 Task: Find connections with filter location Berkovitsa with filter topic #culturewith filter profile language English with filter current company Soltec with filter school ST. THOMAS COLLEGE, THRISSUR with filter industry Home Health Care Services with filter service category Print Design with filter keywords title Crane Operator
Action: Mouse moved to (178, 249)
Screenshot: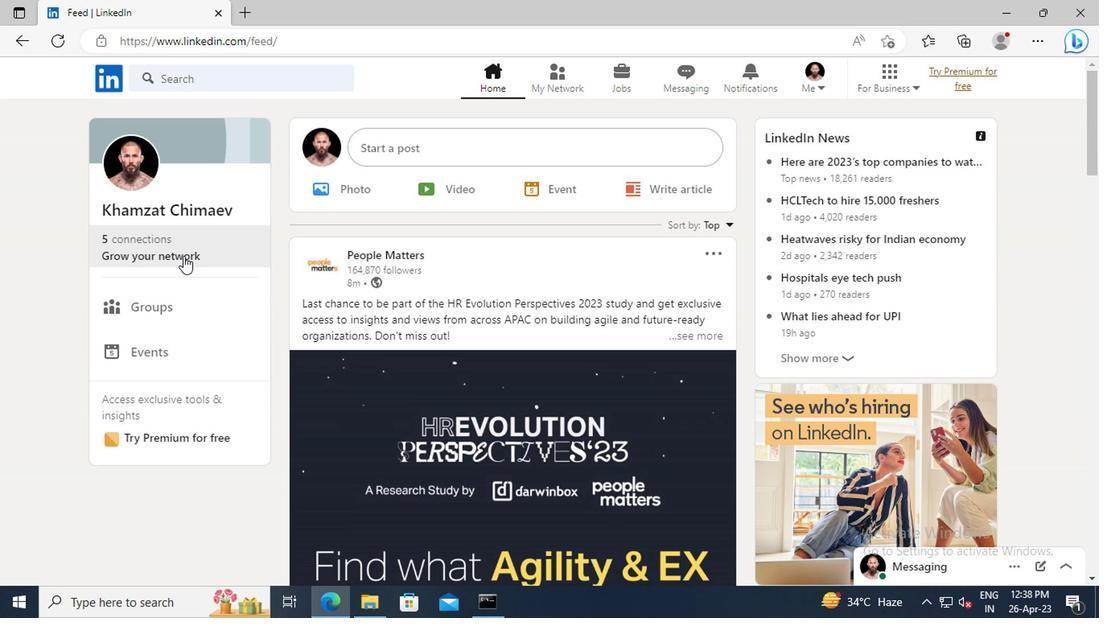 
Action: Mouse pressed left at (178, 249)
Screenshot: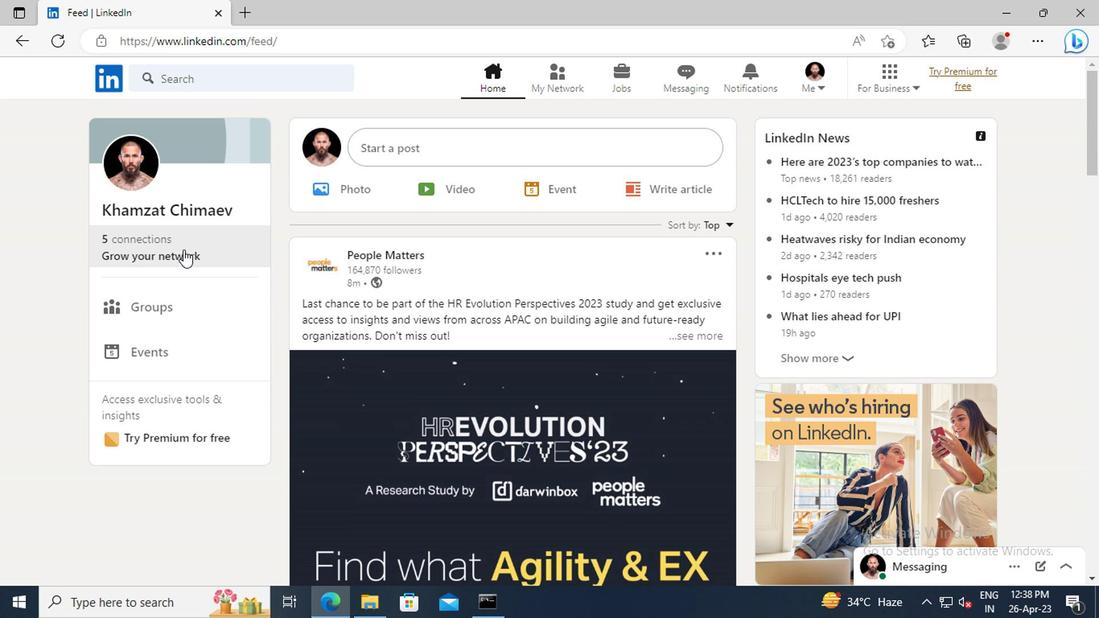 
Action: Mouse moved to (202, 170)
Screenshot: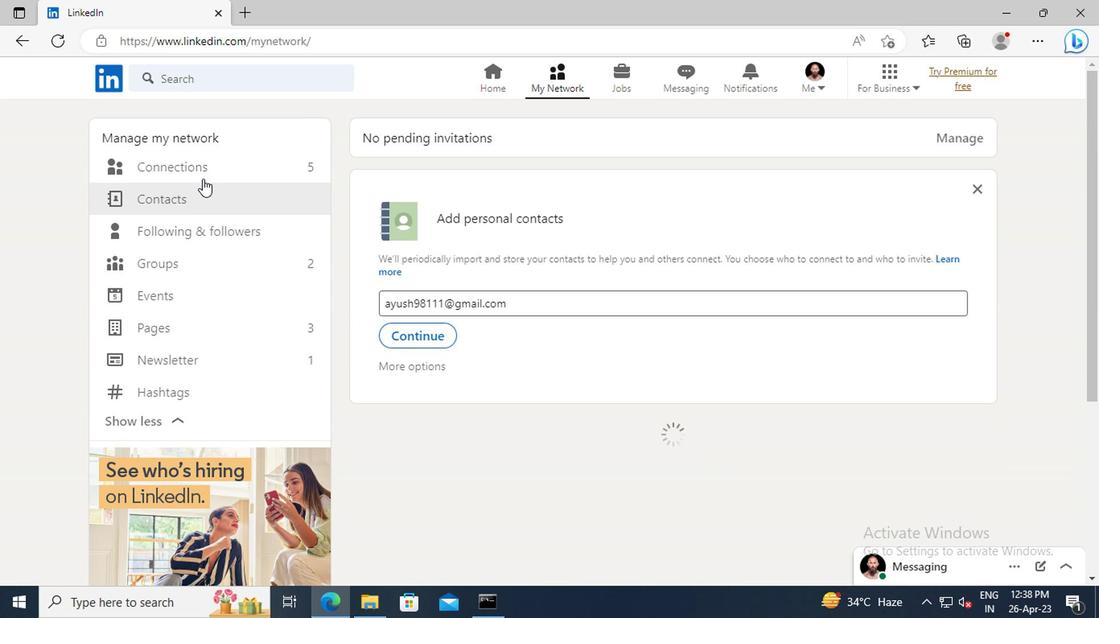 
Action: Mouse pressed left at (202, 170)
Screenshot: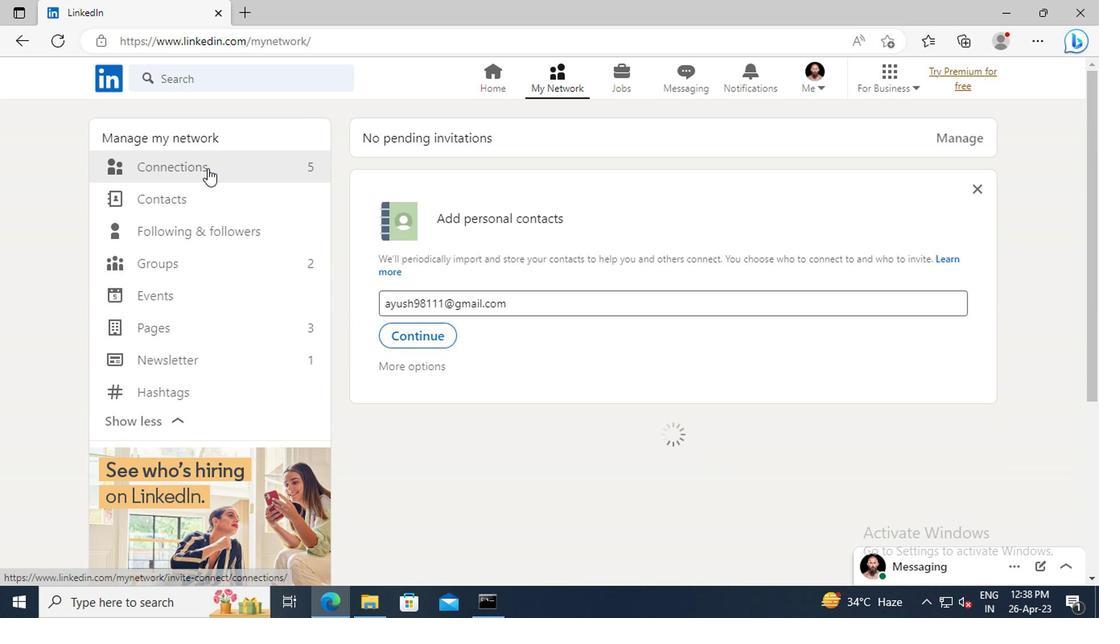 
Action: Mouse moved to (666, 170)
Screenshot: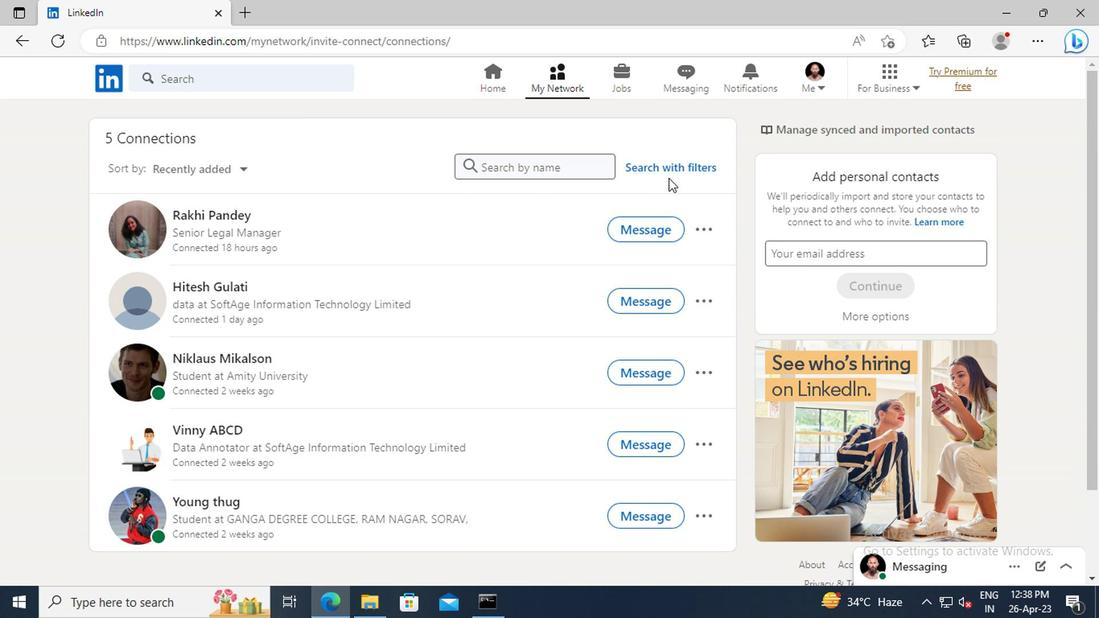 
Action: Mouse pressed left at (666, 170)
Screenshot: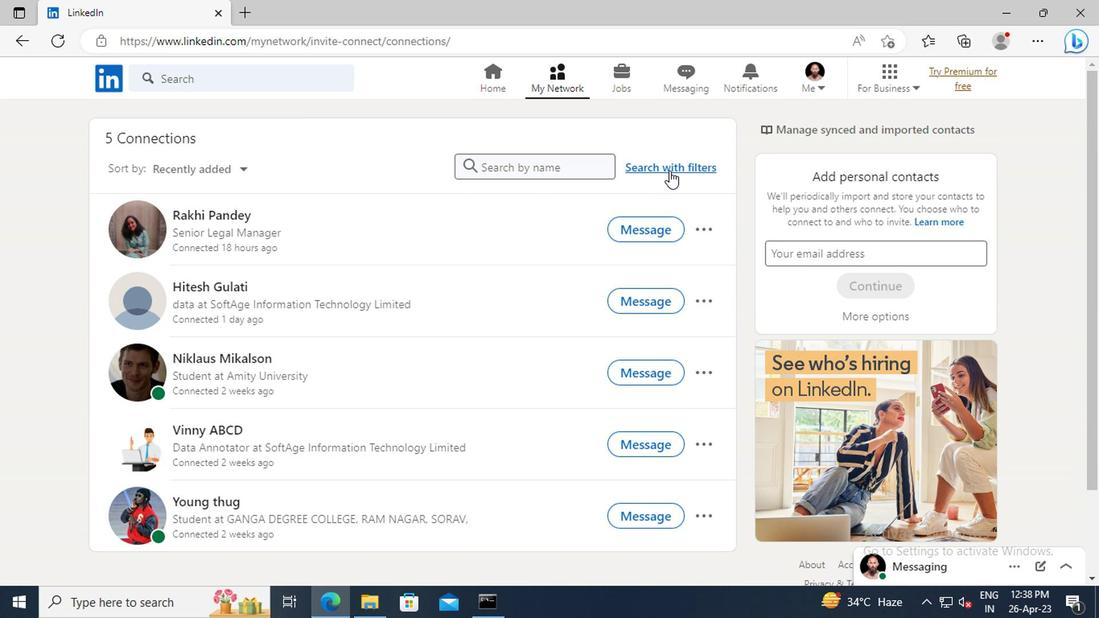 
Action: Mouse moved to (611, 128)
Screenshot: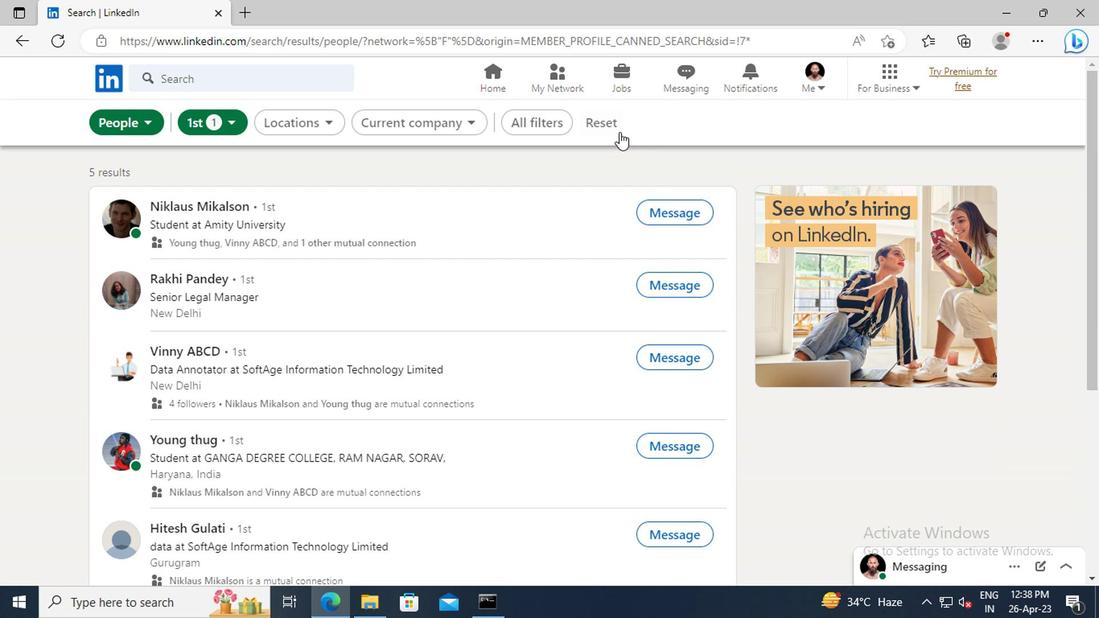 
Action: Mouse pressed left at (611, 128)
Screenshot: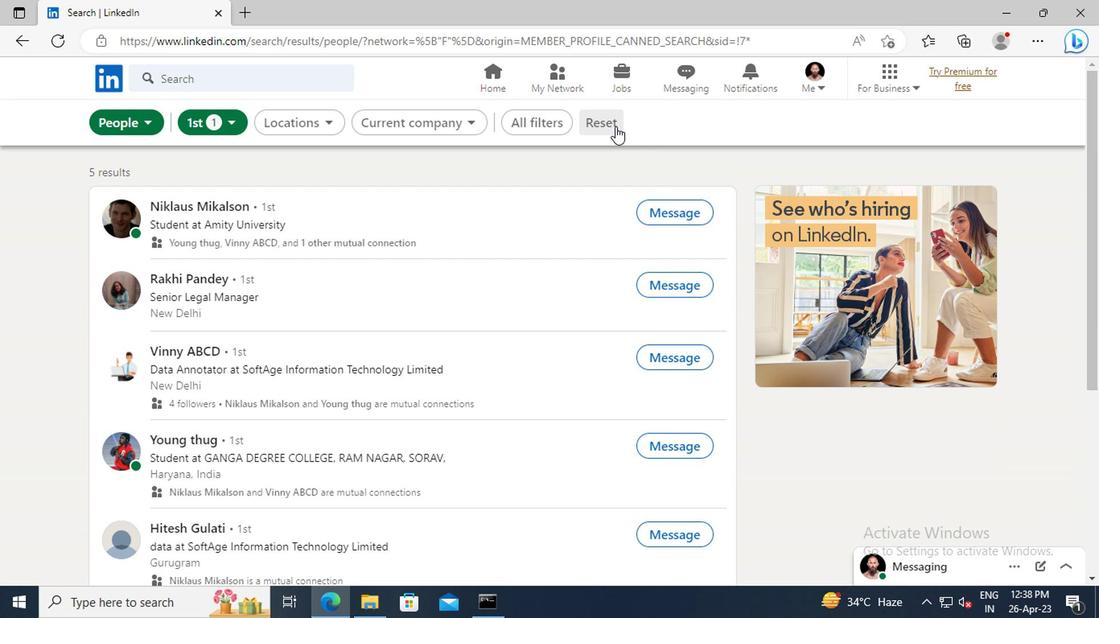 
Action: Mouse moved to (588, 121)
Screenshot: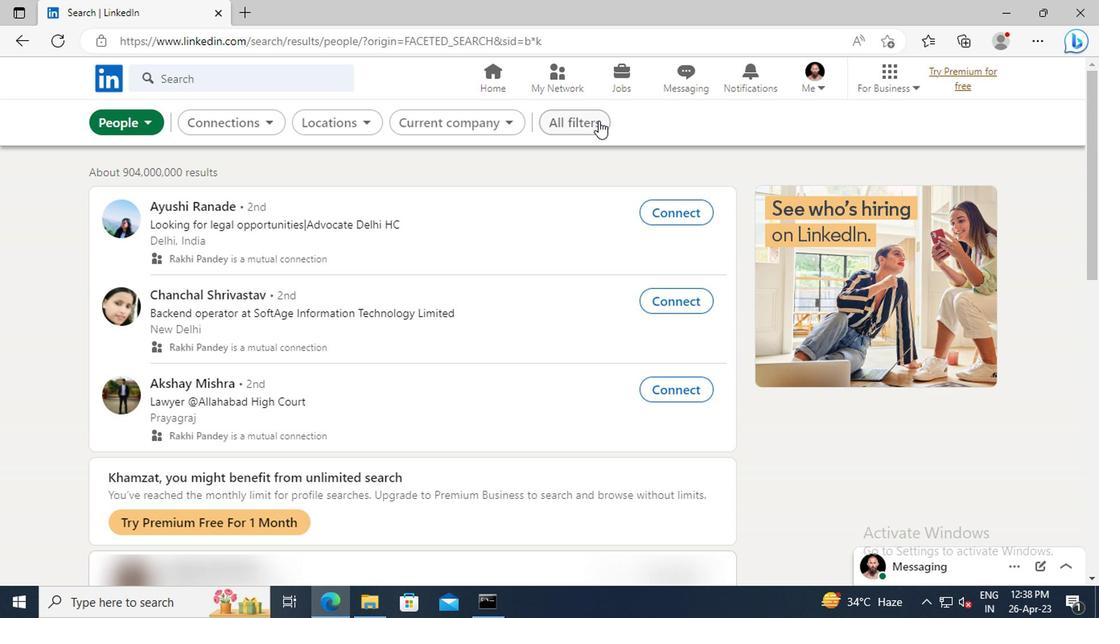 
Action: Mouse pressed left at (588, 121)
Screenshot: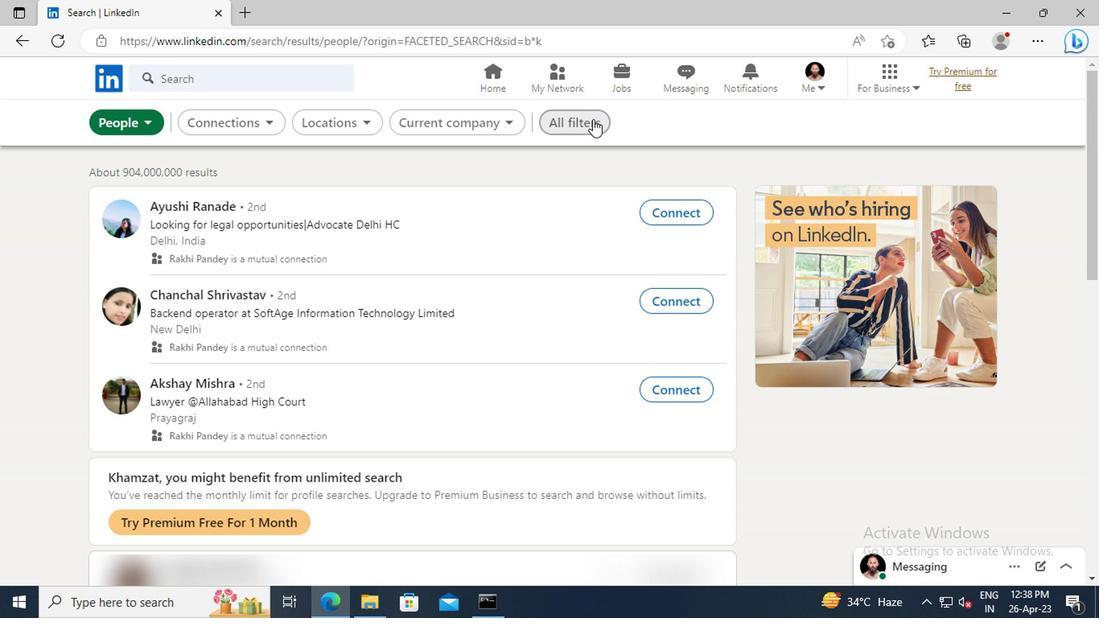
Action: Mouse moved to (929, 344)
Screenshot: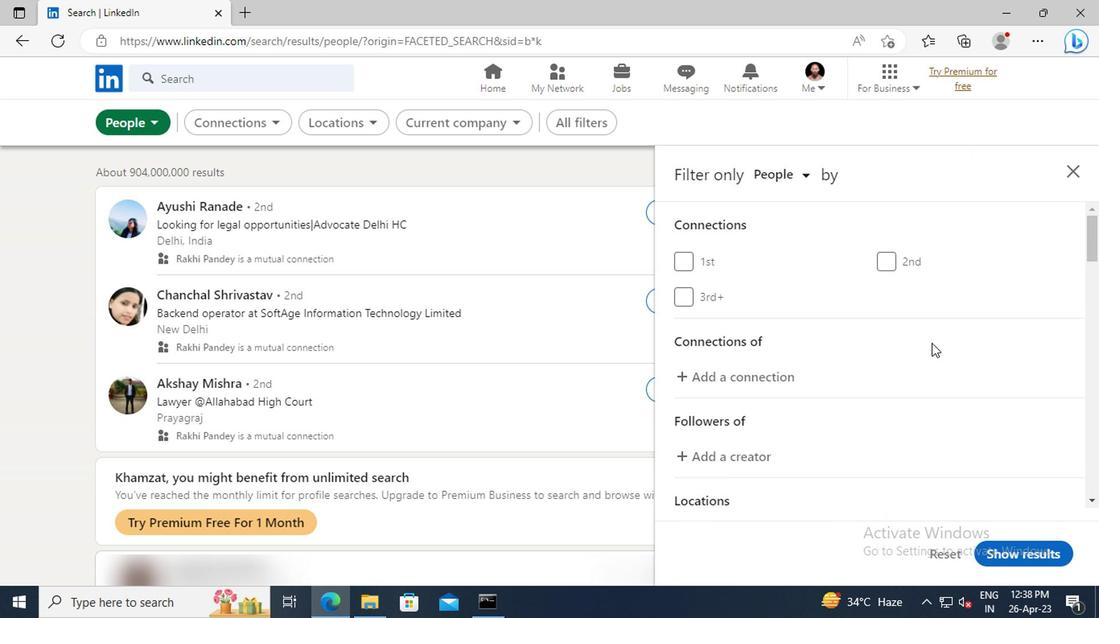 
Action: Mouse scrolled (929, 343) with delta (0, -1)
Screenshot: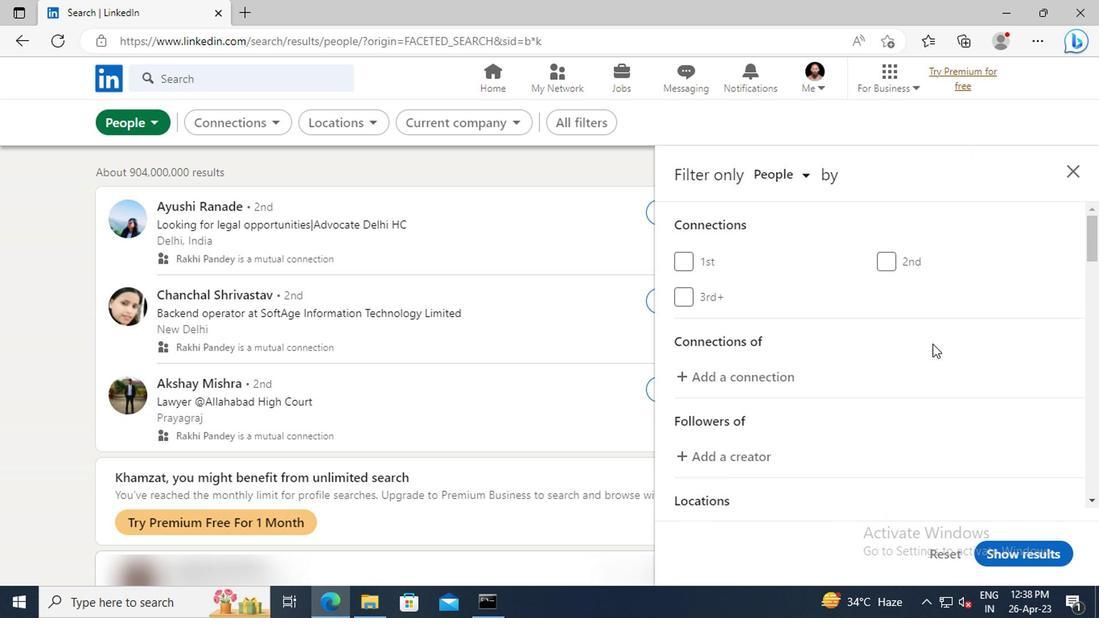 
Action: Mouse scrolled (929, 343) with delta (0, -1)
Screenshot: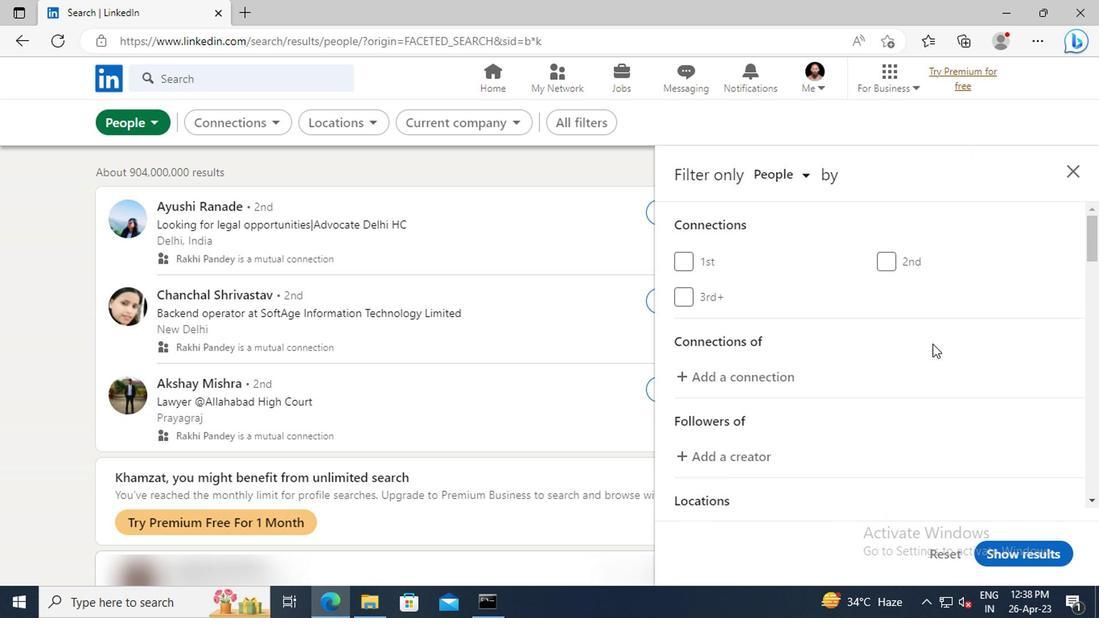 
Action: Mouse scrolled (929, 343) with delta (0, -1)
Screenshot: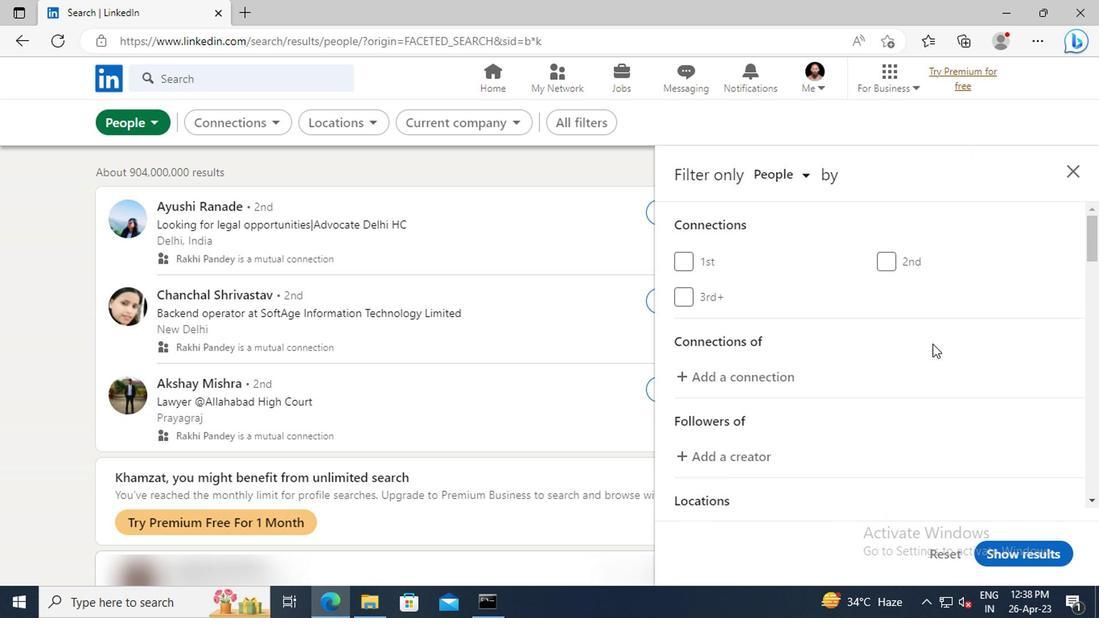 
Action: Mouse scrolled (929, 343) with delta (0, -1)
Screenshot: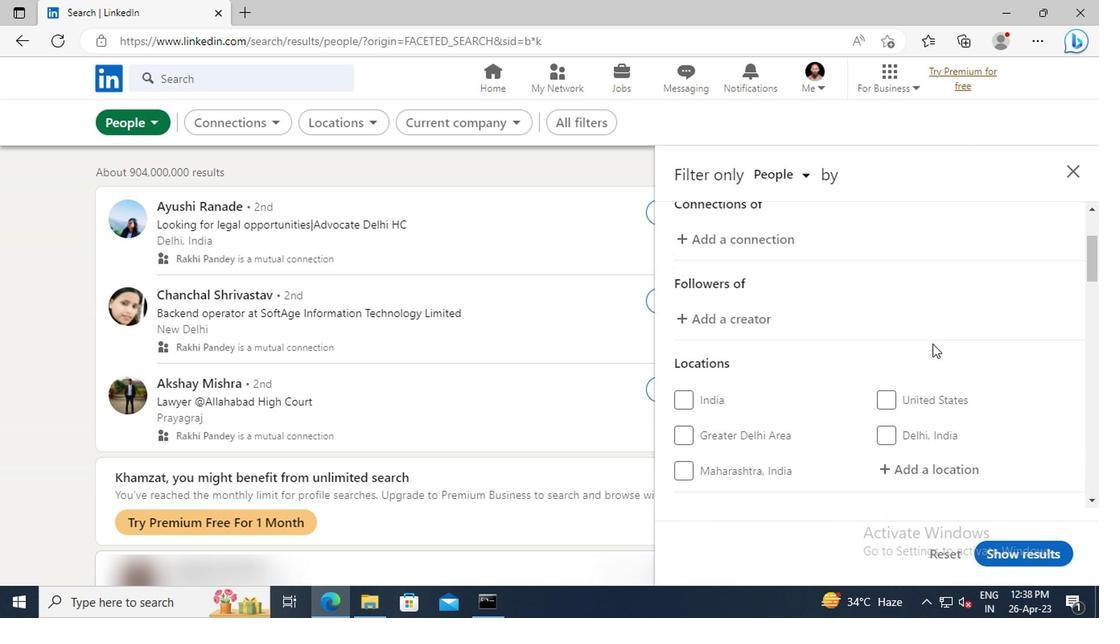 
Action: Mouse scrolled (929, 343) with delta (0, -1)
Screenshot: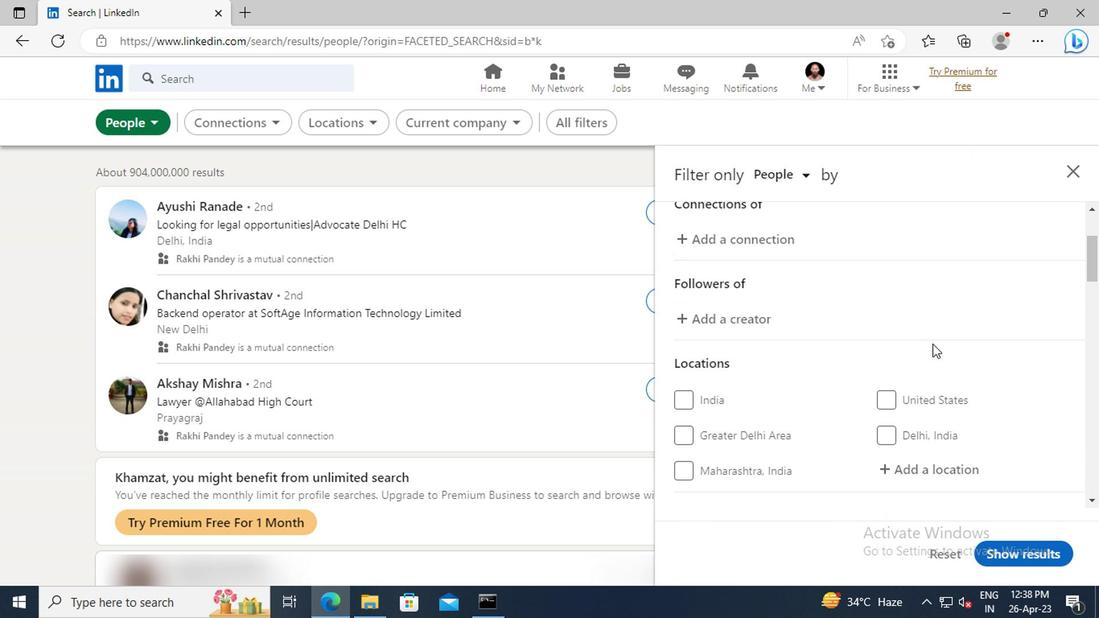 
Action: Mouse moved to (928, 375)
Screenshot: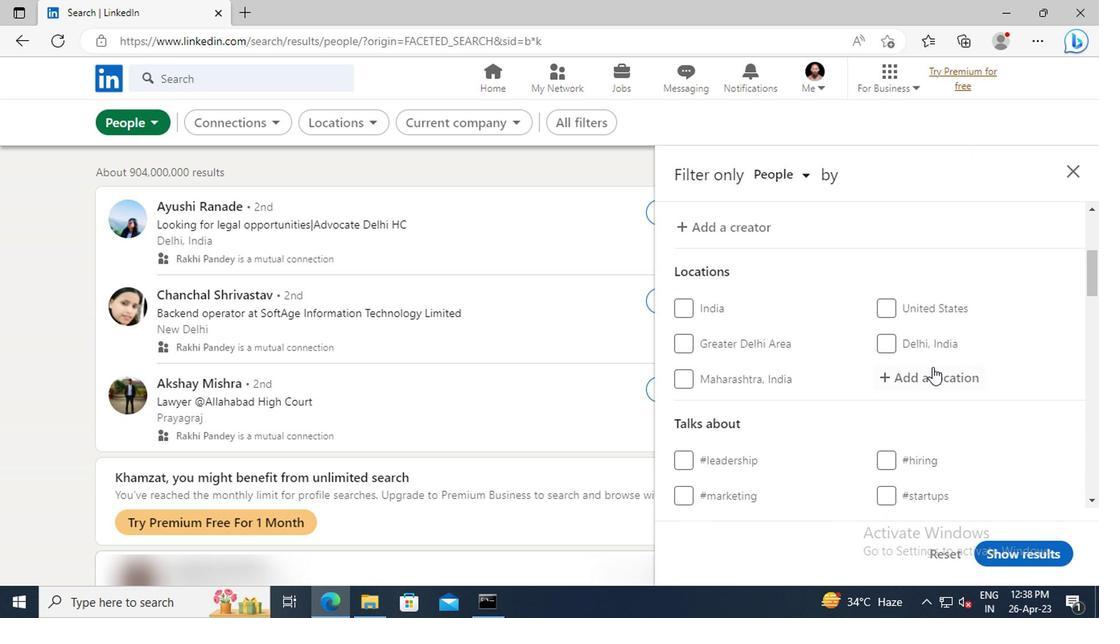 
Action: Mouse pressed left at (928, 375)
Screenshot: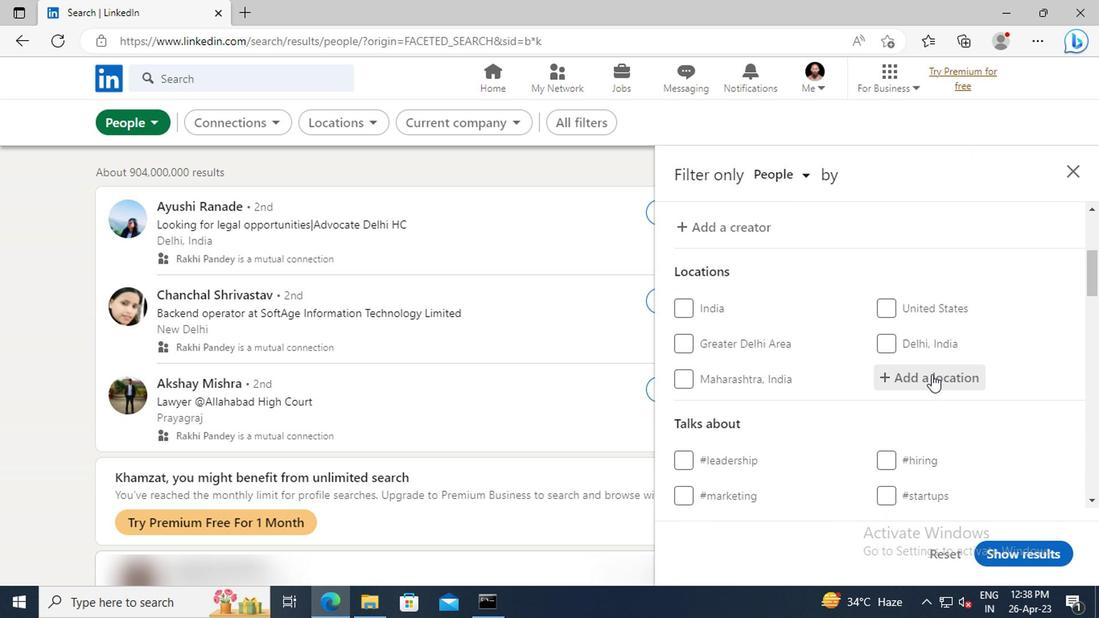 
Action: Key pressed <Key.shift>BERKOVITSA
Screenshot: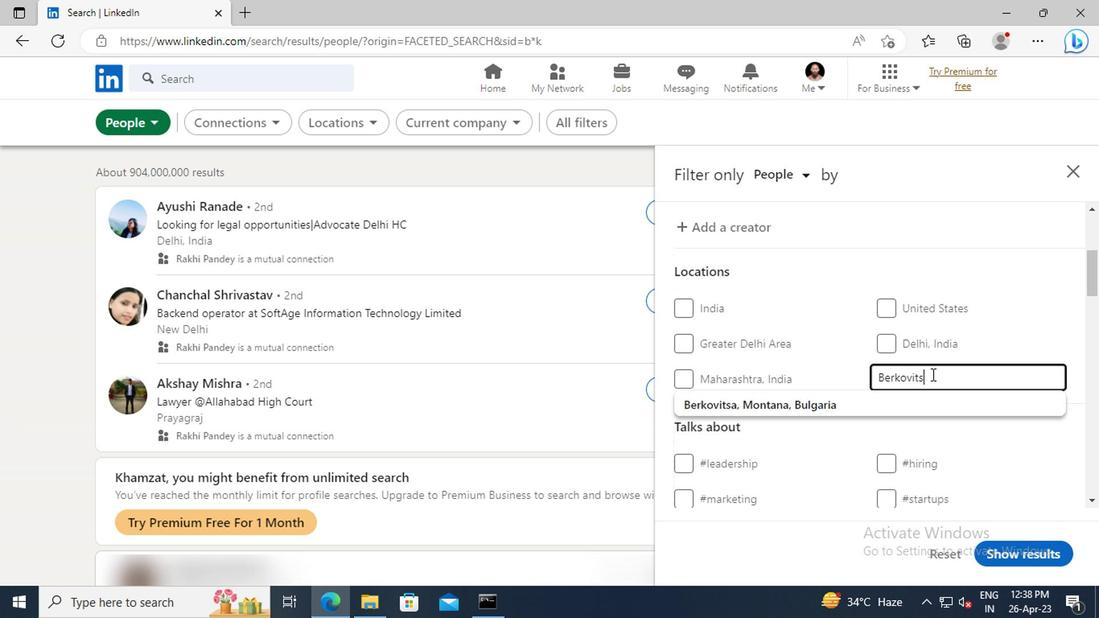 
Action: Mouse moved to (931, 409)
Screenshot: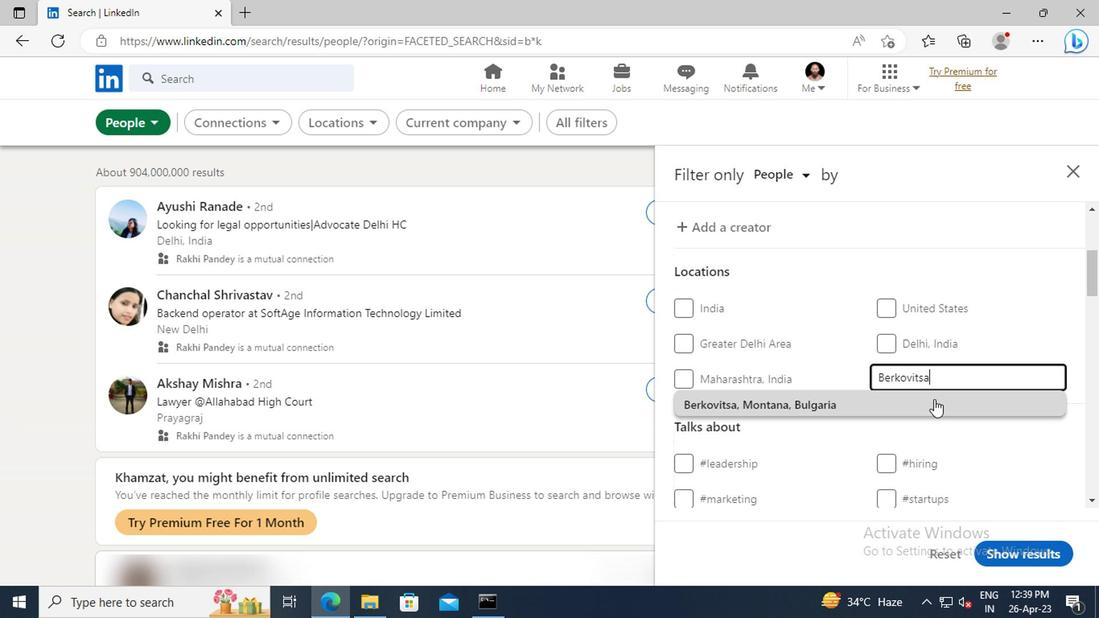 
Action: Mouse pressed left at (931, 409)
Screenshot: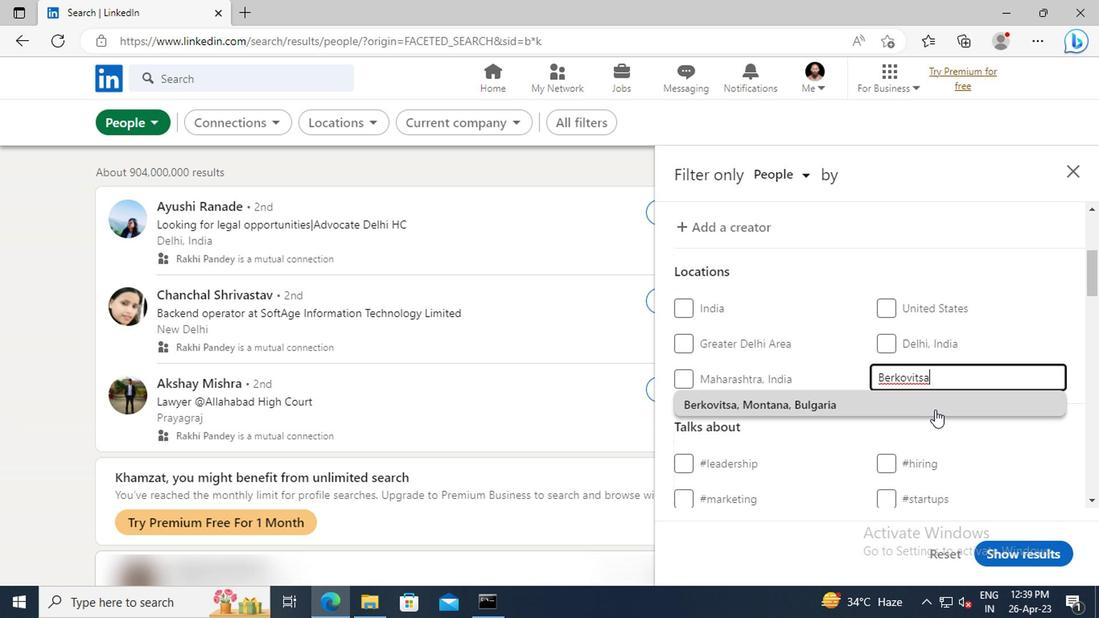 
Action: Mouse moved to (919, 333)
Screenshot: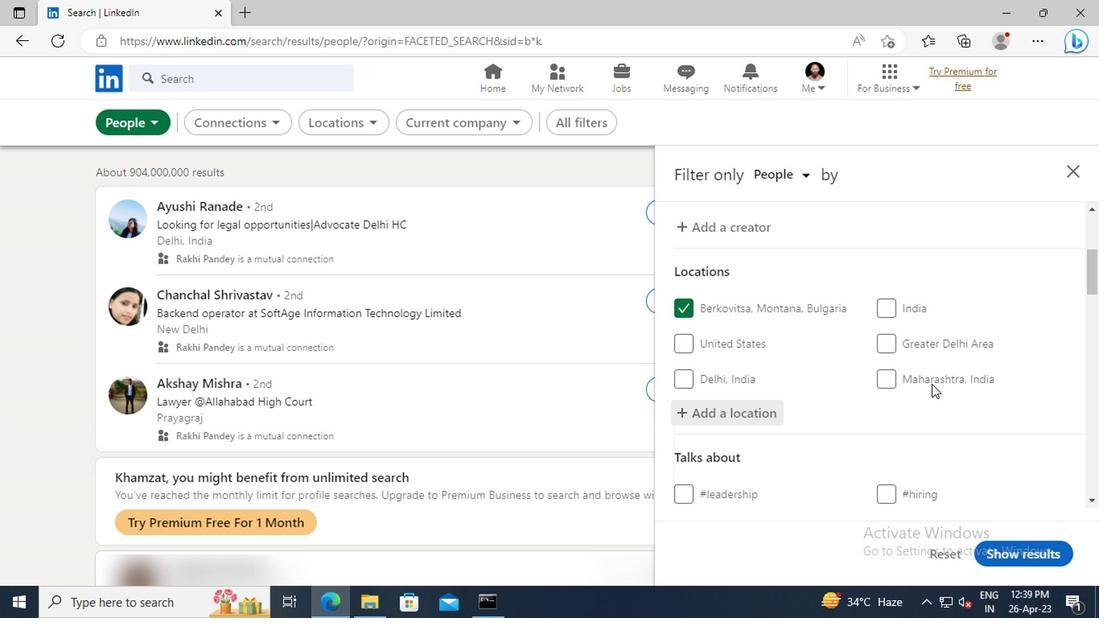 
Action: Mouse scrolled (919, 333) with delta (0, 0)
Screenshot: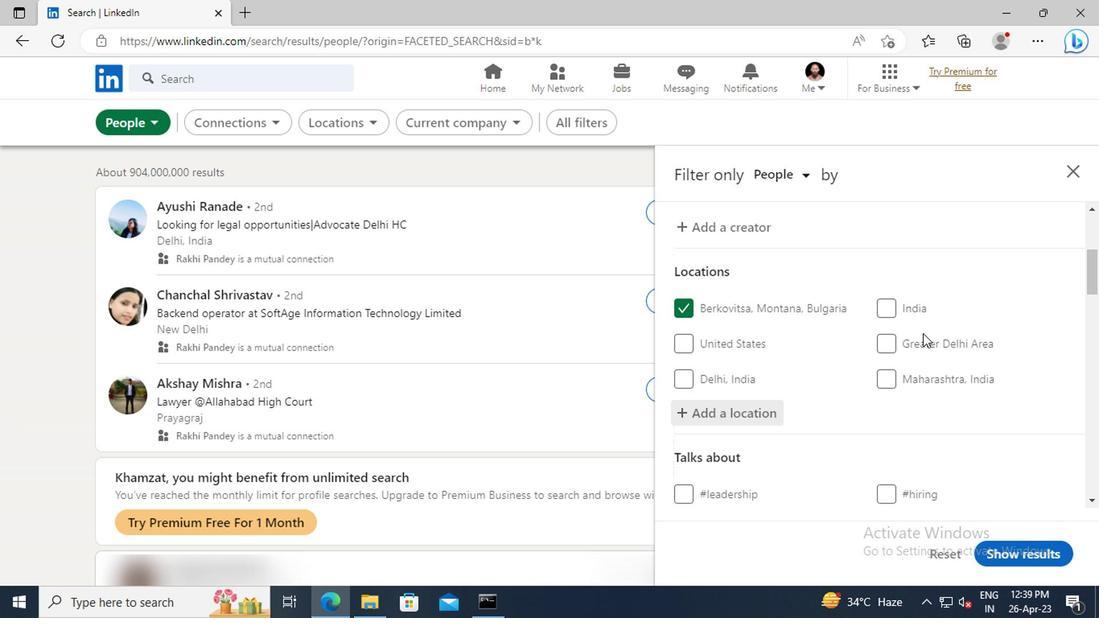 
Action: Mouse scrolled (919, 333) with delta (0, 0)
Screenshot: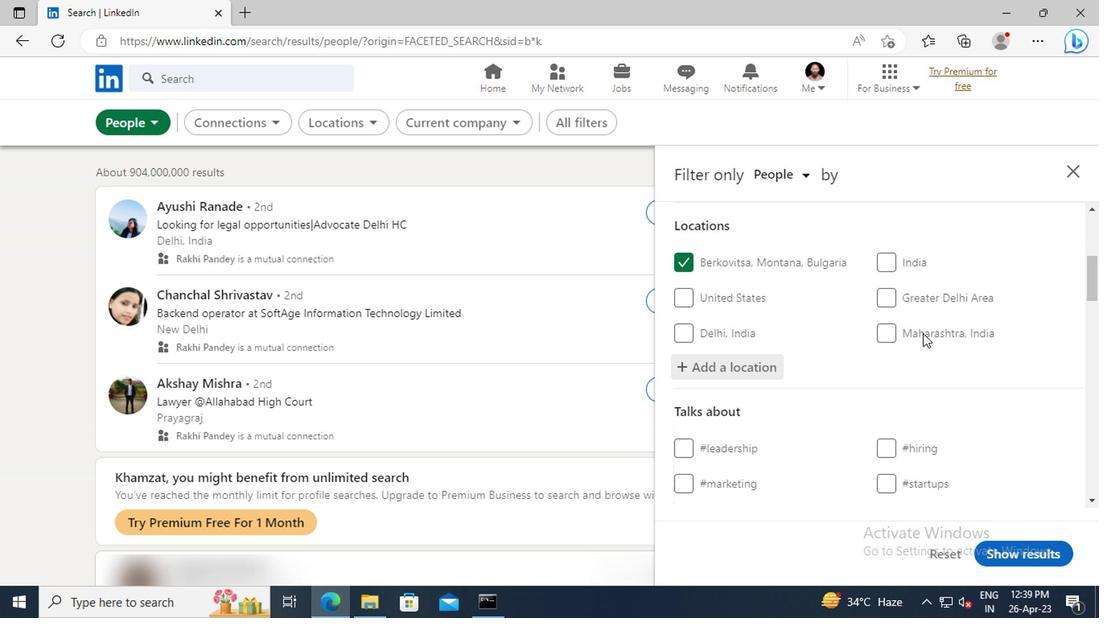
Action: Mouse scrolled (919, 333) with delta (0, 0)
Screenshot: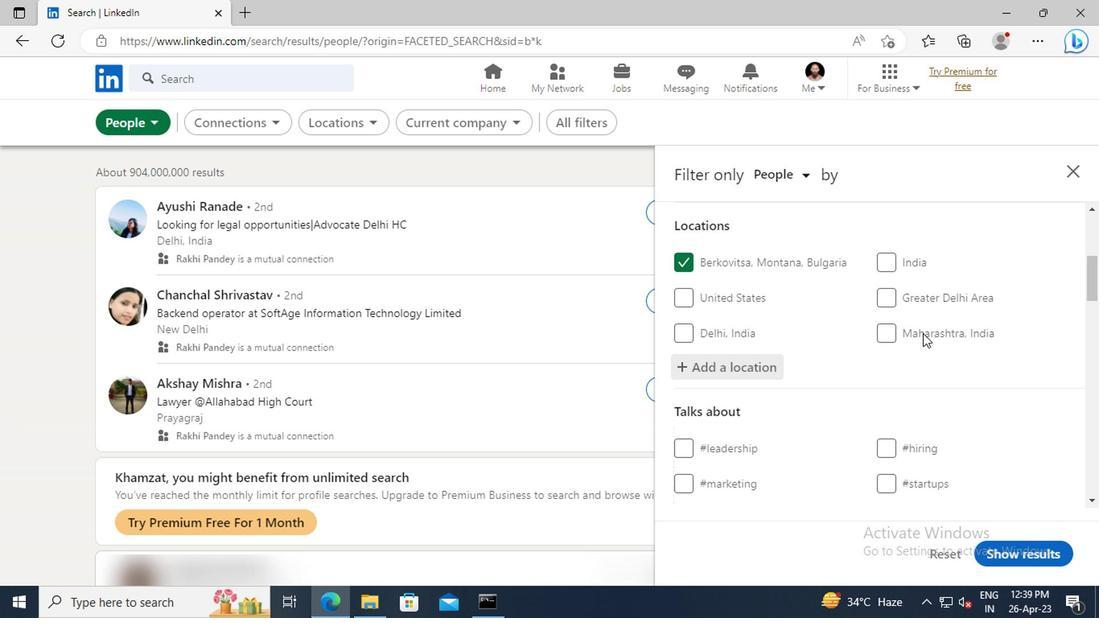
Action: Mouse scrolled (919, 333) with delta (0, 0)
Screenshot: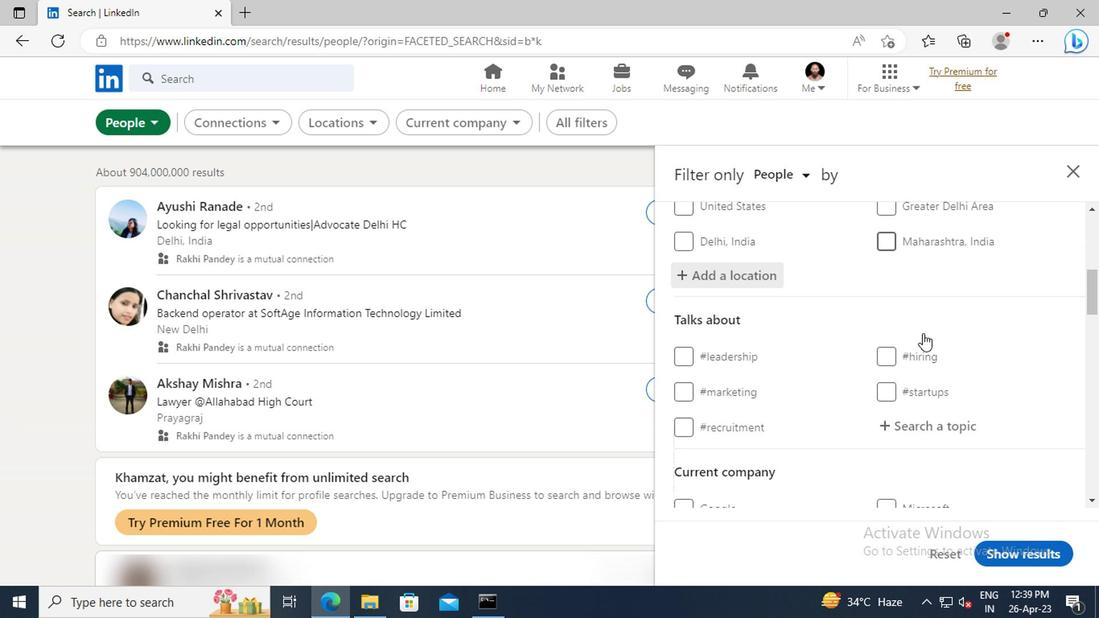 
Action: Mouse scrolled (919, 333) with delta (0, 0)
Screenshot: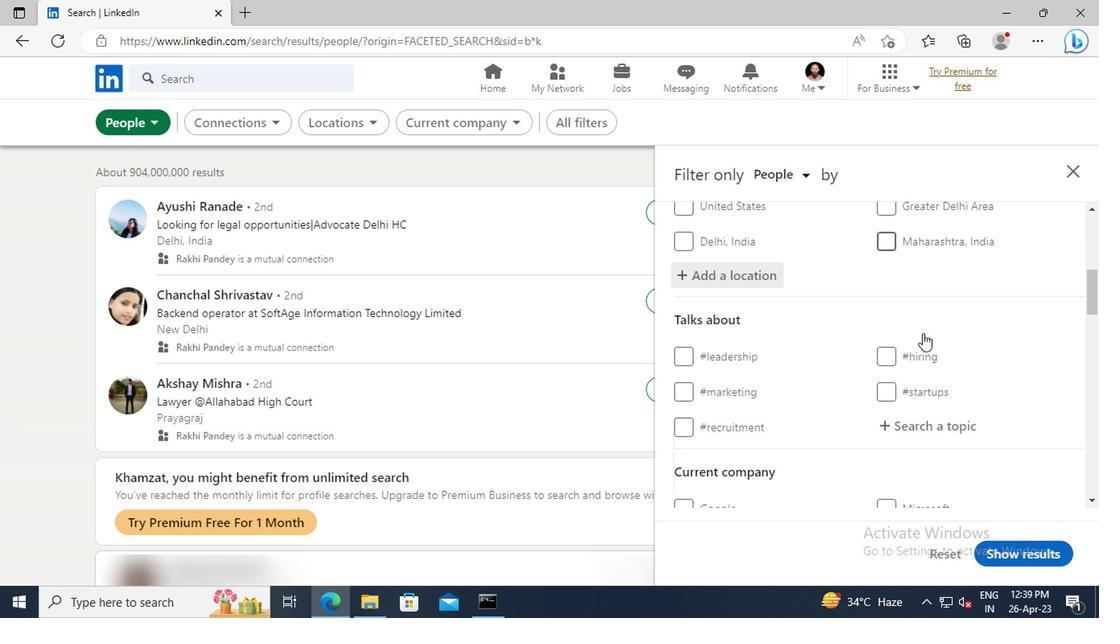 
Action: Mouse moved to (922, 335)
Screenshot: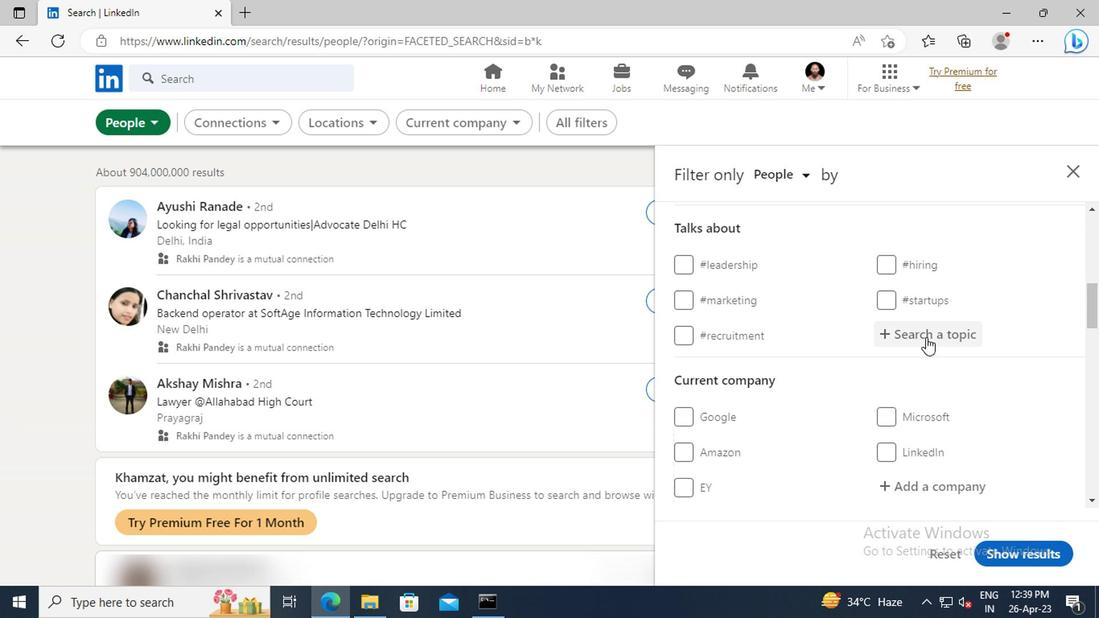
Action: Mouse pressed left at (922, 335)
Screenshot: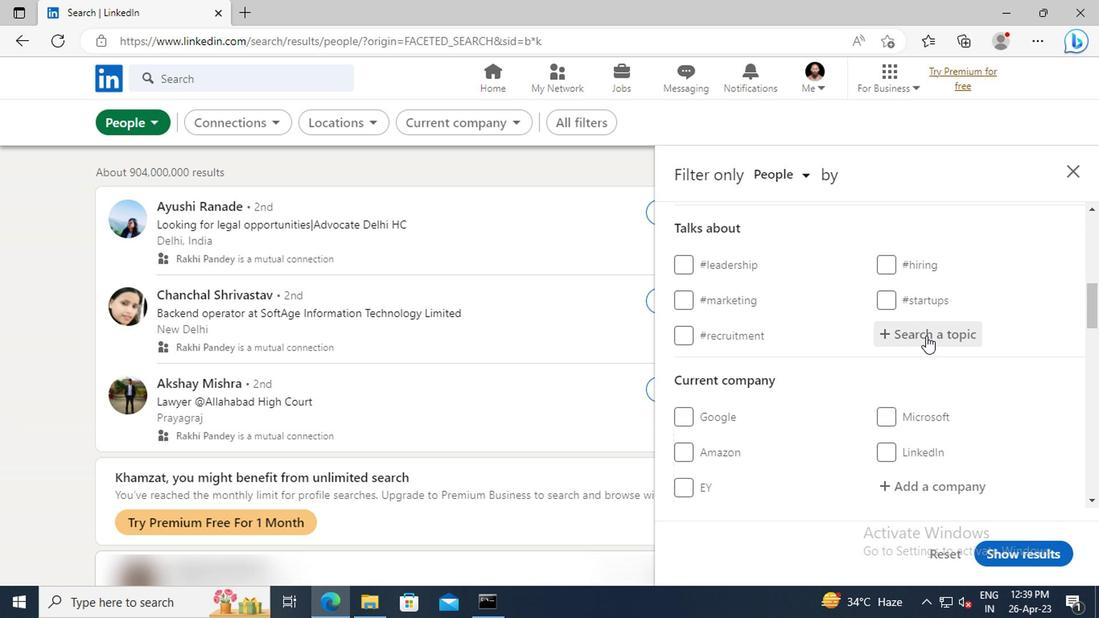 
Action: Key pressed <Key.shift>#CULTUREWITH<Key.enter>
Screenshot: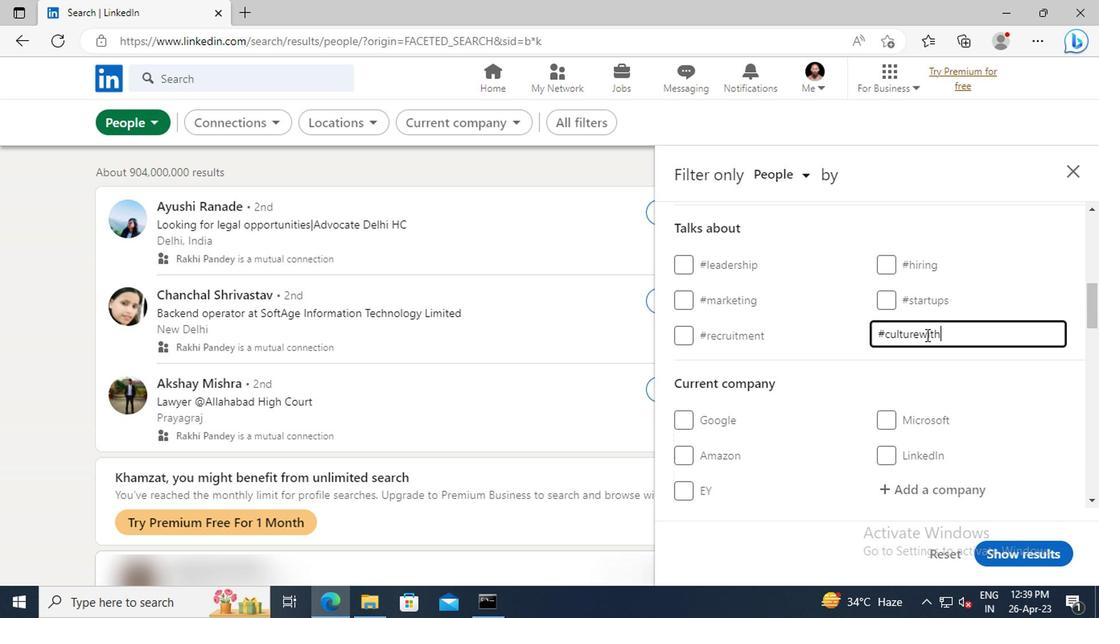 
Action: Mouse scrolled (922, 334) with delta (0, 0)
Screenshot: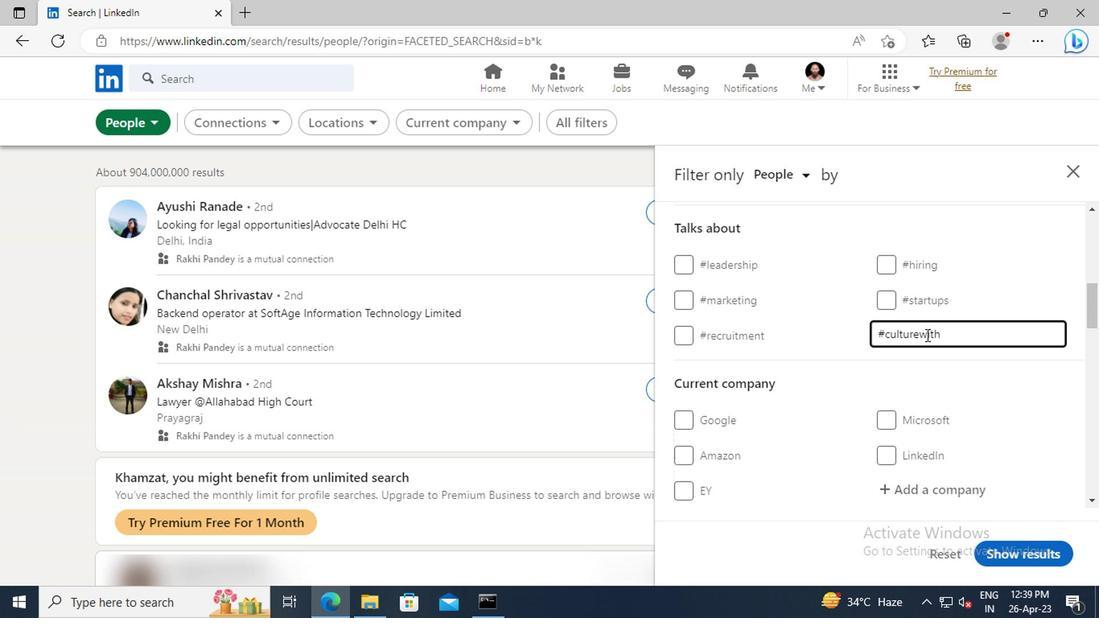 
Action: Mouse scrolled (922, 334) with delta (0, 0)
Screenshot: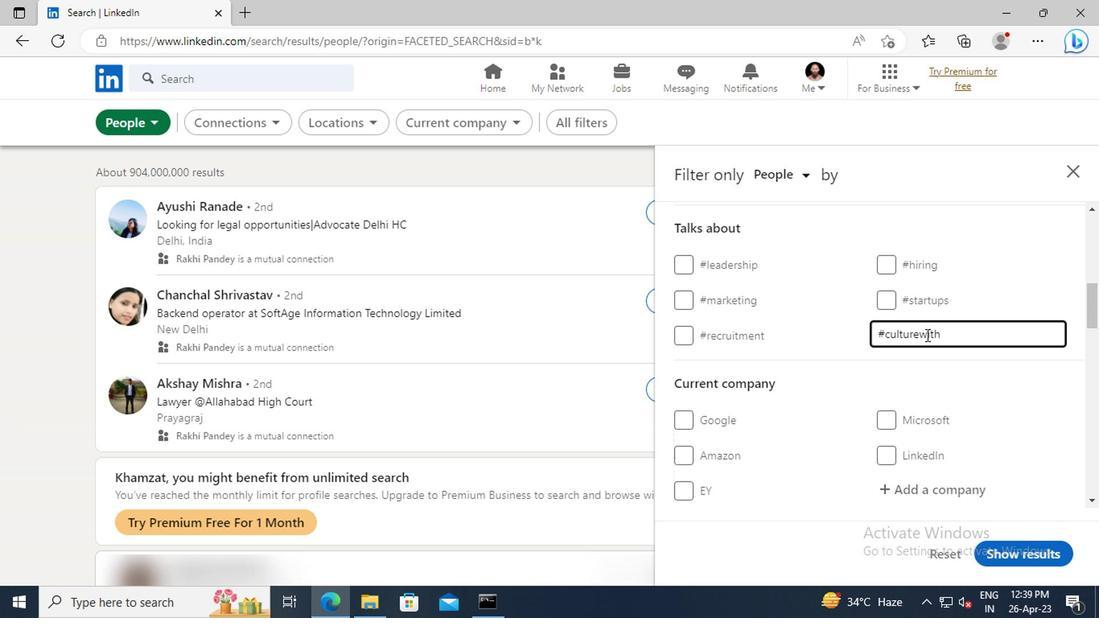 
Action: Mouse scrolled (922, 334) with delta (0, 0)
Screenshot: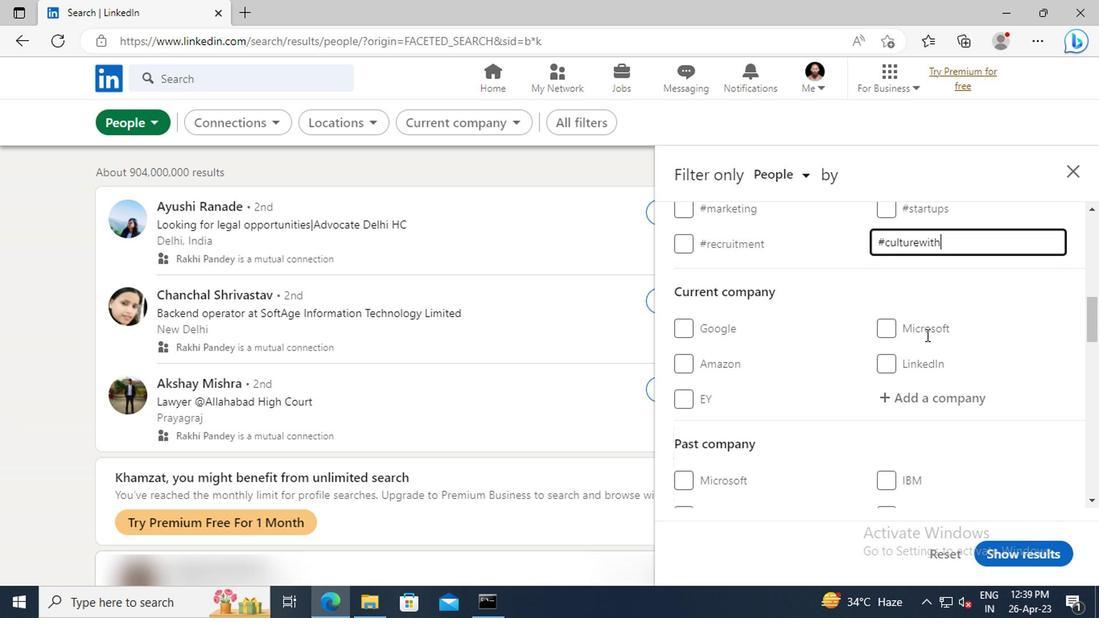 
Action: Mouse scrolled (922, 334) with delta (0, 0)
Screenshot: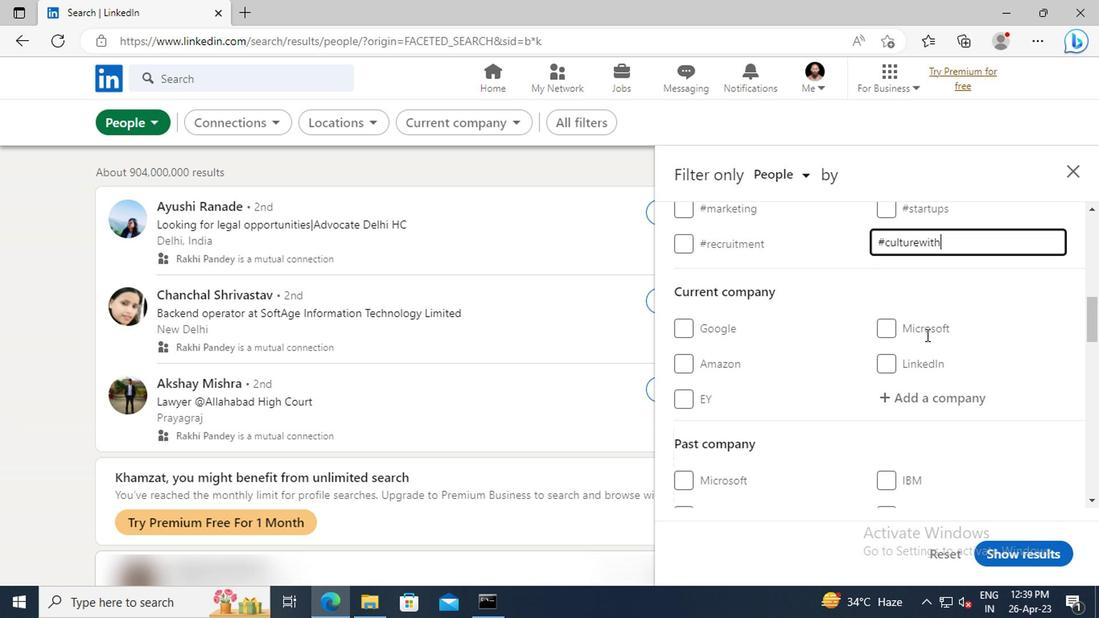 
Action: Mouse scrolled (922, 334) with delta (0, 0)
Screenshot: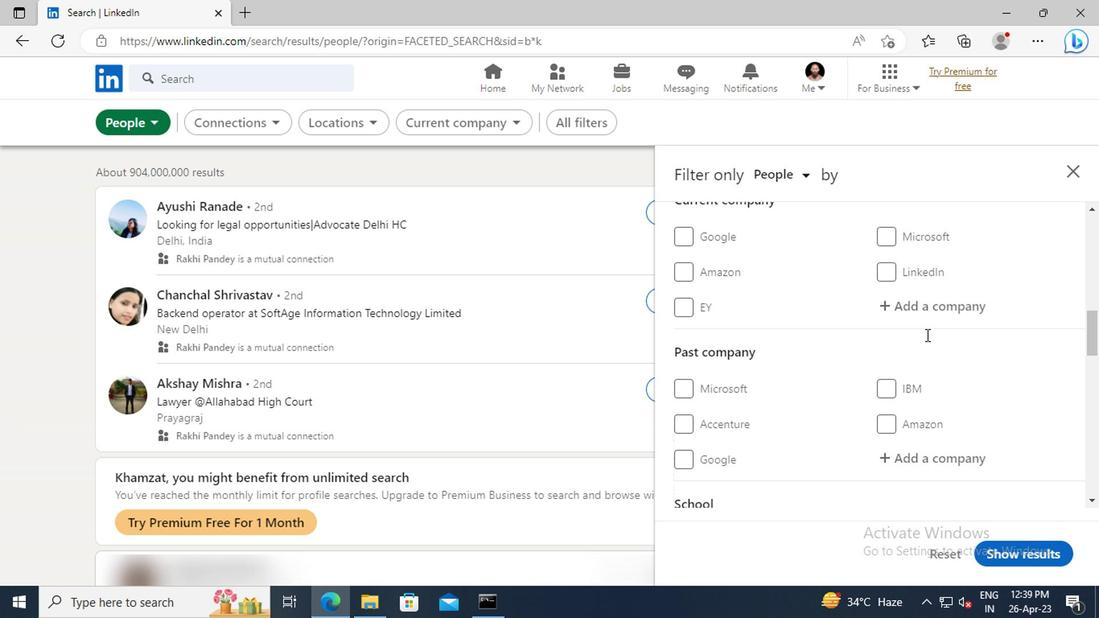 
Action: Mouse scrolled (922, 334) with delta (0, 0)
Screenshot: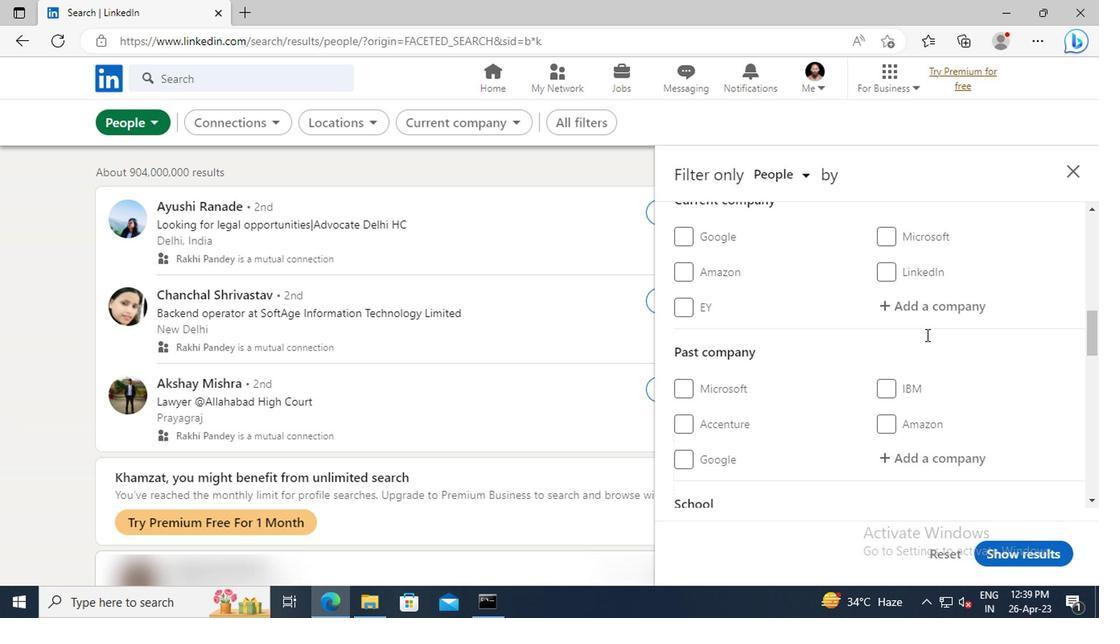 
Action: Mouse scrolled (922, 334) with delta (0, 0)
Screenshot: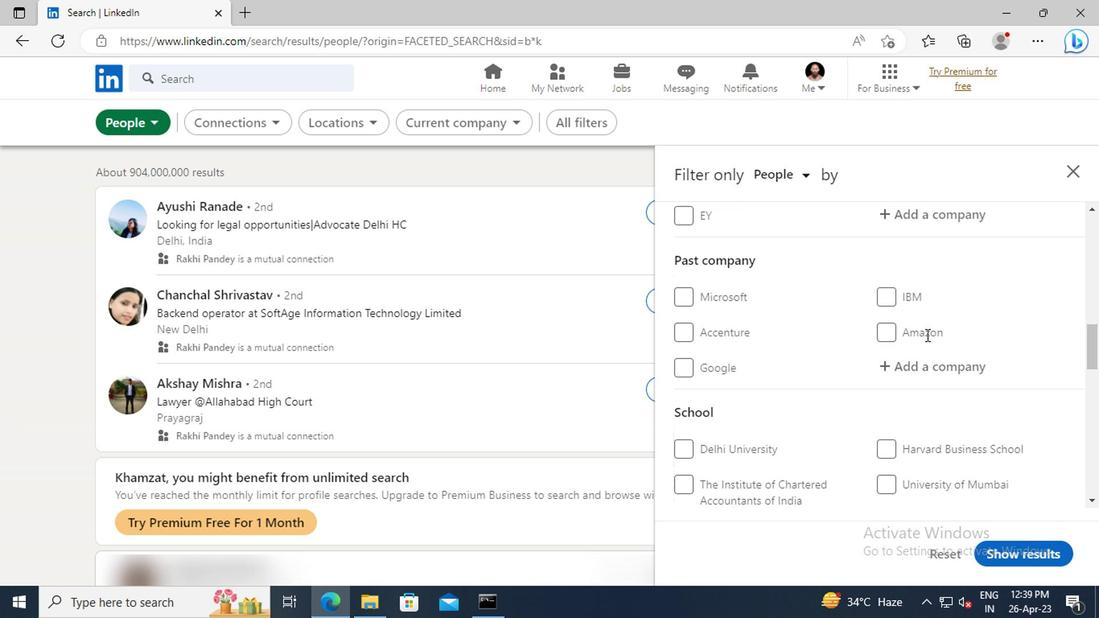 
Action: Mouse scrolled (922, 334) with delta (0, 0)
Screenshot: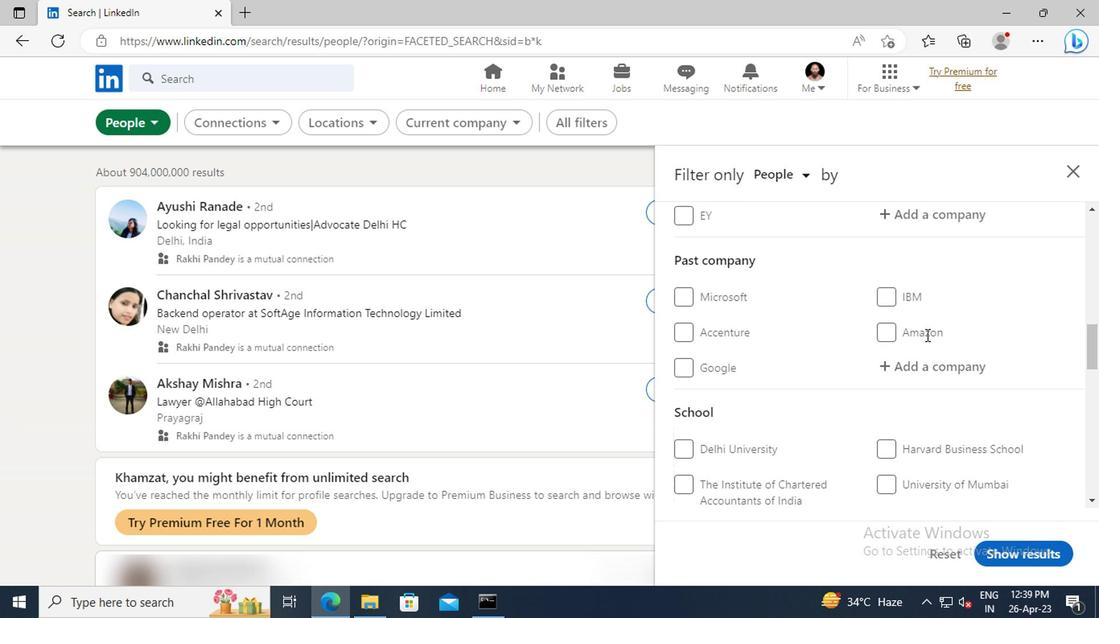 
Action: Mouse scrolled (922, 334) with delta (0, 0)
Screenshot: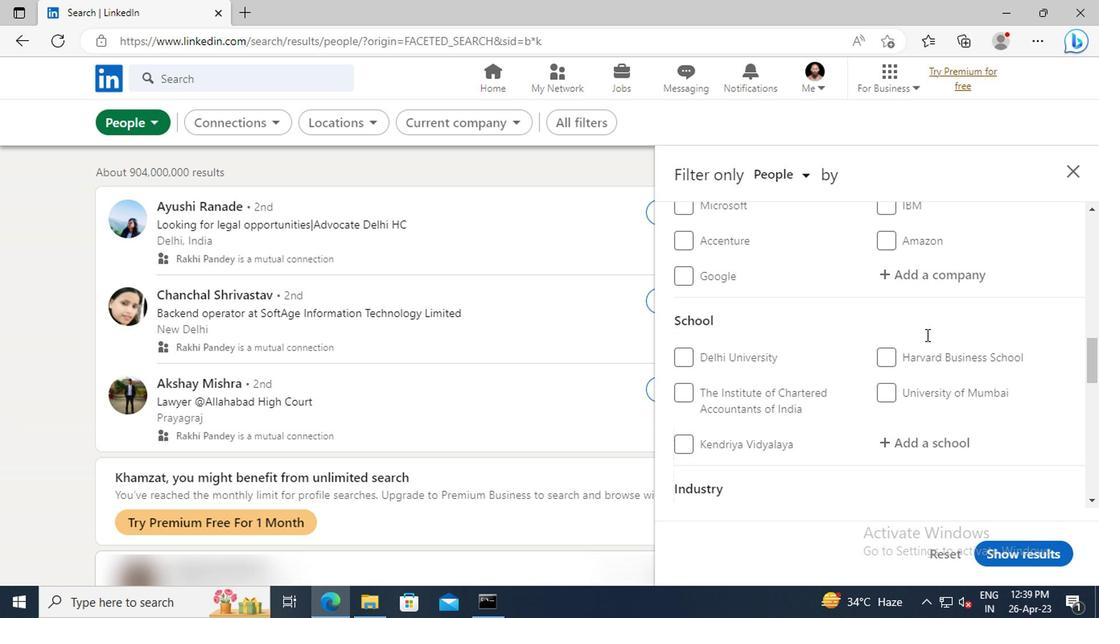 
Action: Mouse scrolled (922, 334) with delta (0, 0)
Screenshot: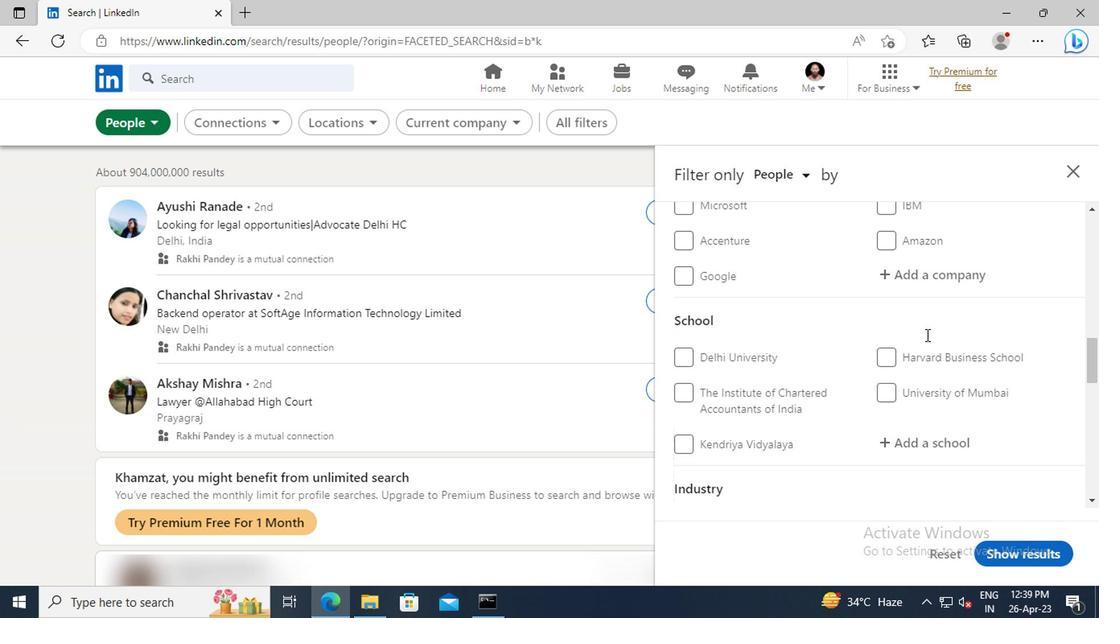 
Action: Mouse scrolled (922, 334) with delta (0, 0)
Screenshot: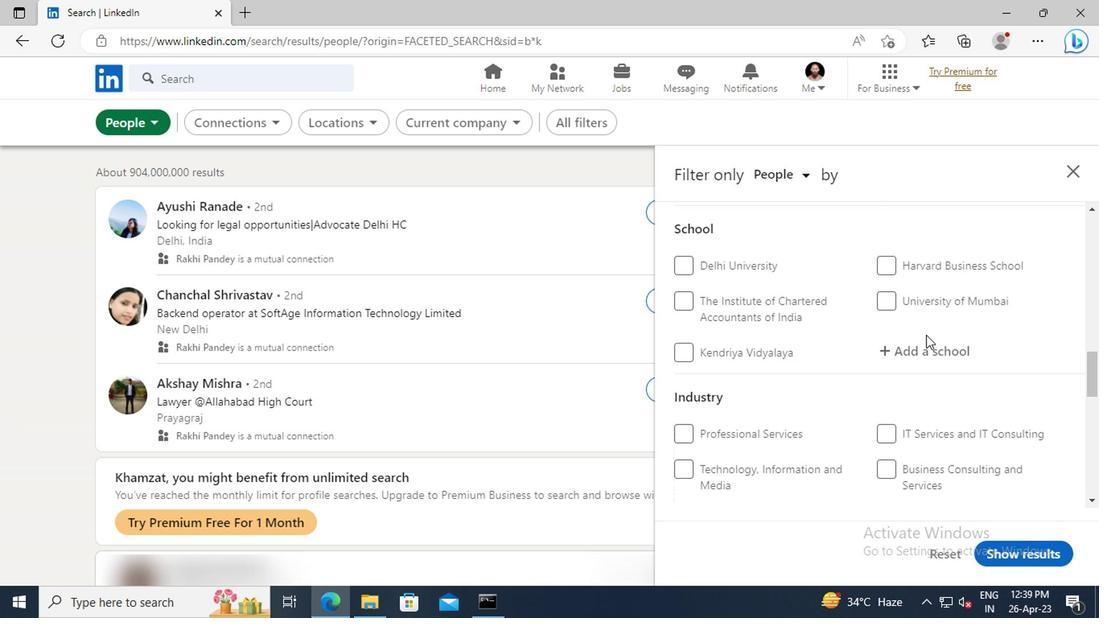 
Action: Mouse scrolled (922, 334) with delta (0, 0)
Screenshot: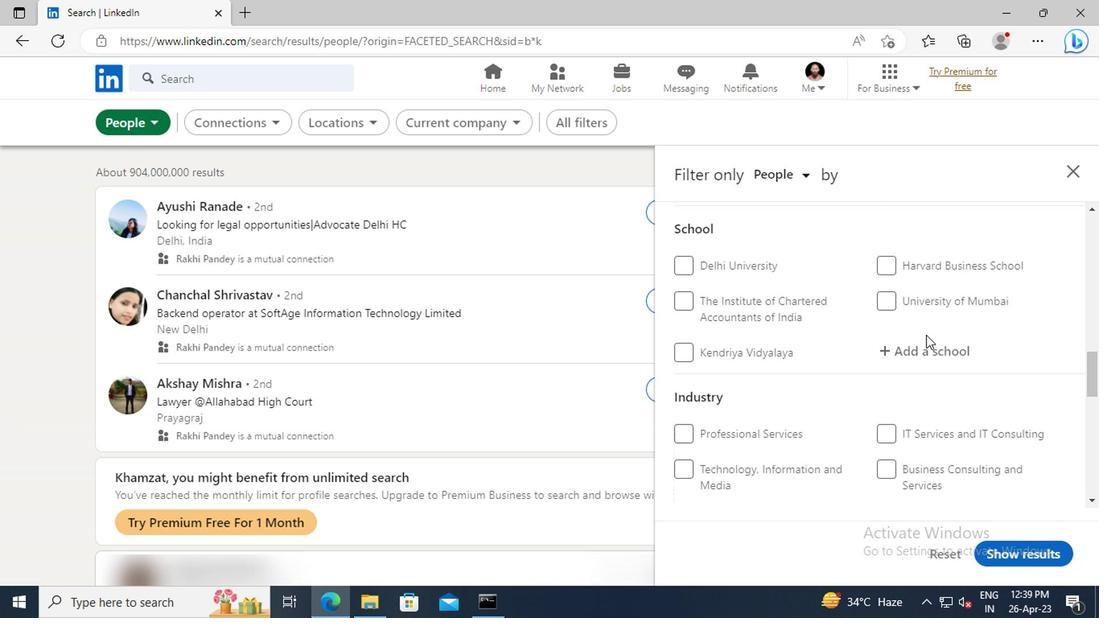 
Action: Mouse scrolled (922, 334) with delta (0, 0)
Screenshot: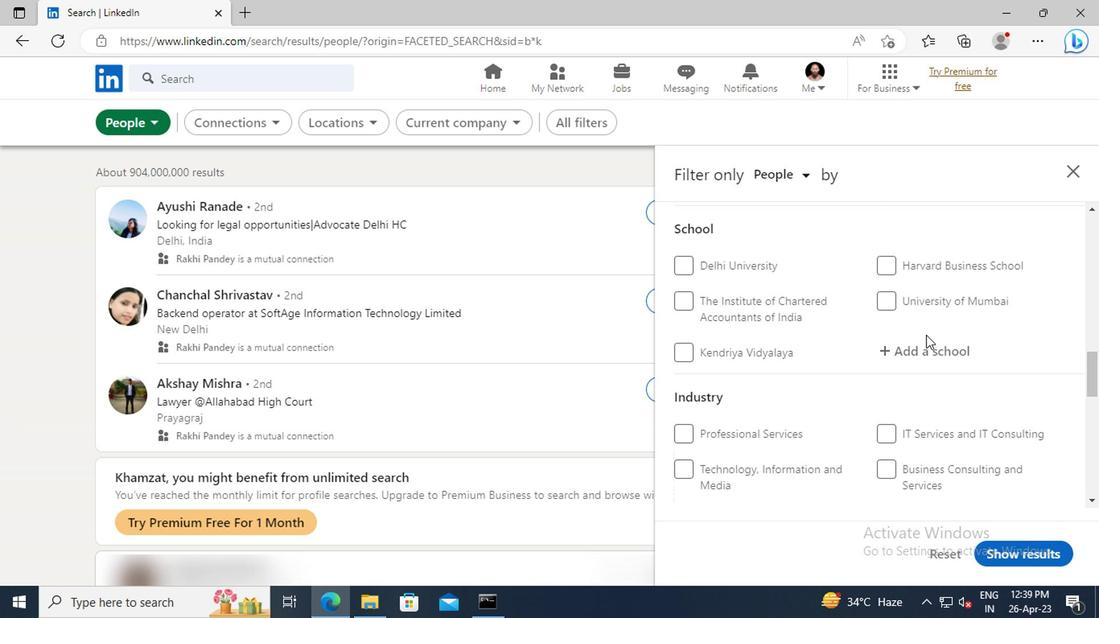 
Action: Mouse scrolled (922, 334) with delta (0, 0)
Screenshot: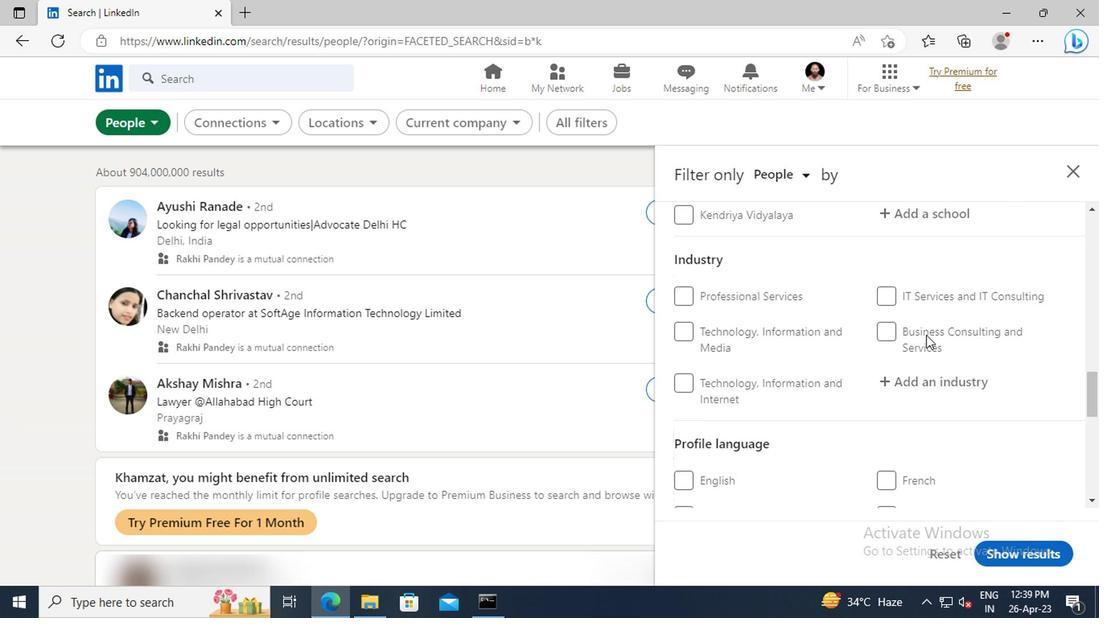 
Action: Mouse scrolled (922, 334) with delta (0, 0)
Screenshot: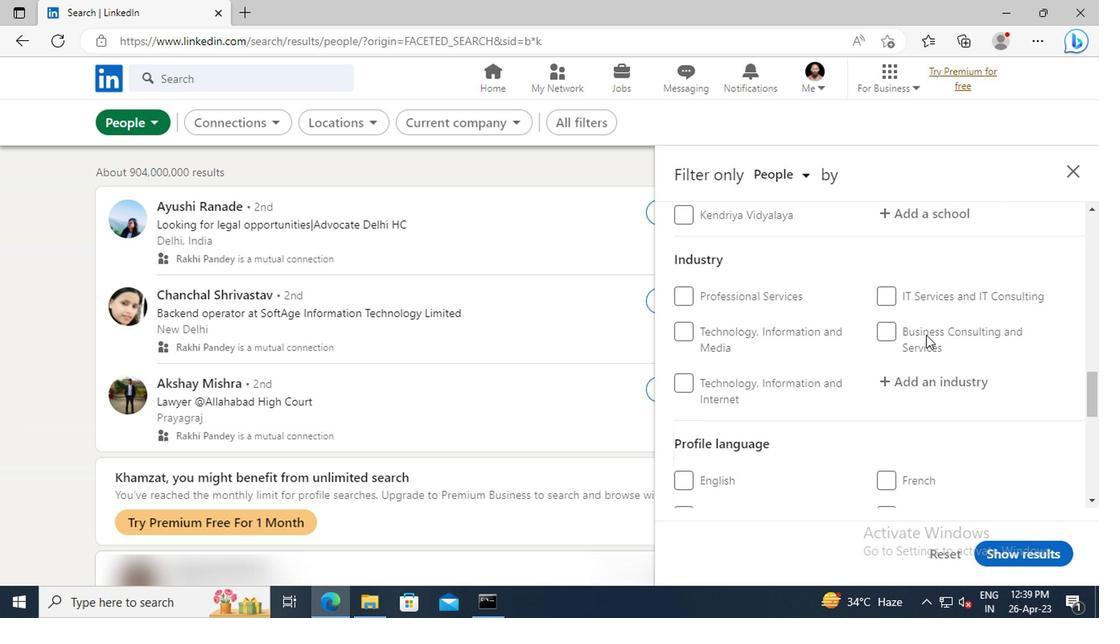 
Action: Mouse moved to (681, 393)
Screenshot: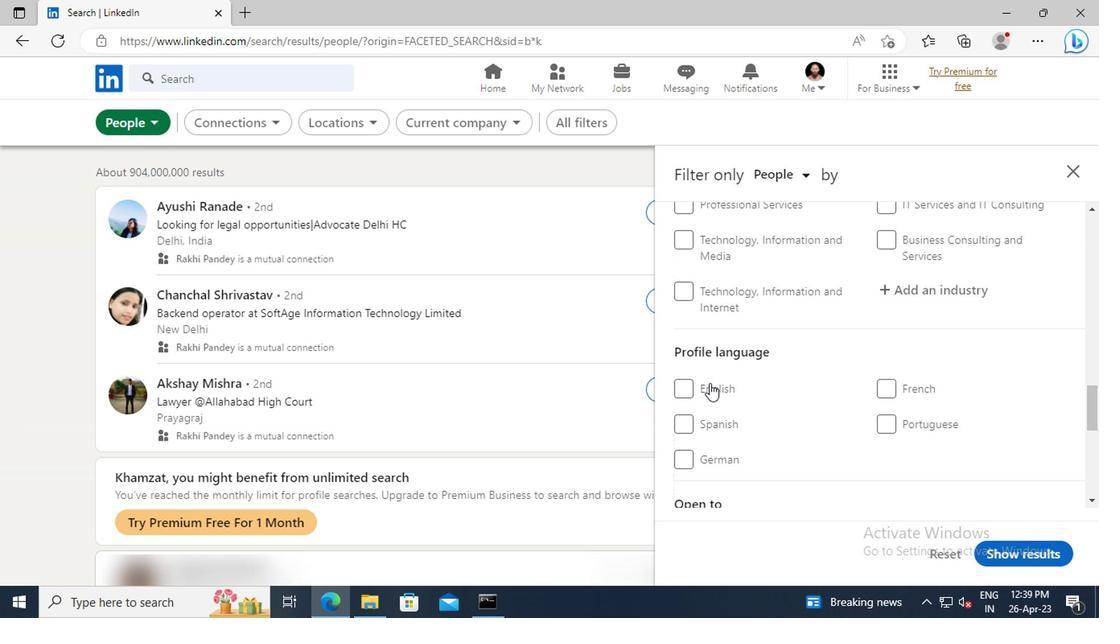
Action: Mouse pressed left at (681, 393)
Screenshot: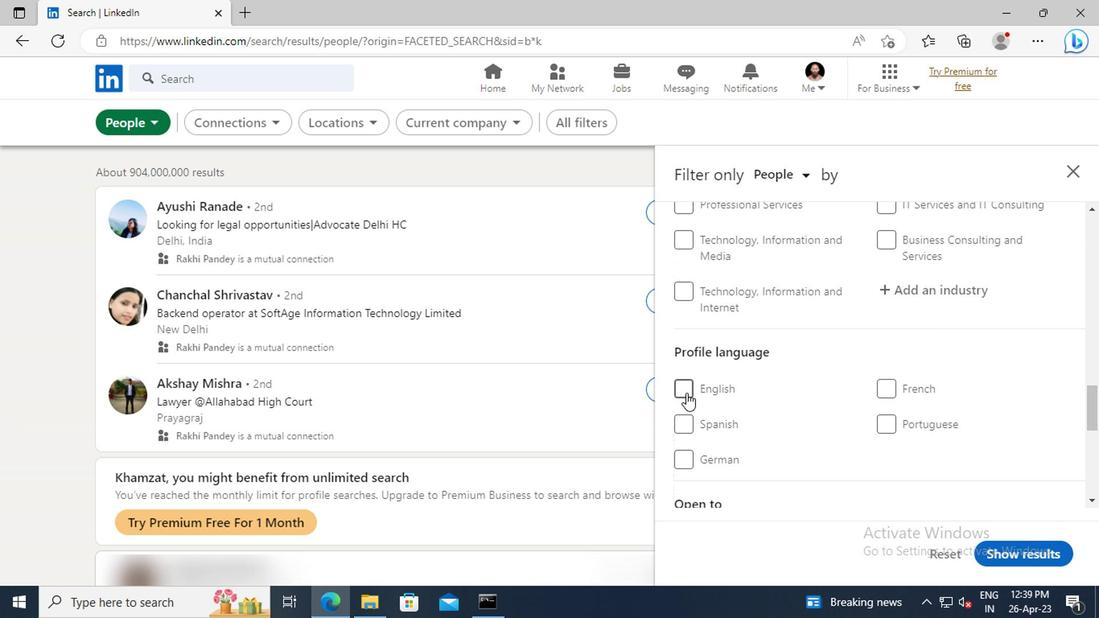 
Action: Mouse moved to (861, 413)
Screenshot: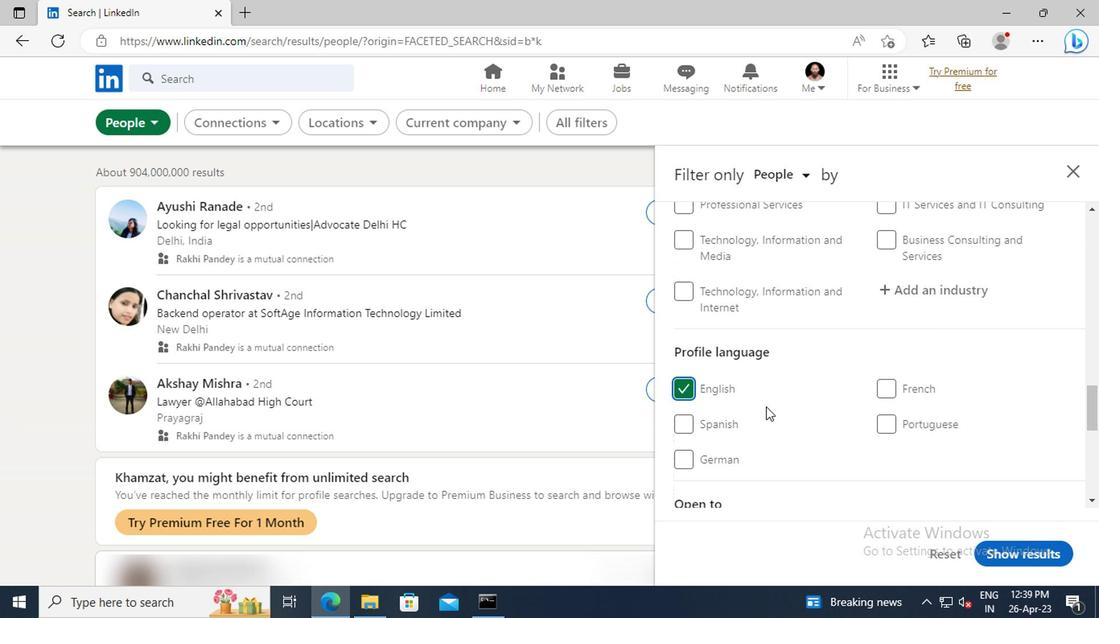 
Action: Mouse scrolled (861, 415) with delta (0, 1)
Screenshot: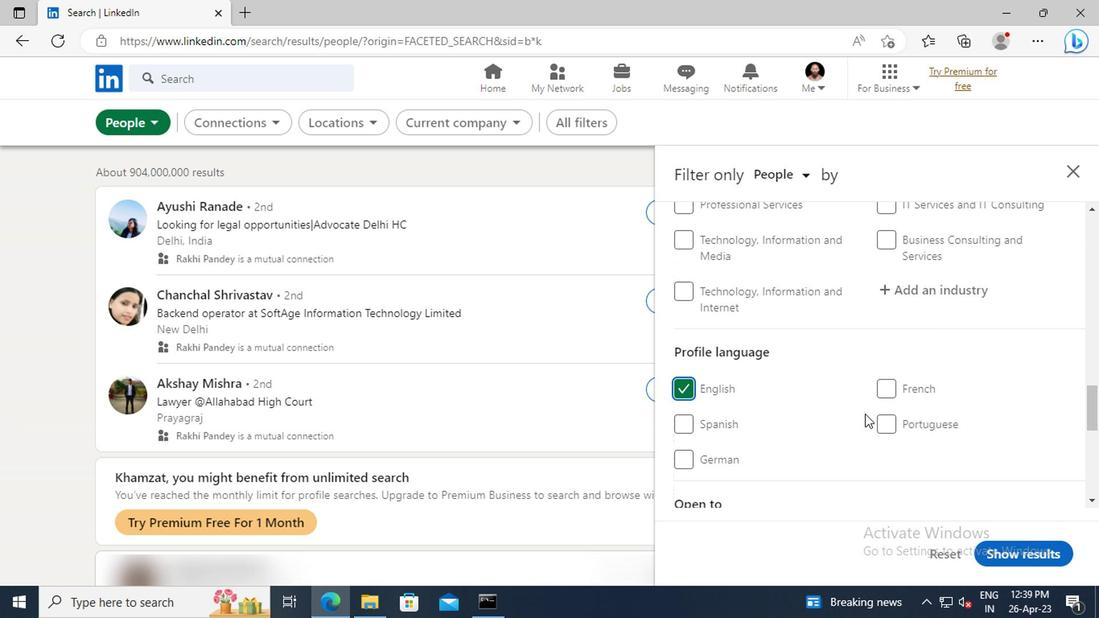 
Action: Mouse scrolled (861, 415) with delta (0, 1)
Screenshot: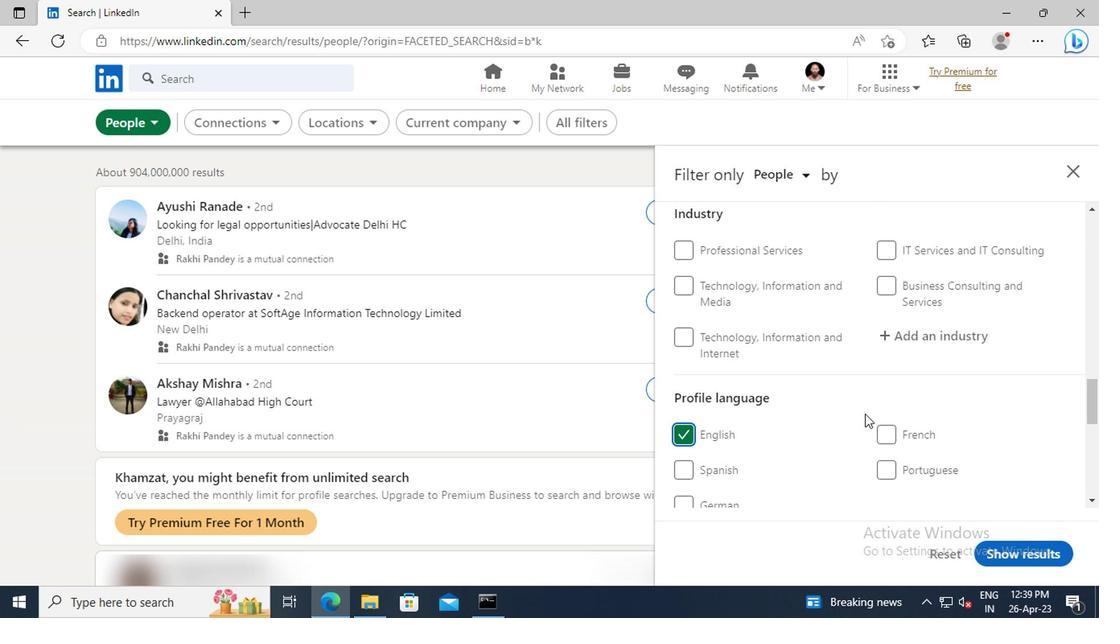 
Action: Mouse scrolled (861, 415) with delta (0, 1)
Screenshot: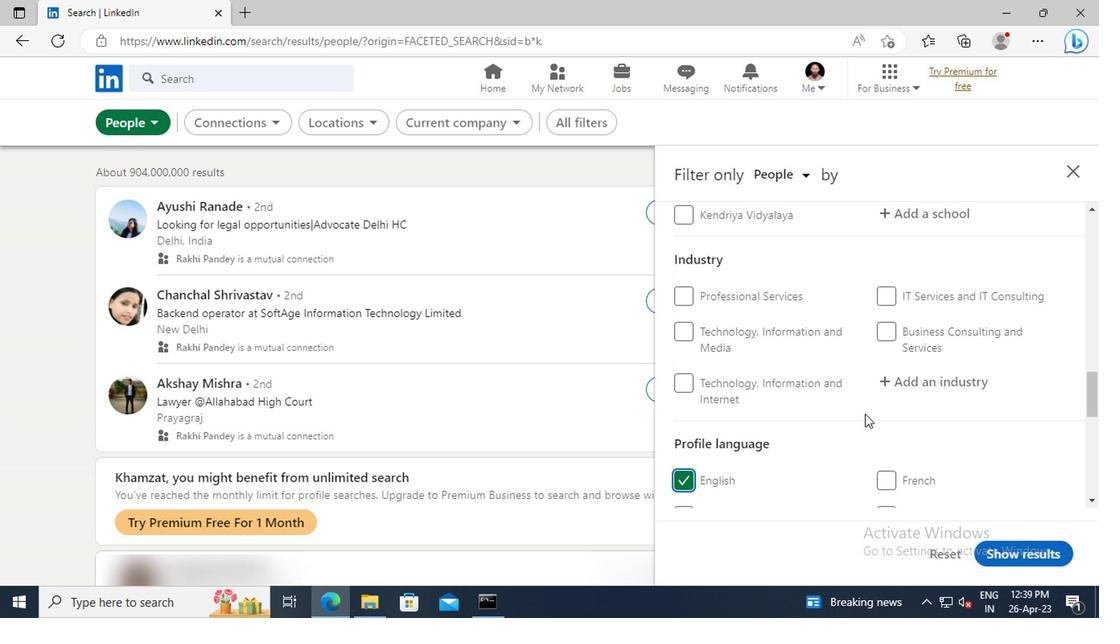 
Action: Mouse scrolled (861, 415) with delta (0, 1)
Screenshot: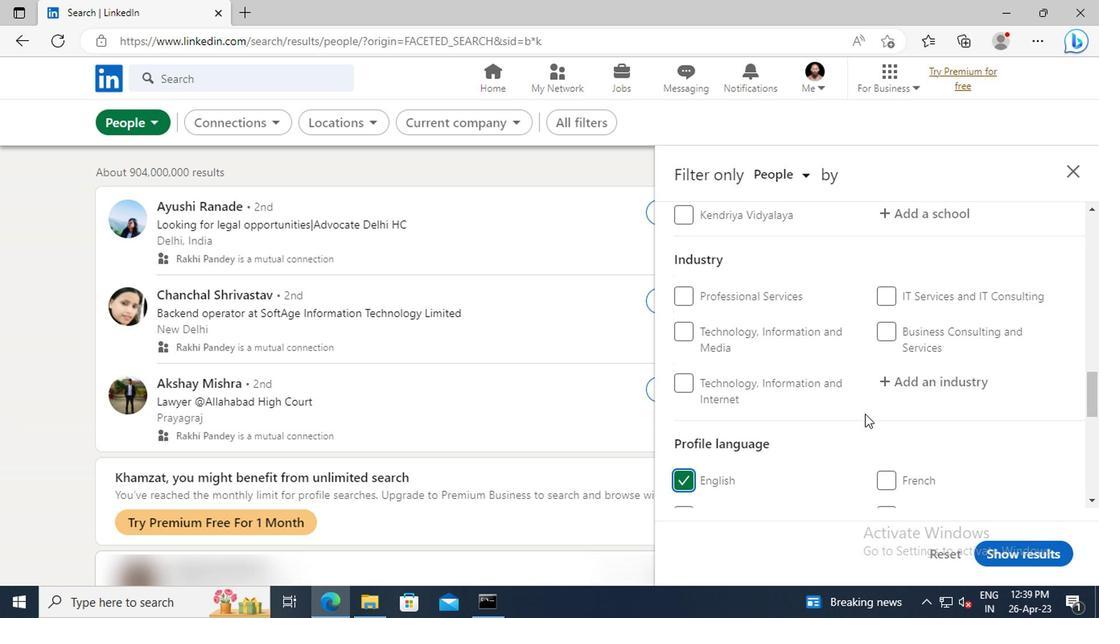 
Action: Mouse scrolled (861, 415) with delta (0, 1)
Screenshot: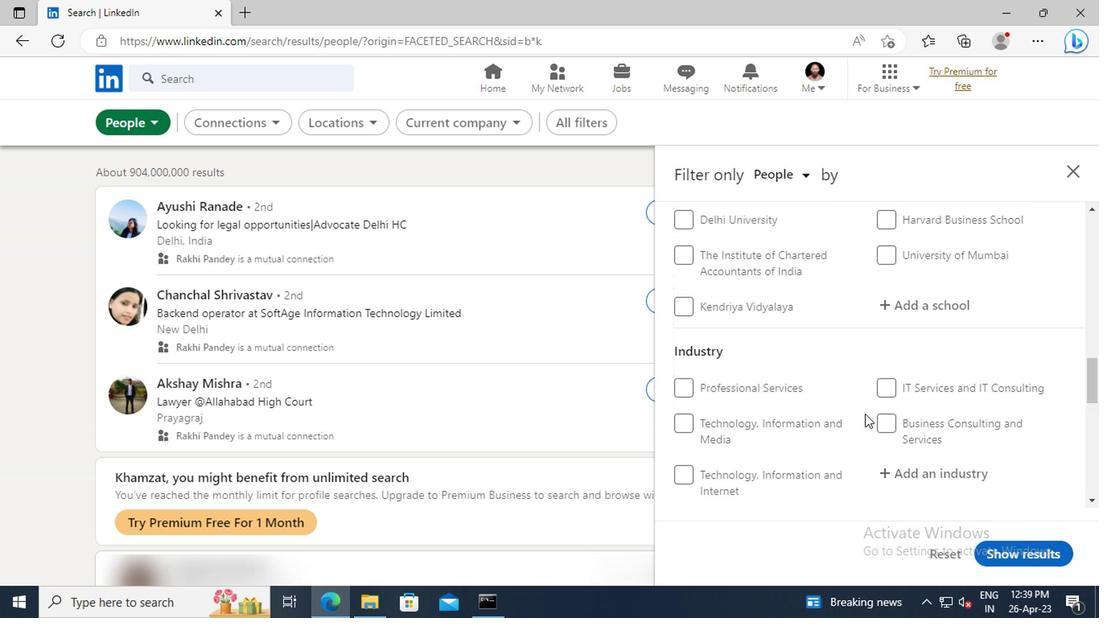 
Action: Mouse scrolled (861, 415) with delta (0, 1)
Screenshot: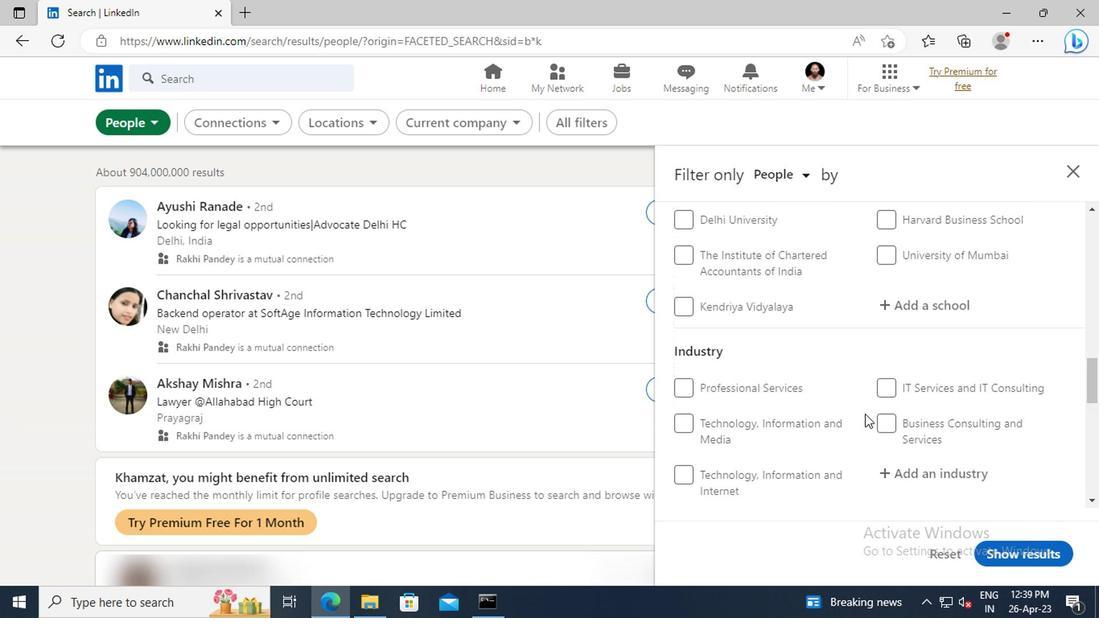 
Action: Mouse scrolled (861, 415) with delta (0, 1)
Screenshot: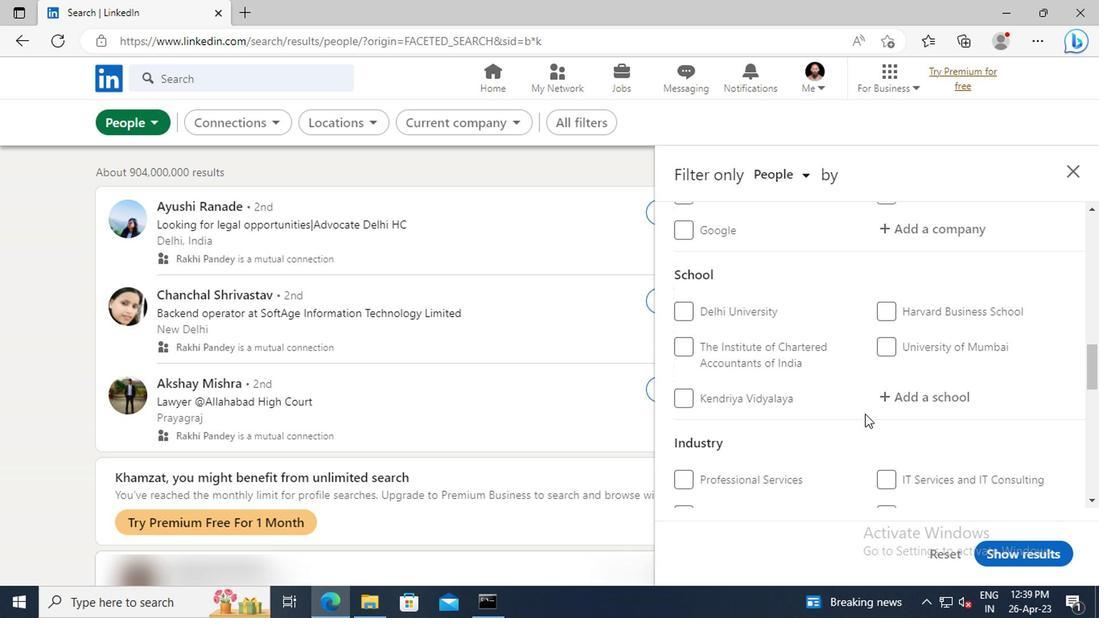 
Action: Mouse scrolled (861, 415) with delta (0, 1)
Screenshot: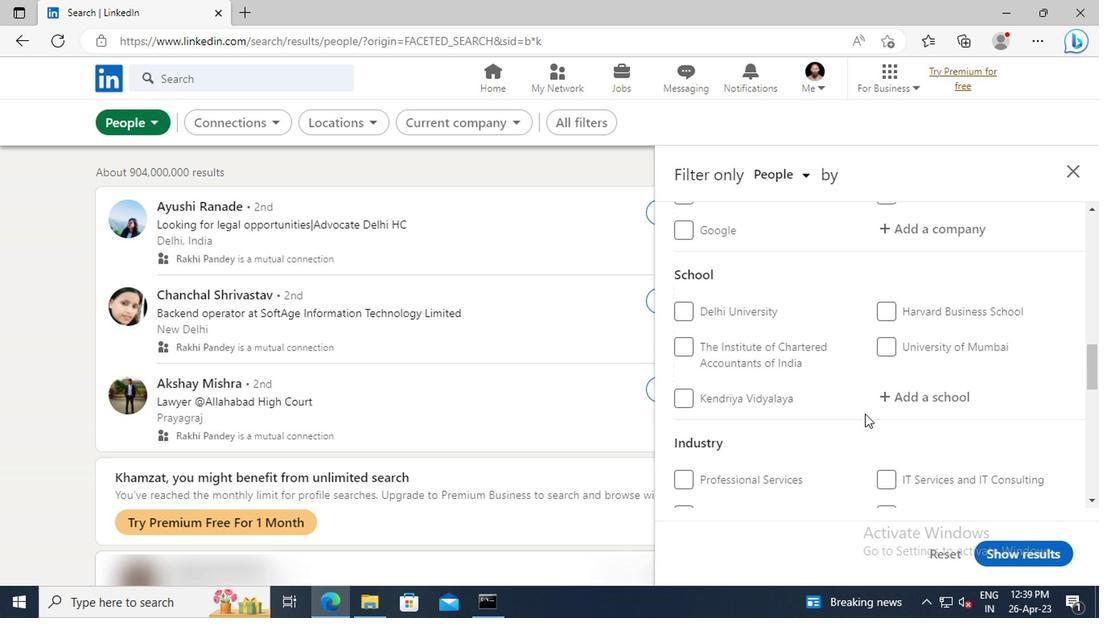 
Action: Mouse scrolled (861, 415) with delta (0, 1)
Screenshot: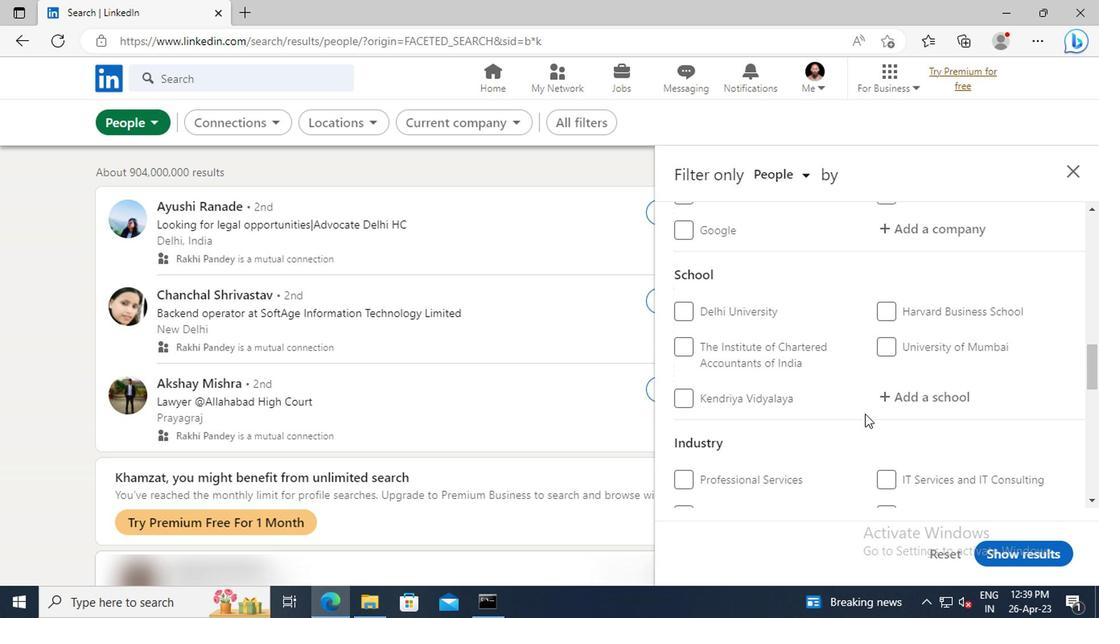 
Action: Mouse scrolled (861, 415) with delta (0, 1)
Screenshot: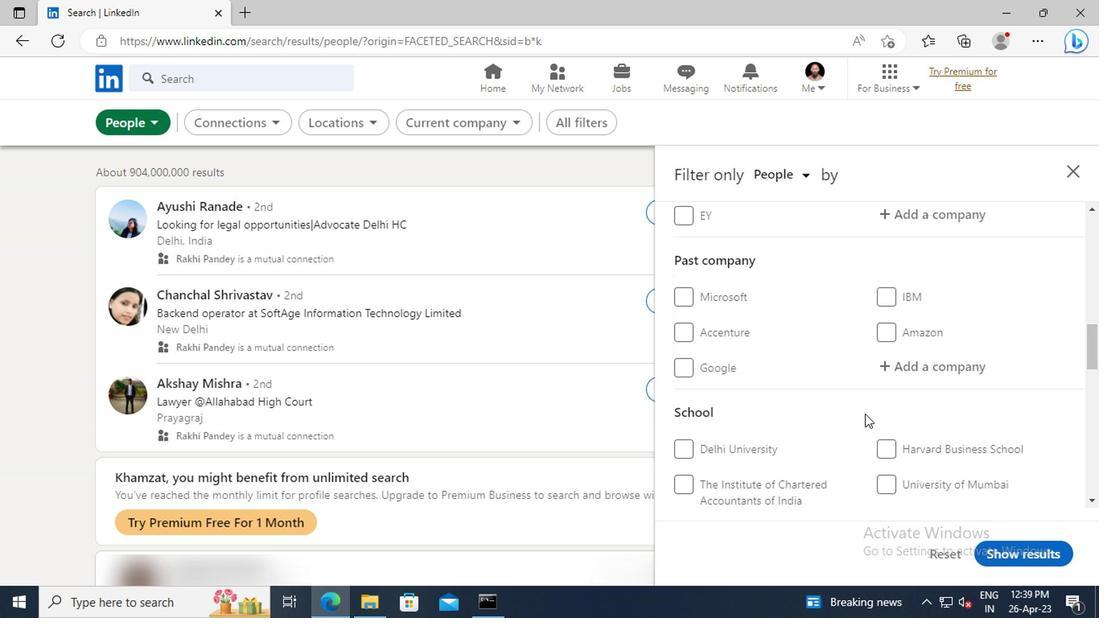 
Action: Mouse scrolled (861, 415) with delta (0, 1)
Screenshot: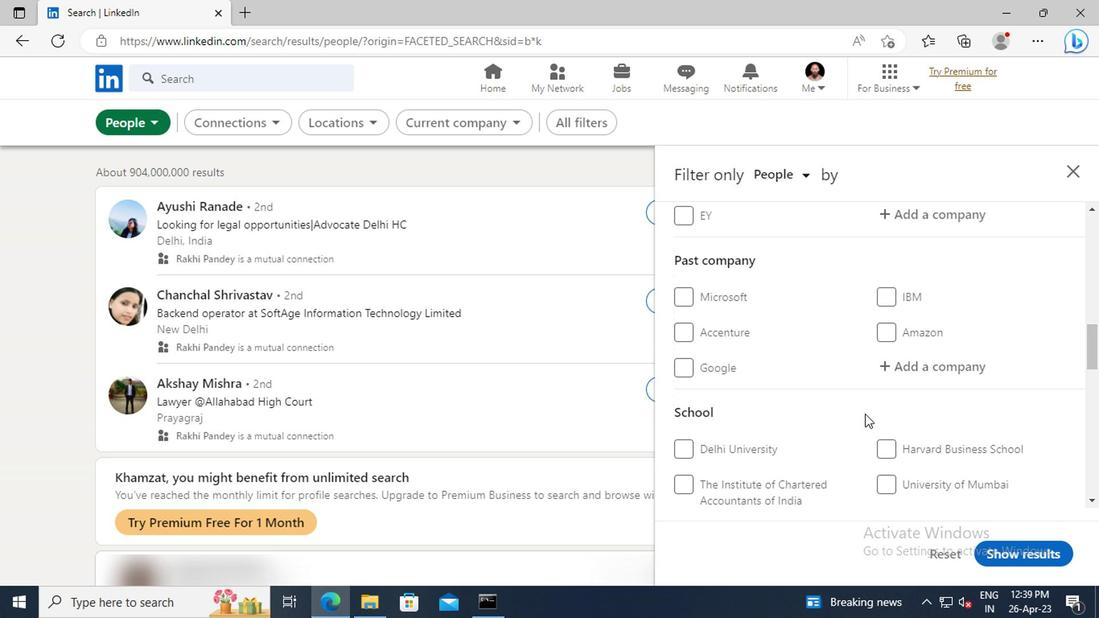 
Action: Mouse scrolled (861, 415) with delta (0, 1)
Screenshot: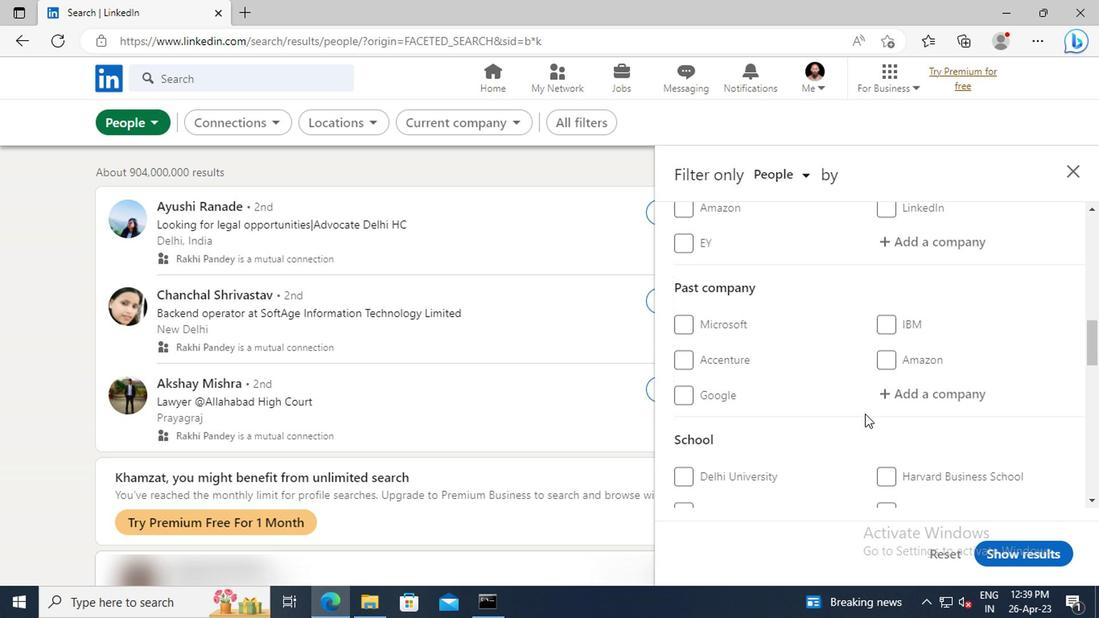 
Action: Mouse moved to (901, 356)
Screenshot: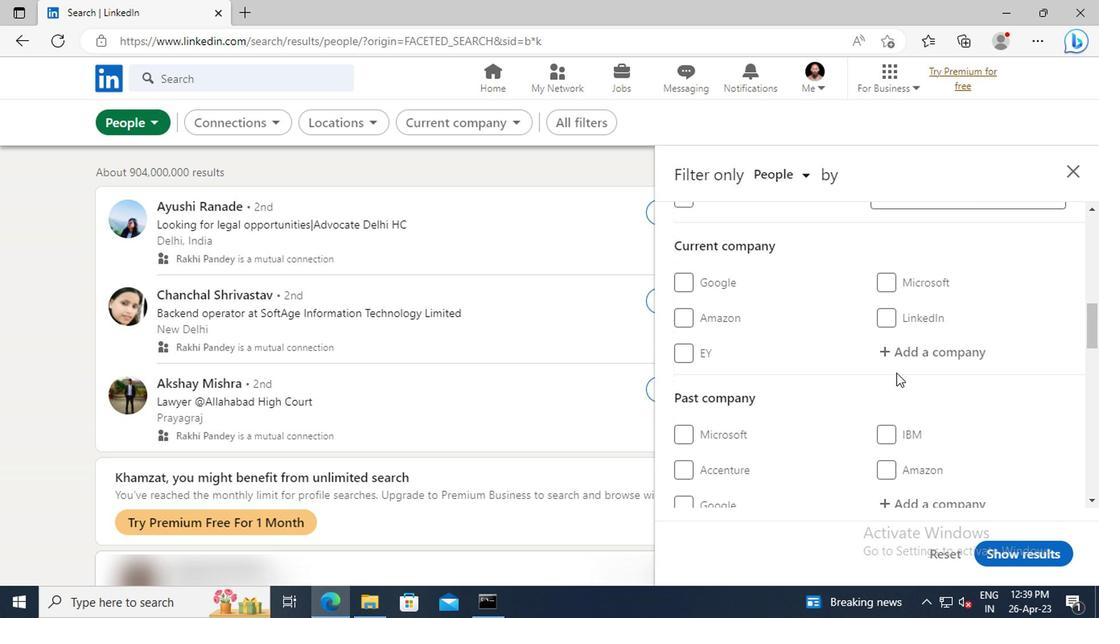 
Action: Mouse pressed left at (901, 356)
Screenshot: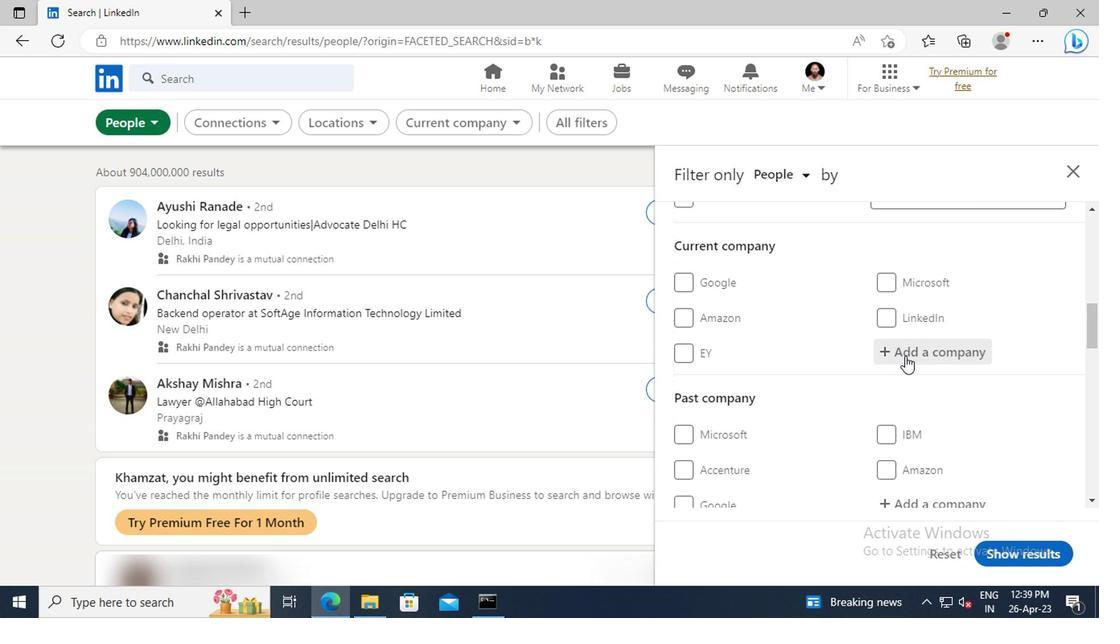 
Action: Key pressed <Key.shift>SOLTEC
Screenshot: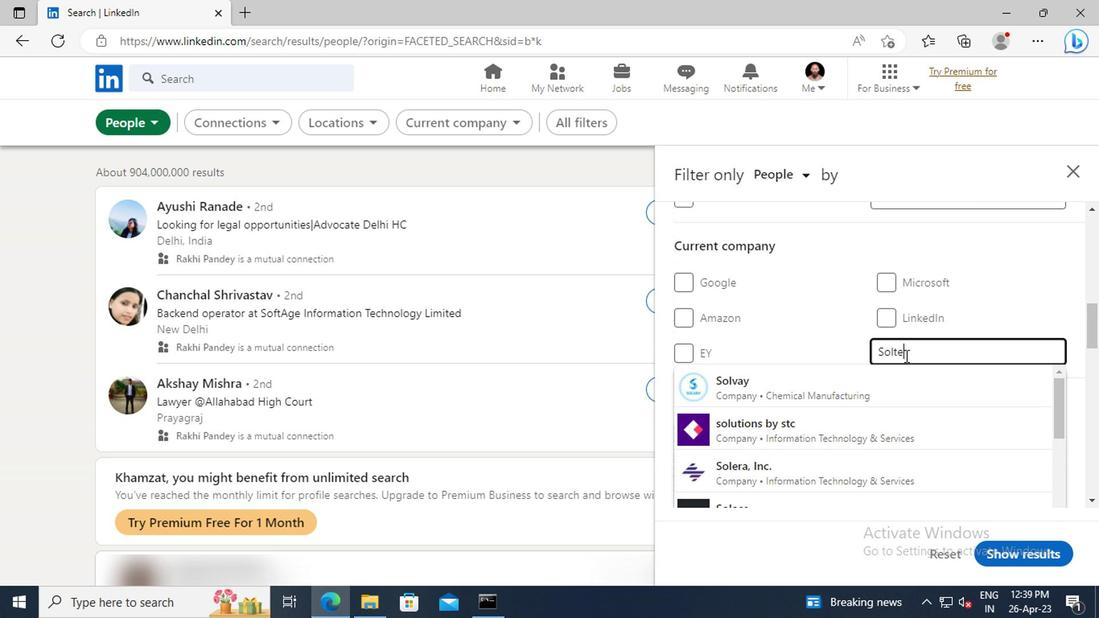 
Action: Mouse moved to (890, 384)
Screenshot: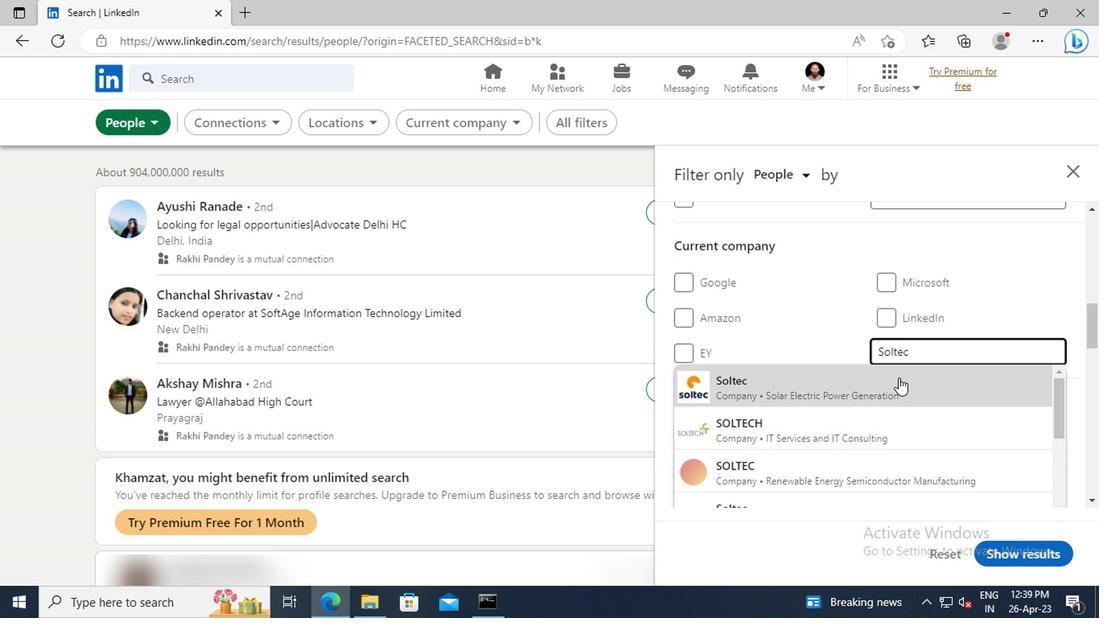
Action: Mouse pressed left at (890, 384)
Screenshot: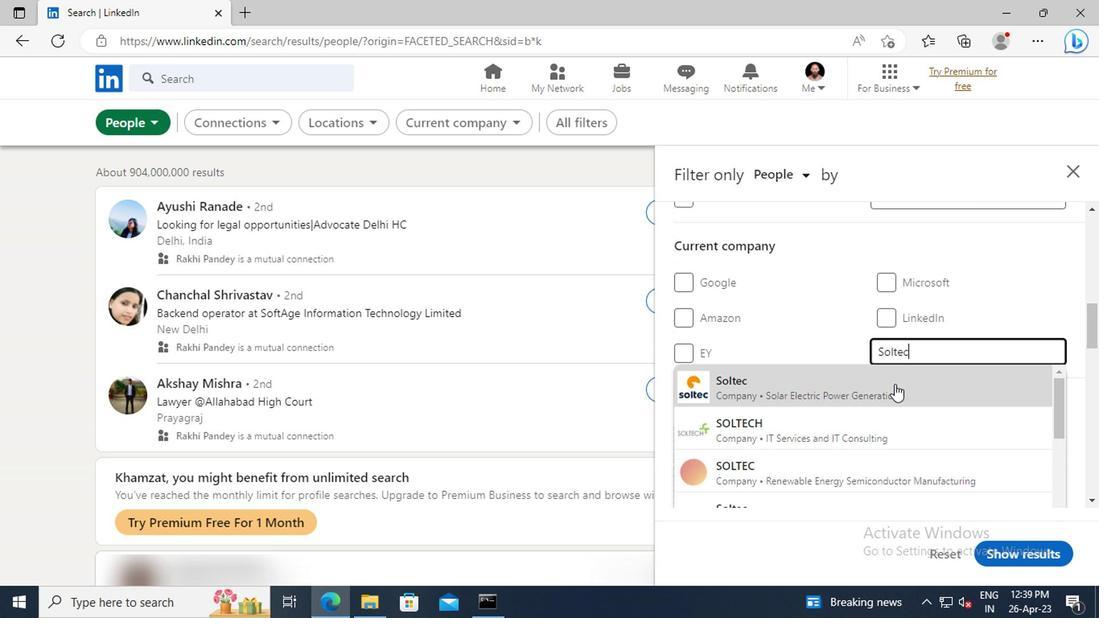 
Action: Mouse moved to (890, 336)
Screenshot: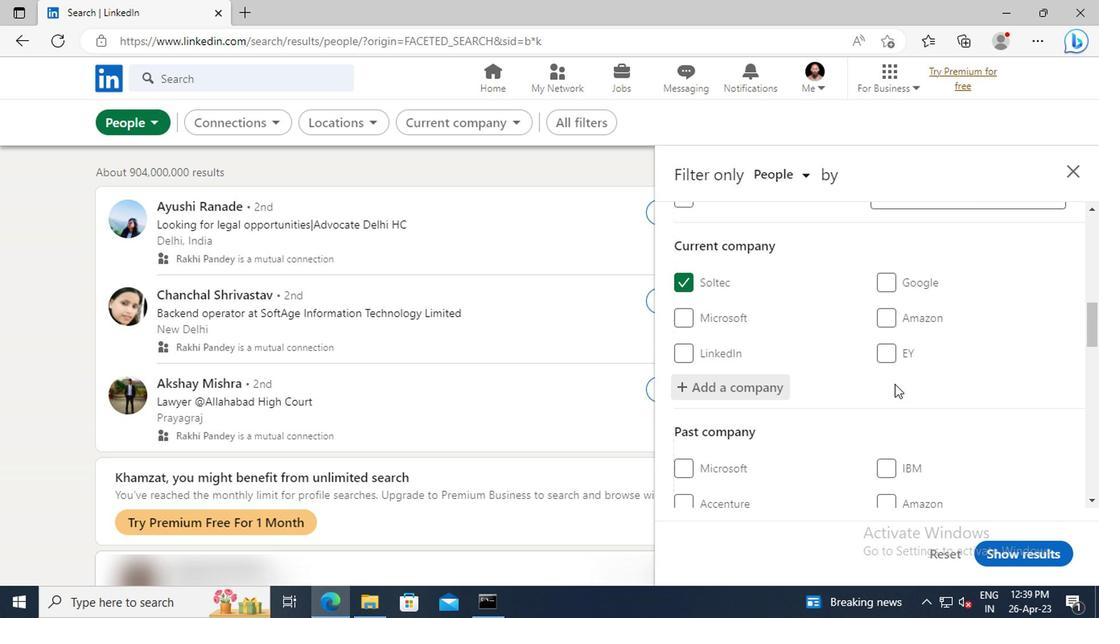 
Action: Mouse scrolled (890, 335) with delta (0, -1)
Screenshot: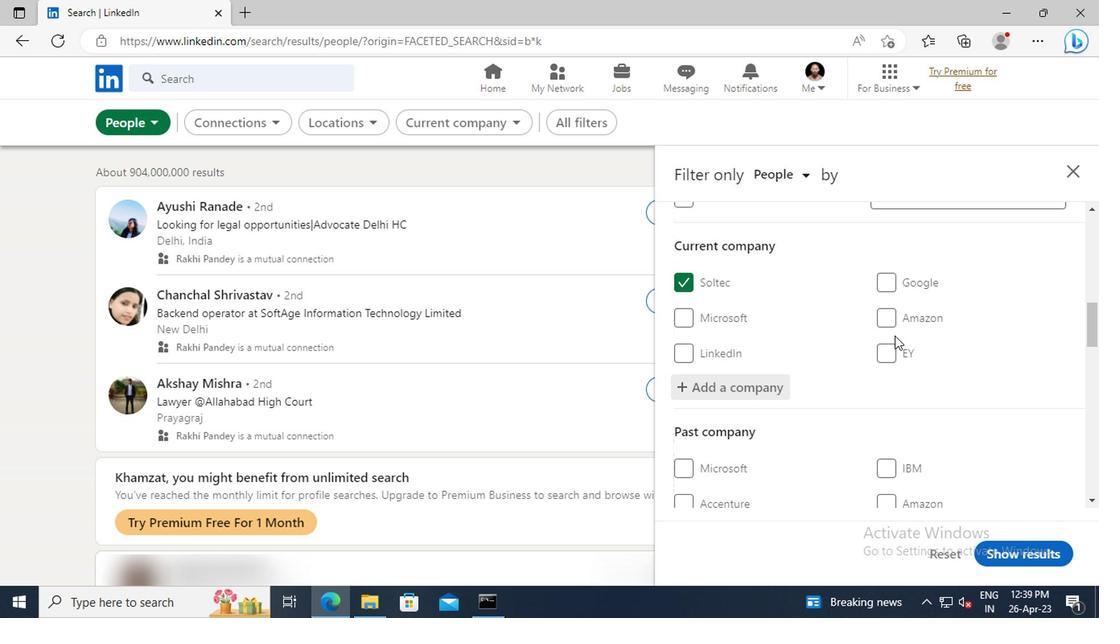 
Action: Mouse scrolled (890, 335) with delta (0, -1)
Screenshot: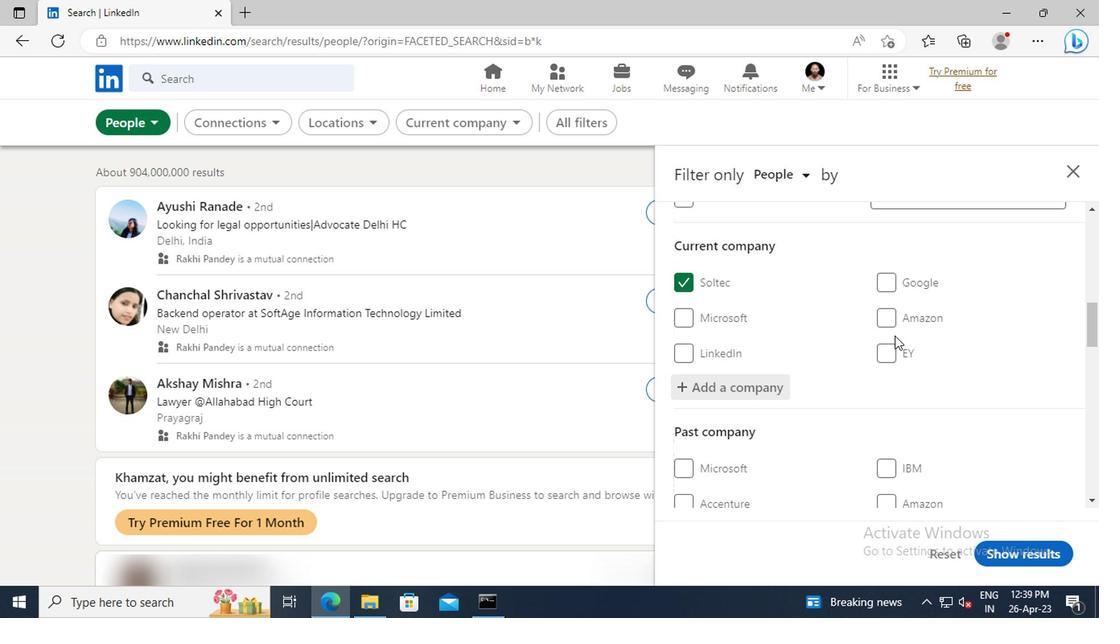 
Action: Mouse scrolled (890, 335) with delta (0, -1)
Screenshot: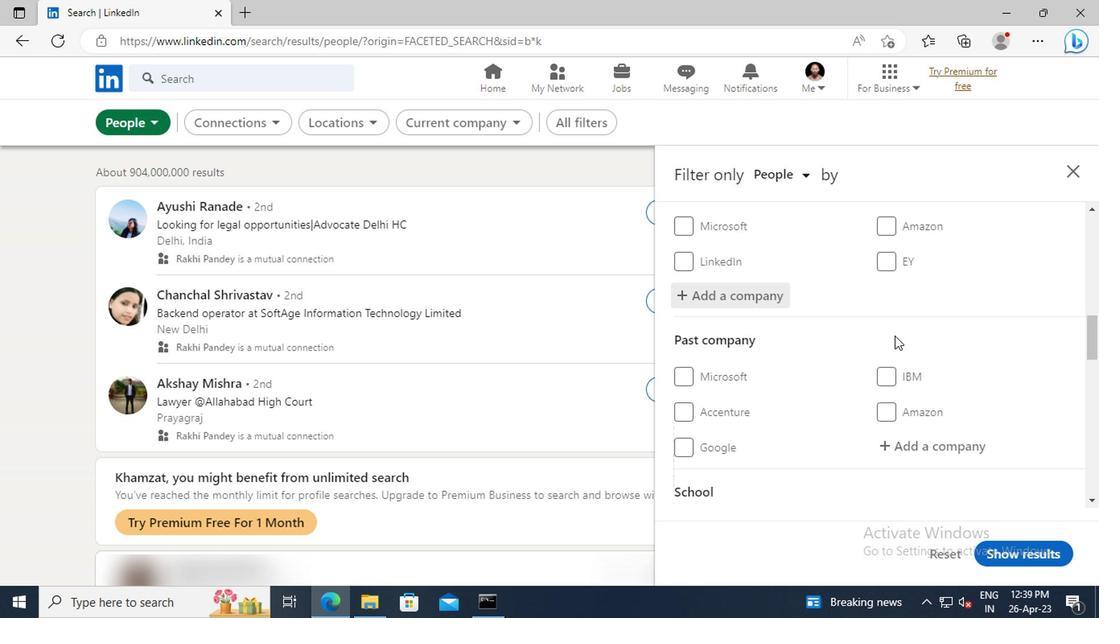 
Action: Mouse scrolled (890, 335) with delta (0, -1)
Screenshot: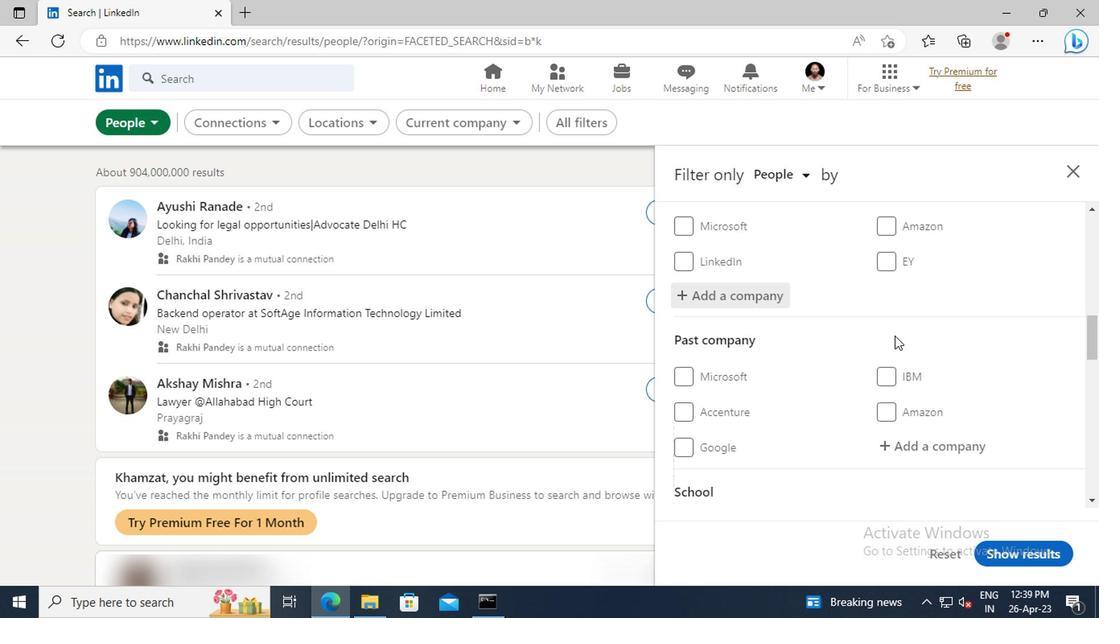 
Action: Mouse scrolled (890, 335) with delta (0, -1)
Screenshot: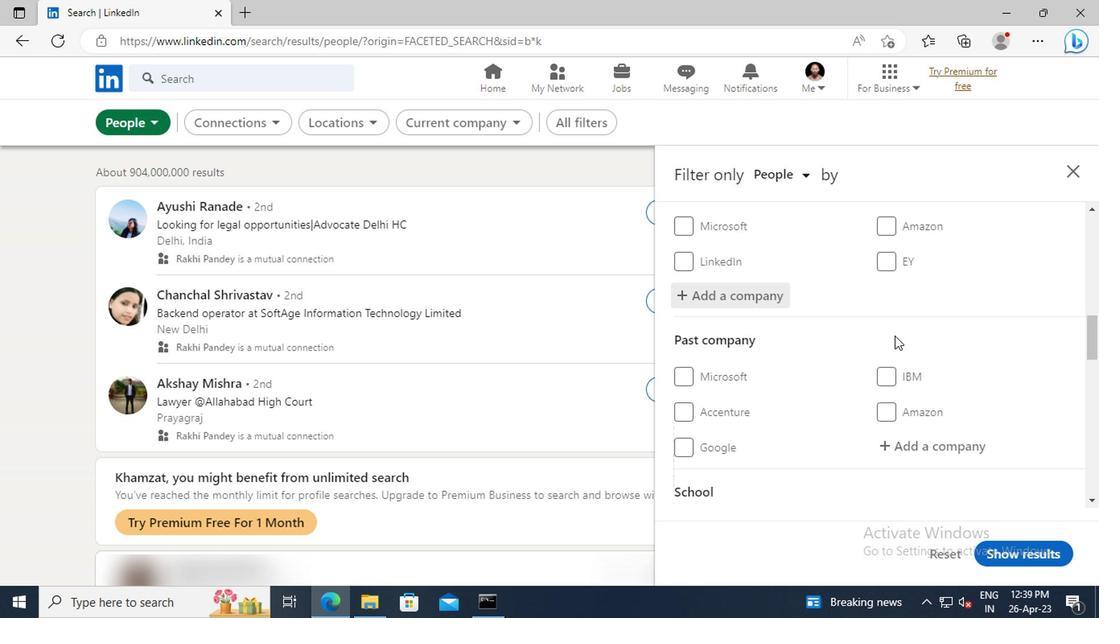 
Action: Mouse scrolled (890, 335) with delta (0, -1)
Screenshot: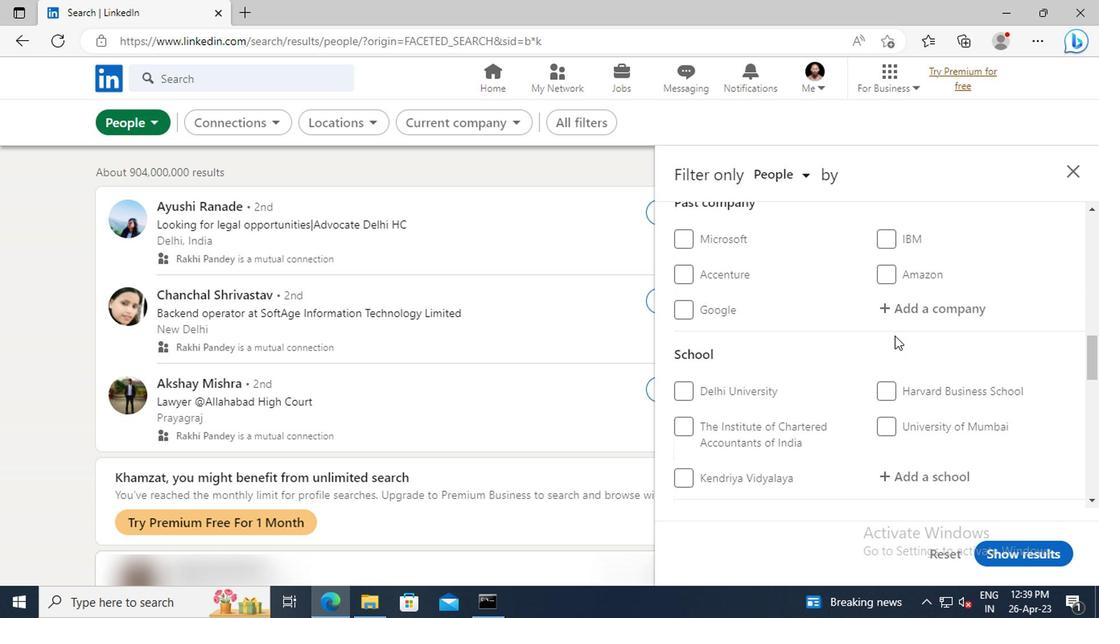 
Action: Mouse scrolled (890, 335) with delta (0, -1)
Screenshot: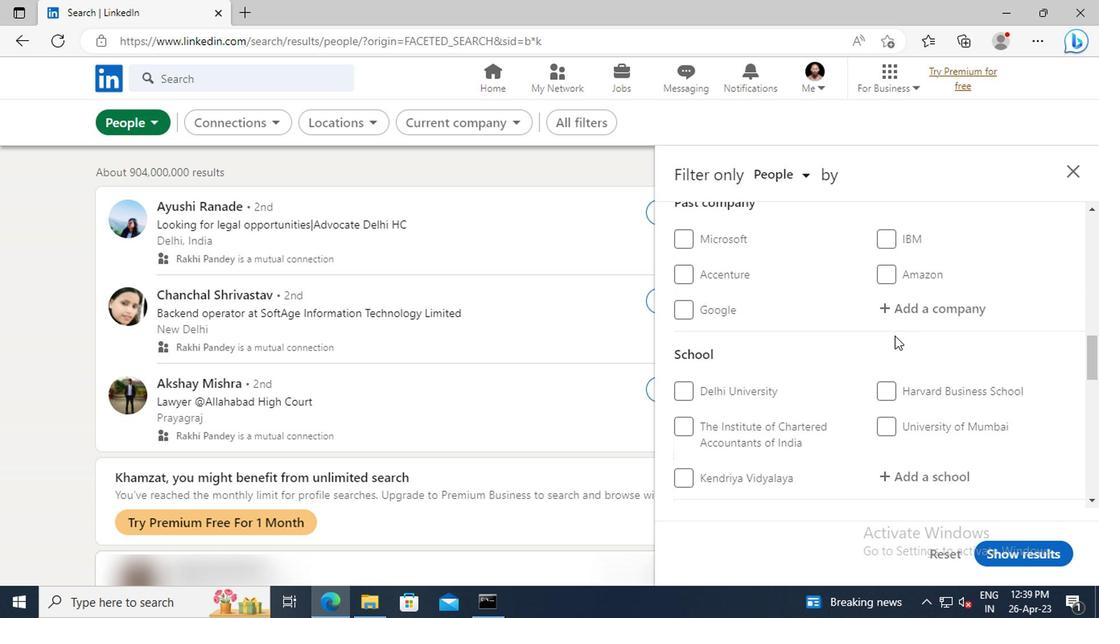 
Action: Mouse moved to (898, 377)
Screenshot: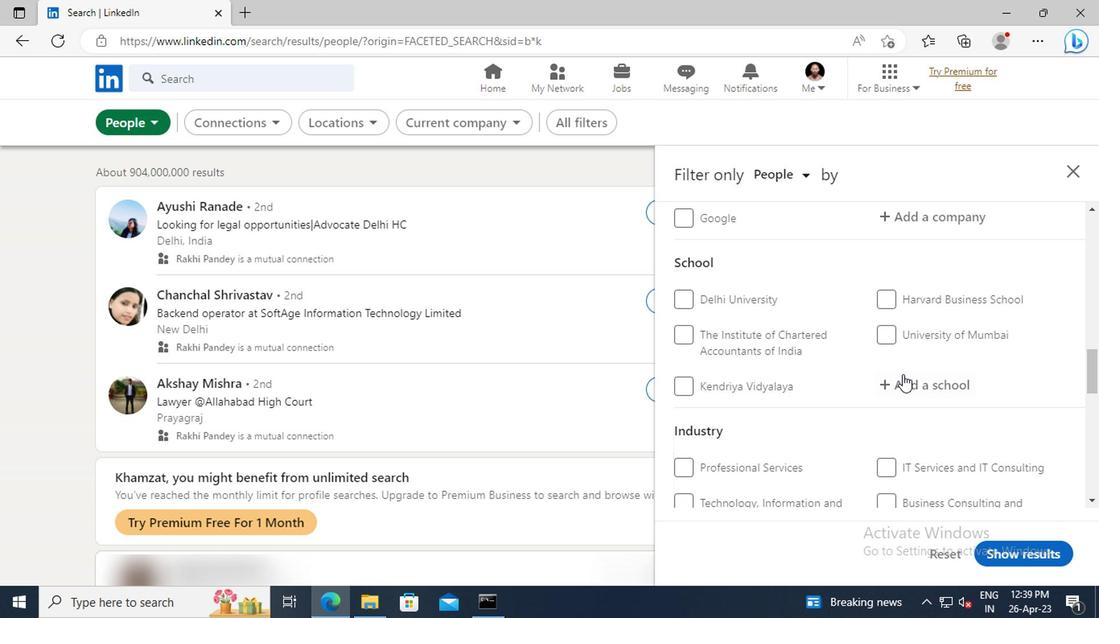 
Action: Mouse scrolled (898, 376) with delta (0, 0)
Screenshot: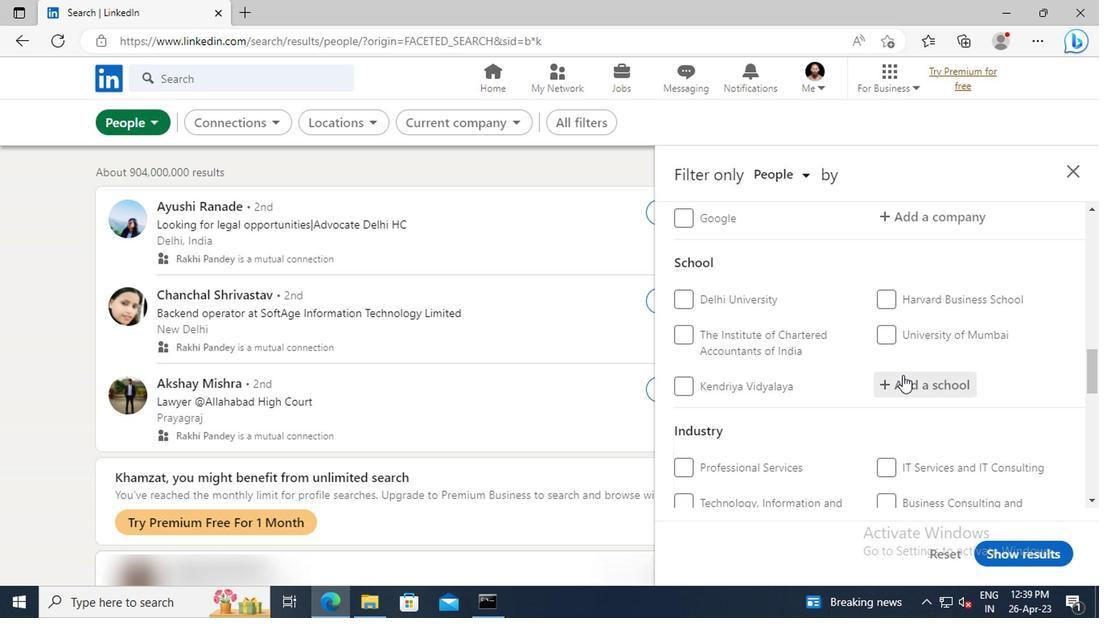 
Action: Mouse moved to (897, 346)
Screenshot: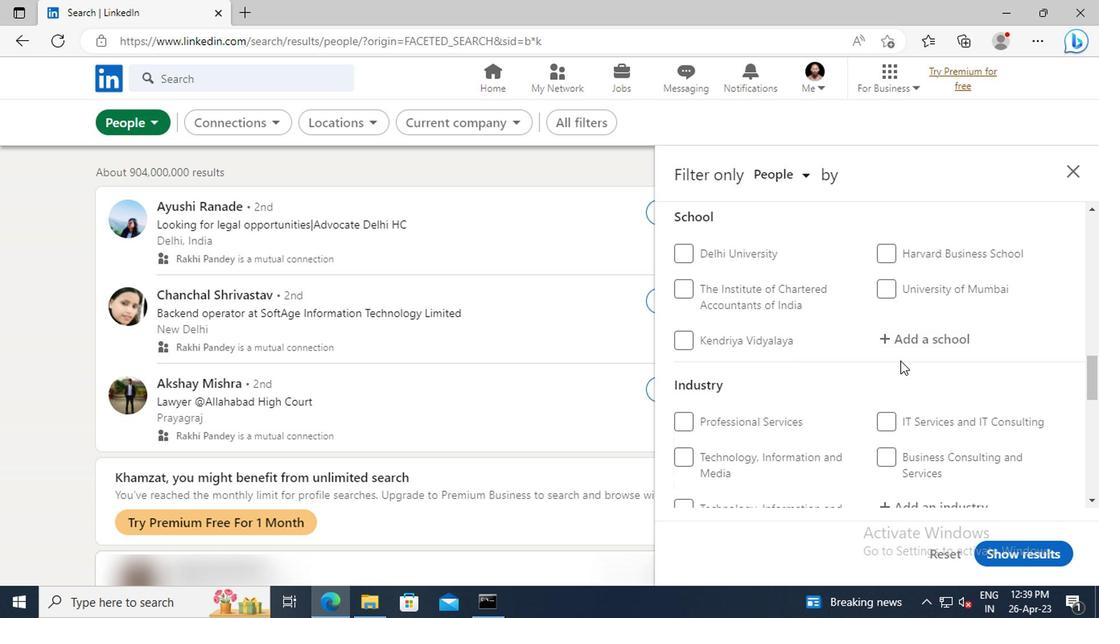 
Action: Mouse pressed left at (897, 346)
Screenshot: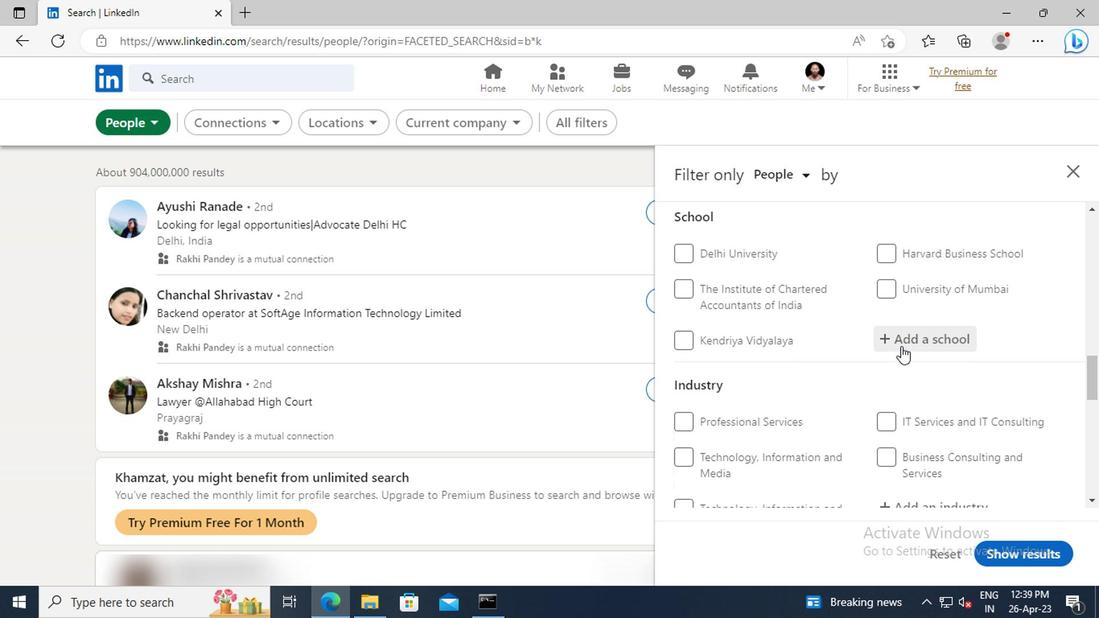 
Action: Key pressed <Key.shift>ST.<Key.space><Key.shift>THOMAS<Key.space><Key.shift>COLLEGE,<Key.space><Key.shift>THRISSUR
Screenshot: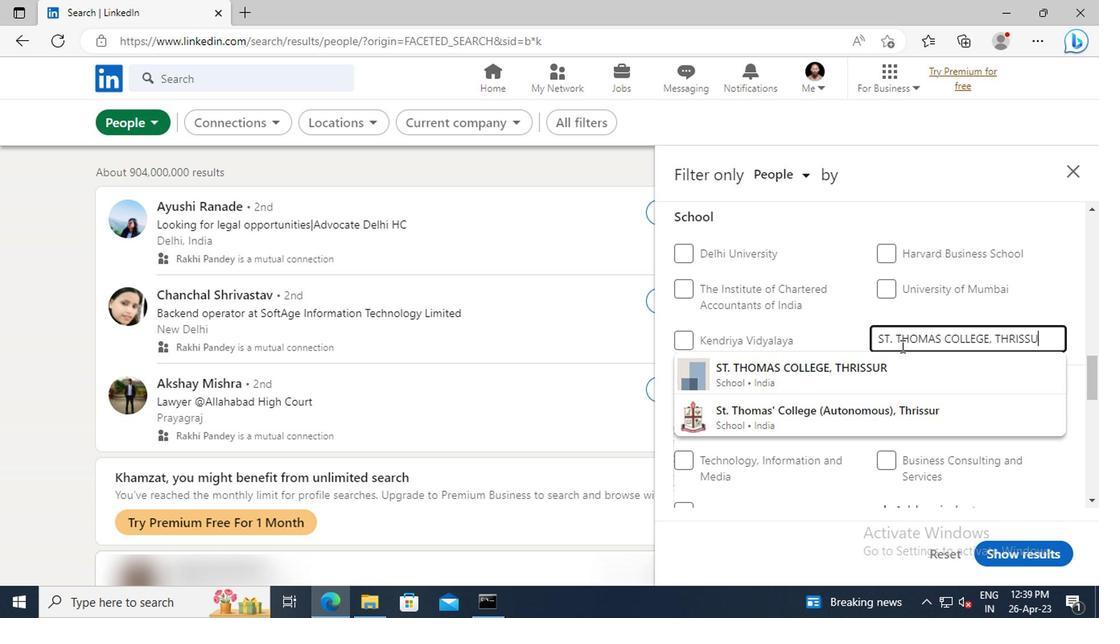 
Action: Mouse moved to (897, 365)
Screenshot: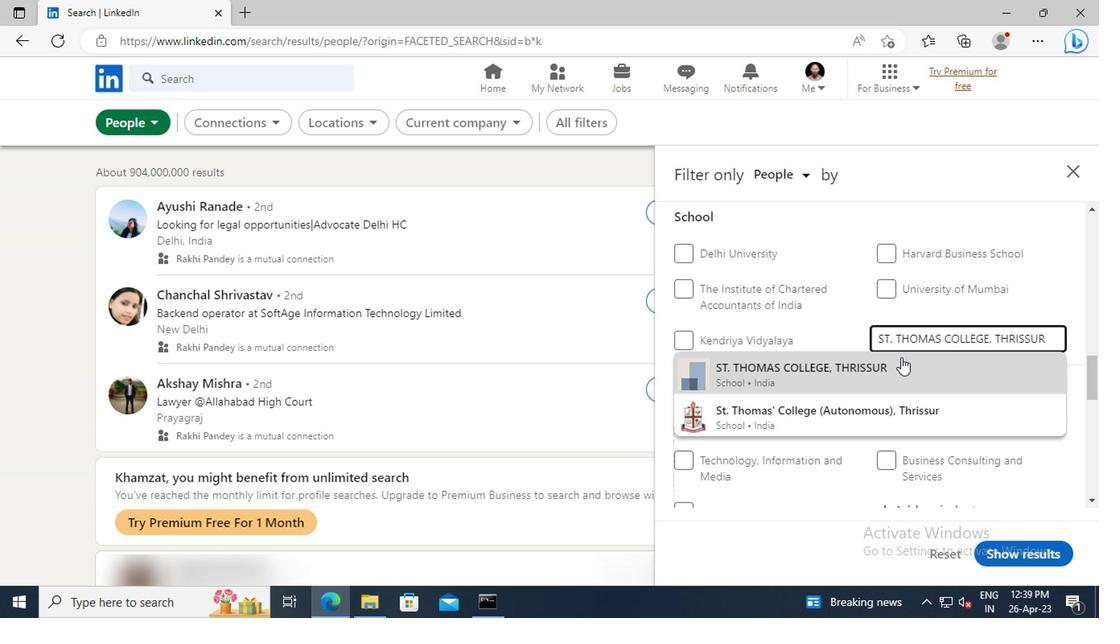 
Action: Mouse pressed left at (897, 365)
Screenshot: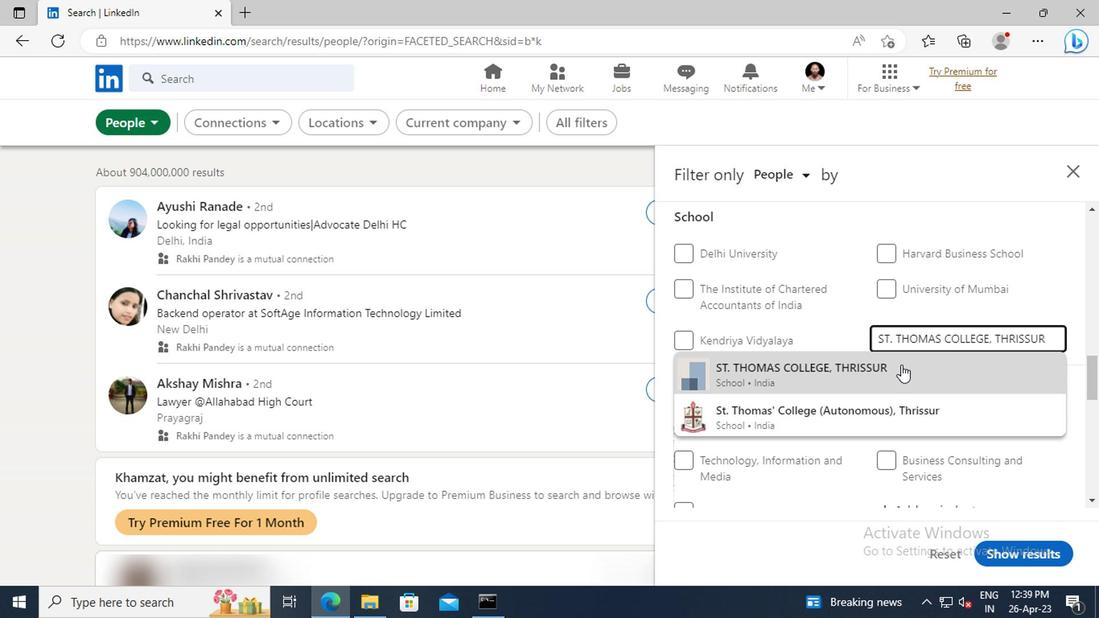 
Action: Mouse moved to (888, 306)
Screenshot: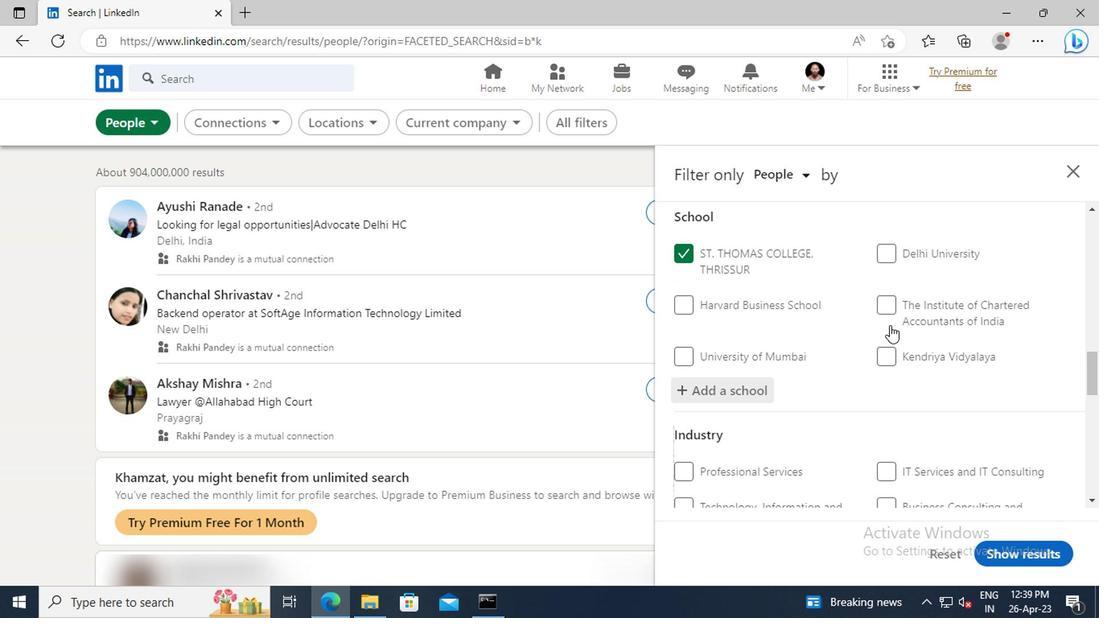 
Action: Mouse scrolled (888, 305) with delta (0, -1)
Screenshot: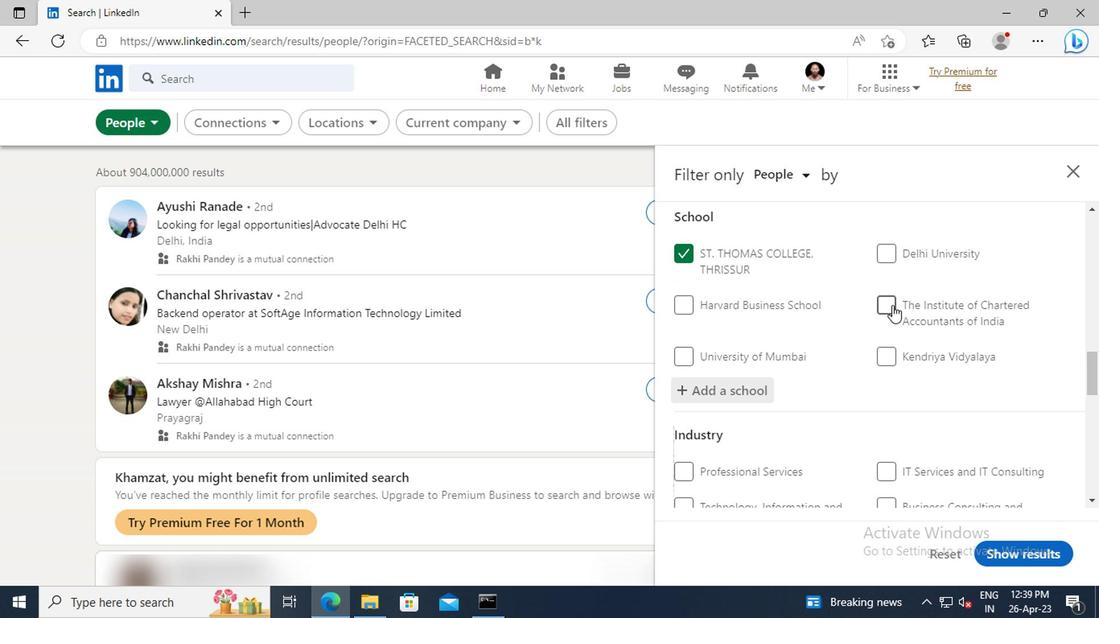 
Action: Mouse scrolled (888, 305) with delta (0, -1)
Screenshot: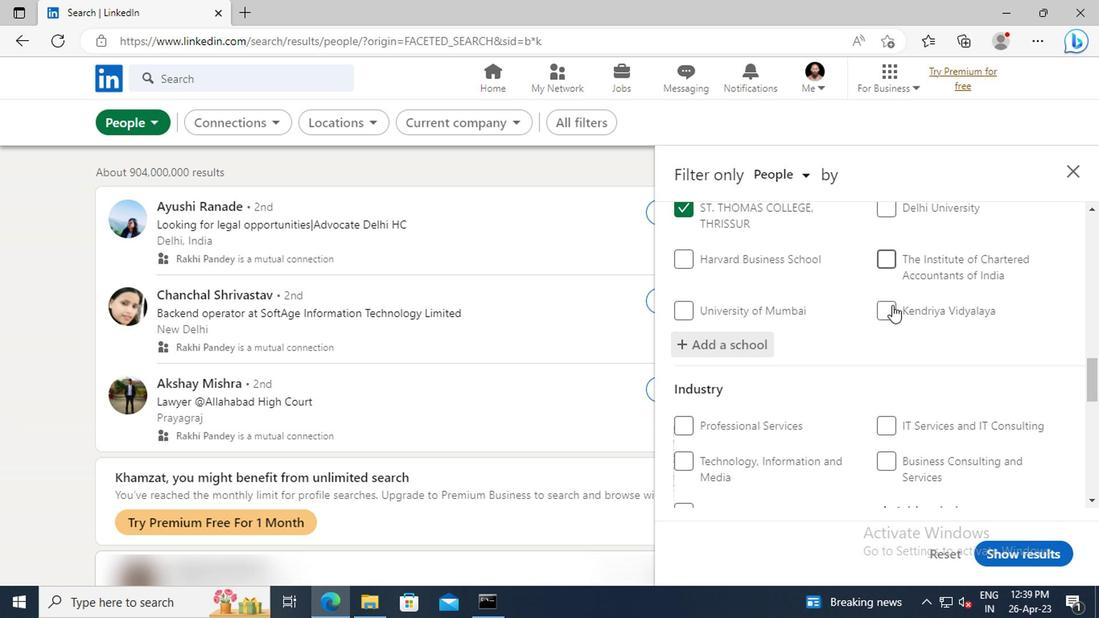 
Action: Mouse scrolled (888, 305) with delta (0, -1)
Screenshot: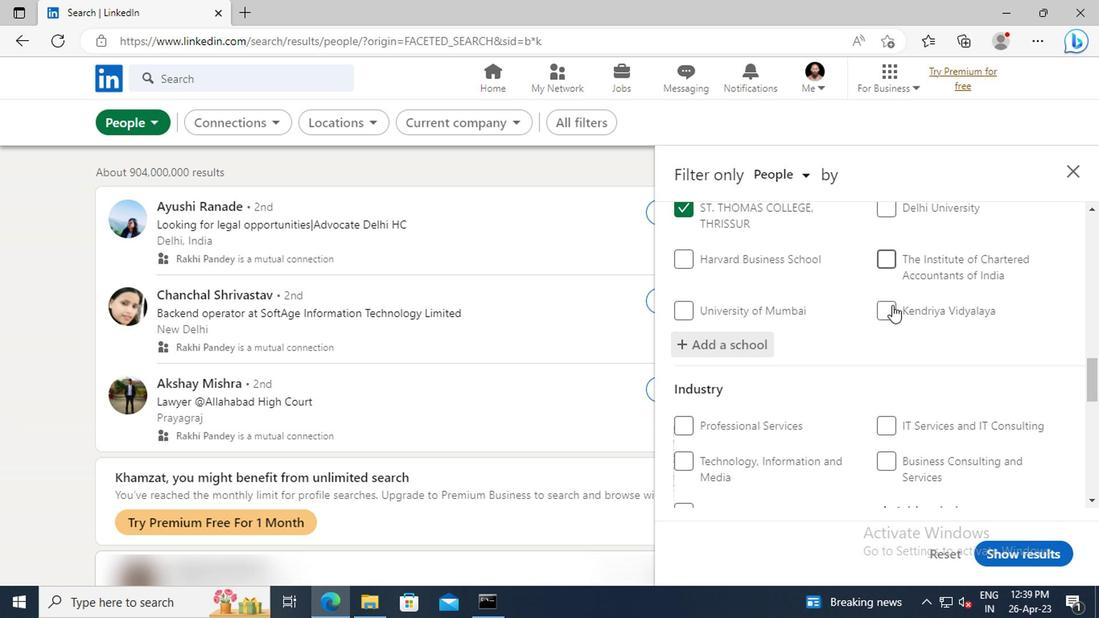 
Action: Mouse scrolled (888, 305) with delta (0, -1)
Screenshot: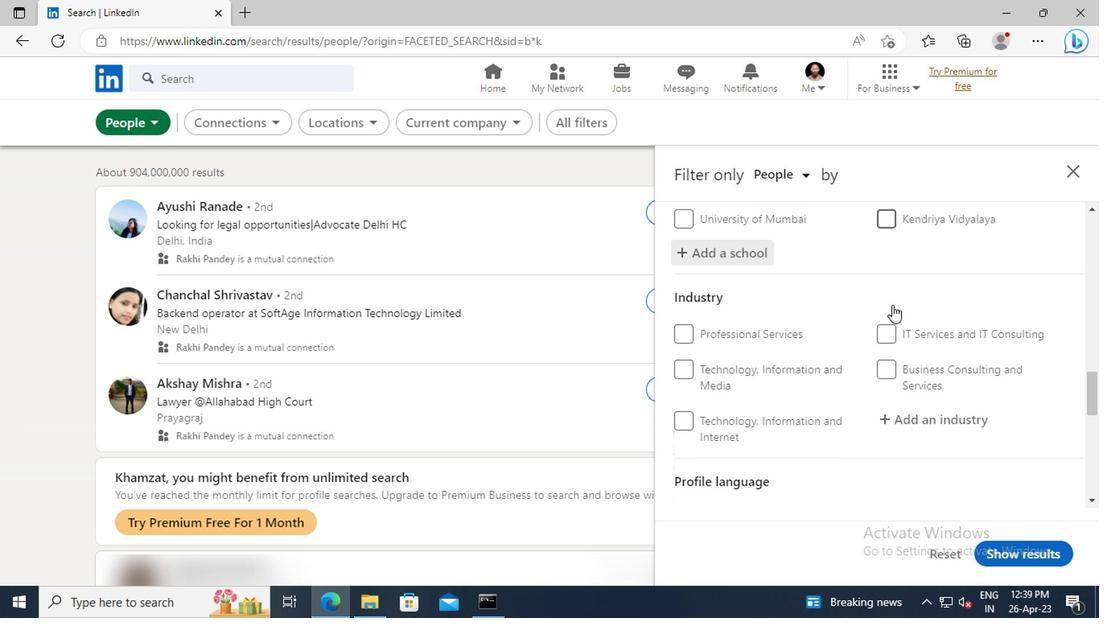 
Action: Mouse scrolled (888, 305) with delta (0, -1)
Screenshot: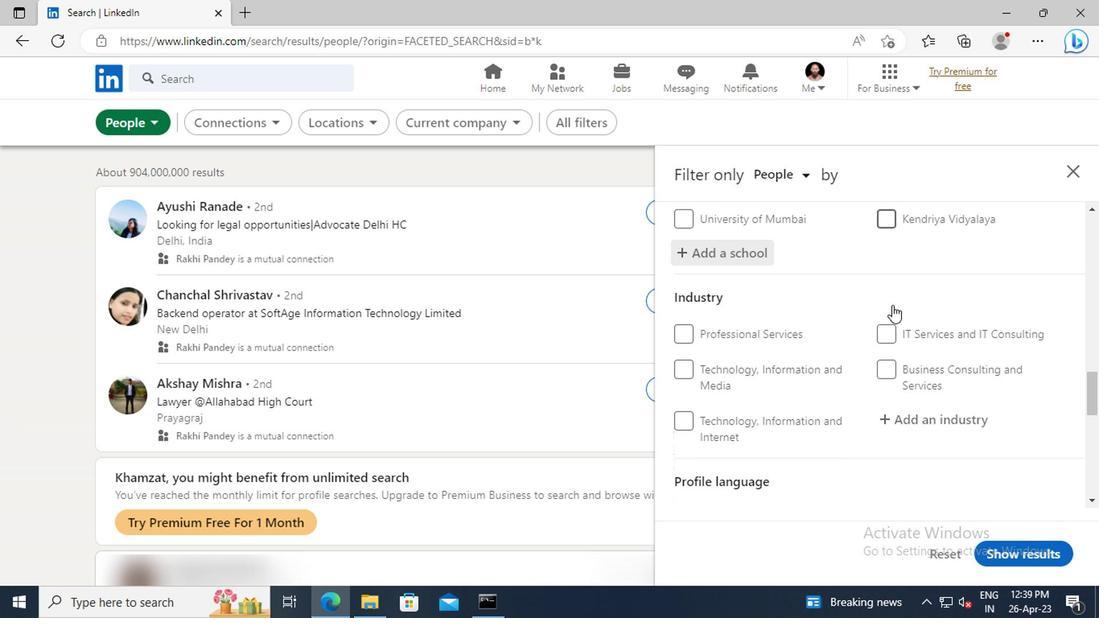 
Action: Mouse moved to (898, 328)
Screenshot: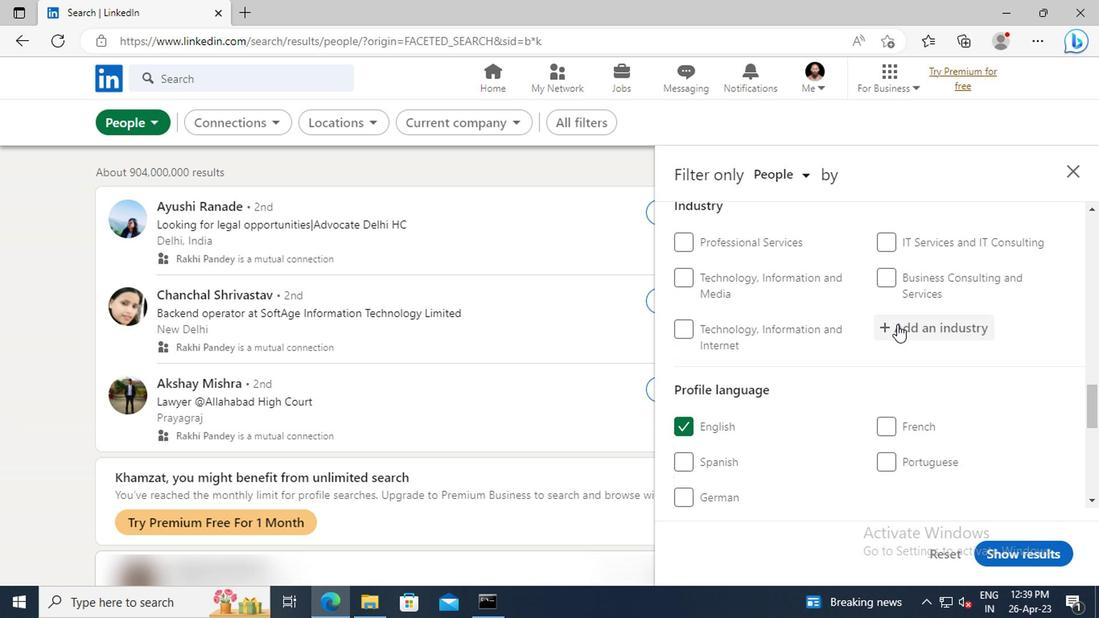 
Action: Mouse pressed left at (898, 328)
Screenshot: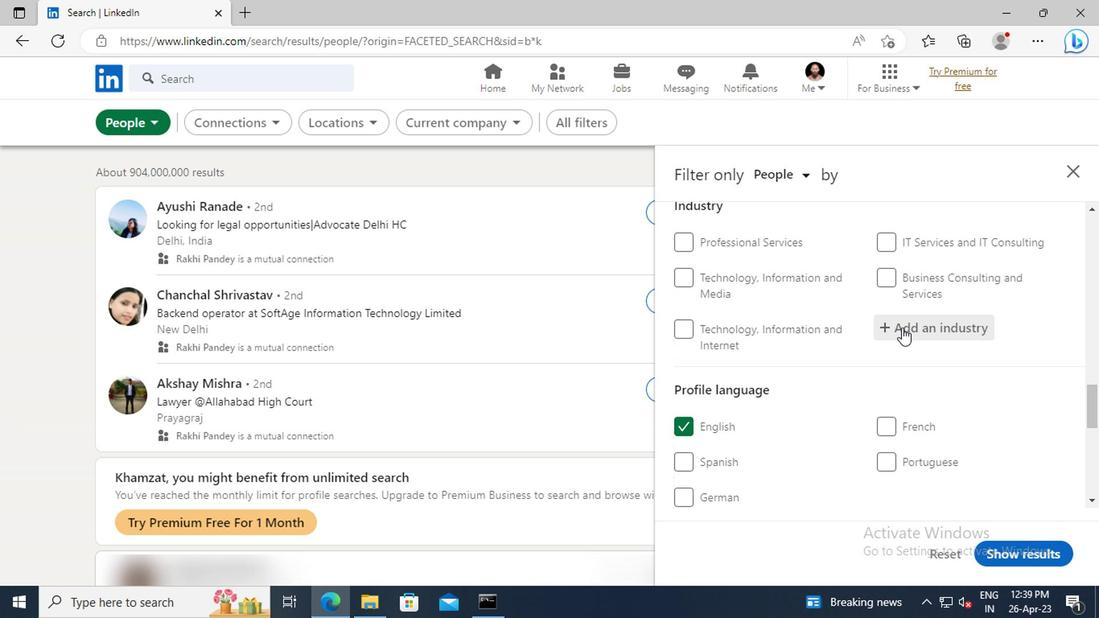 
Action: Key pressed <Key.shift>HOME<Key.space><Key.shift>HEALTH<Key.space><Key.shift>CARE<Key.space><Key.shift>SERVICES
Screenshot: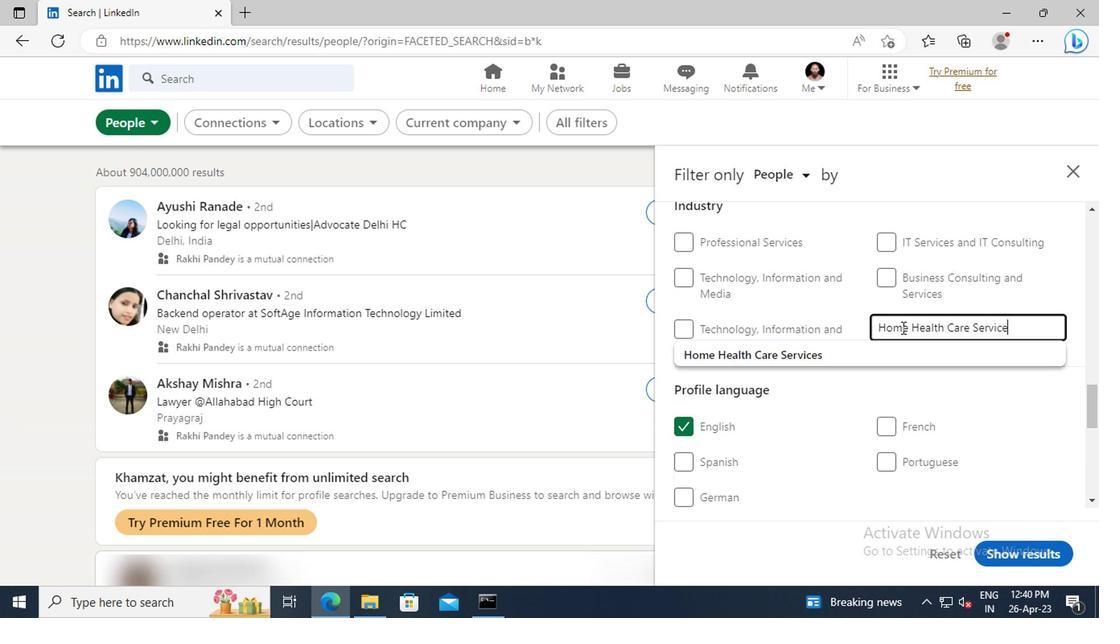 
Action: Mouse moved to (890, 361)
Screenshot: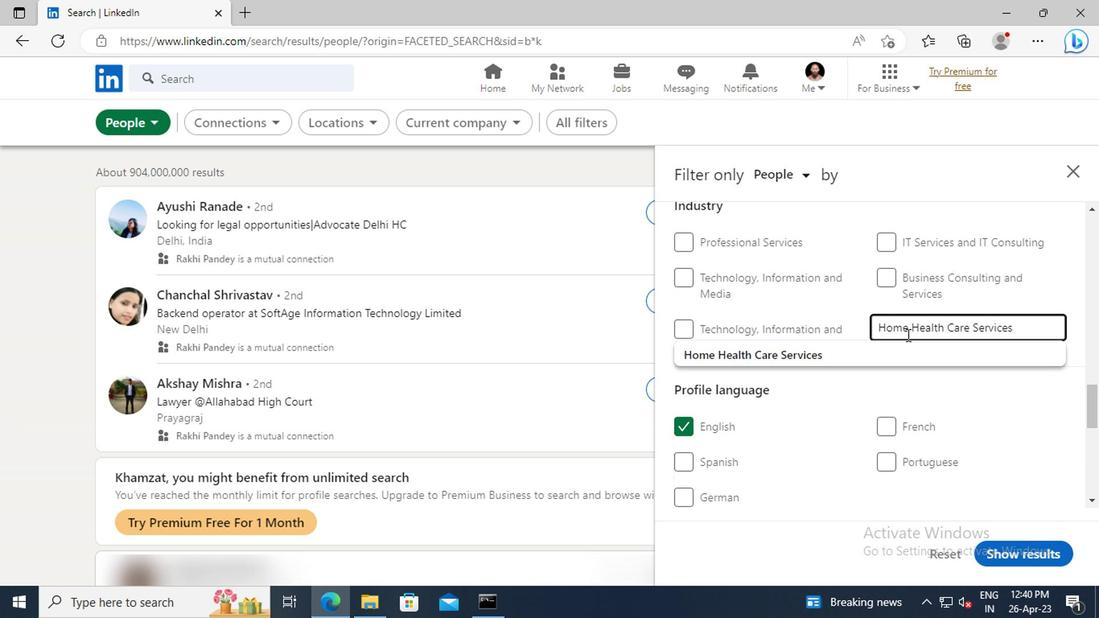 
Action: Mouse pressed left at (890, 361)
Screenshot: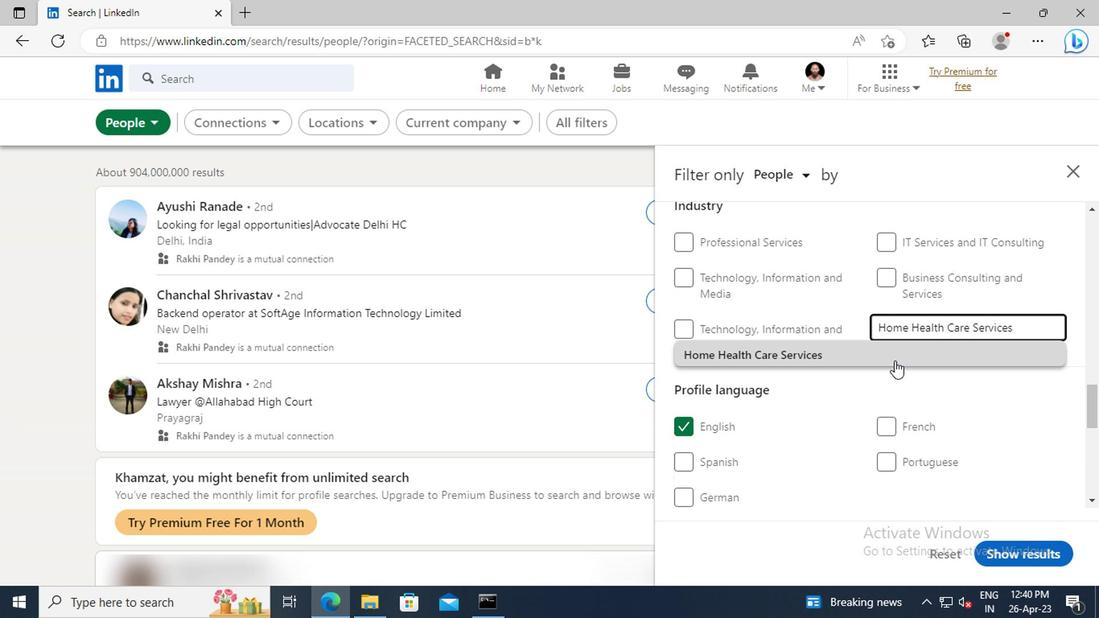 
Action: Mouse moved to (842, 337)
Screenshot: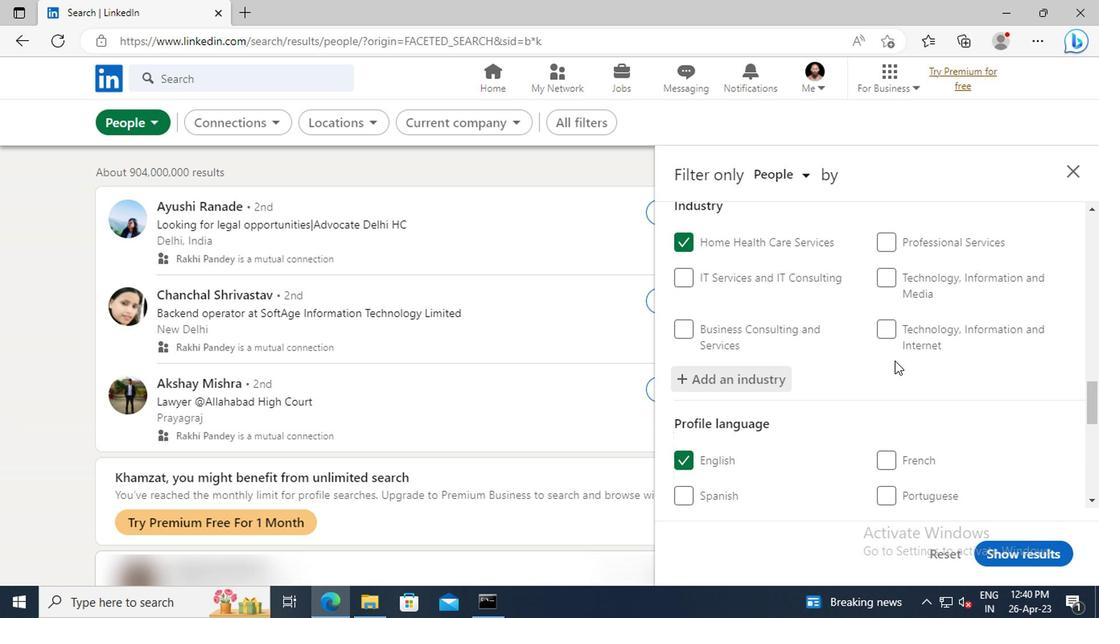 
Action: Mouse scrolled (842, 337) with delta (0, 0)
Screenshot: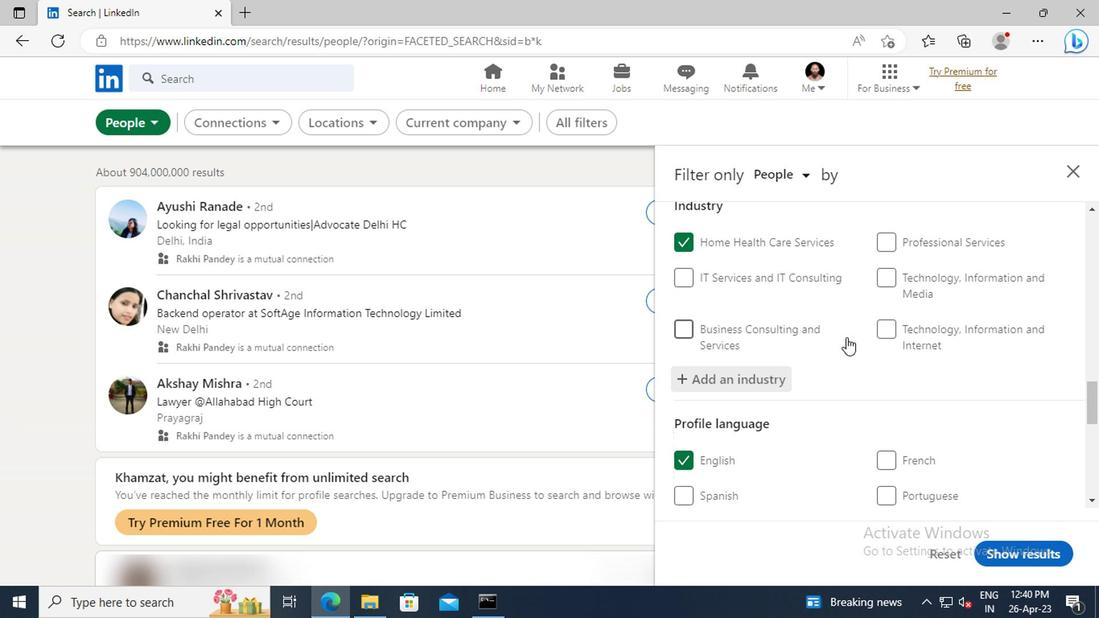 
Action: Mouse scrolled (842, 337) with delta (0, 0)
Screenshot: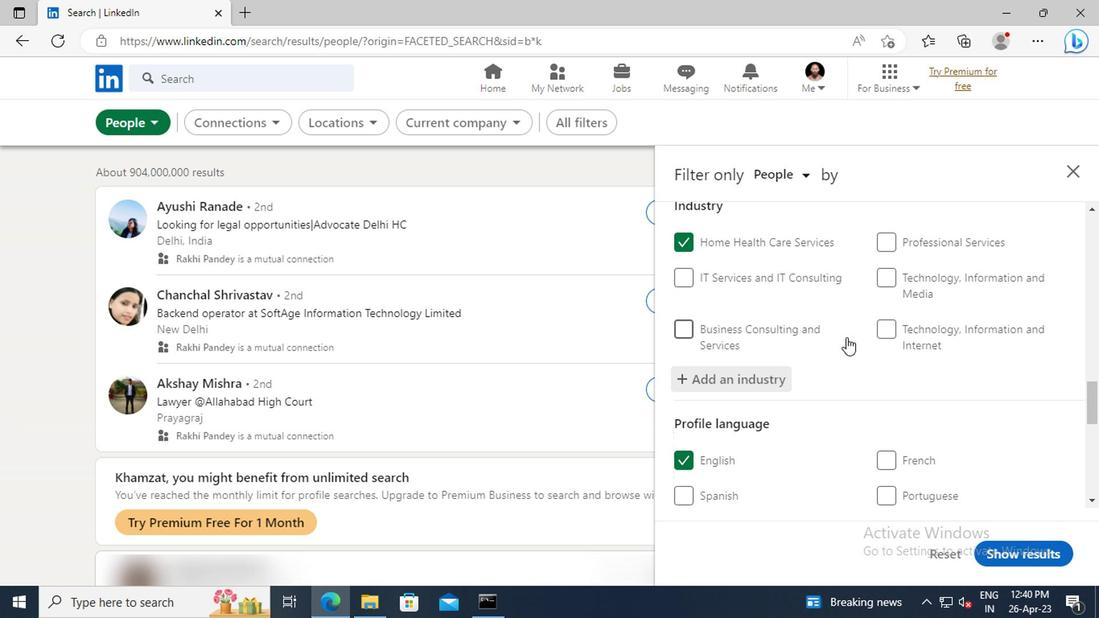 
Action: Mouse scrolled (842, 337) with delta (0, 0)
Screenshot: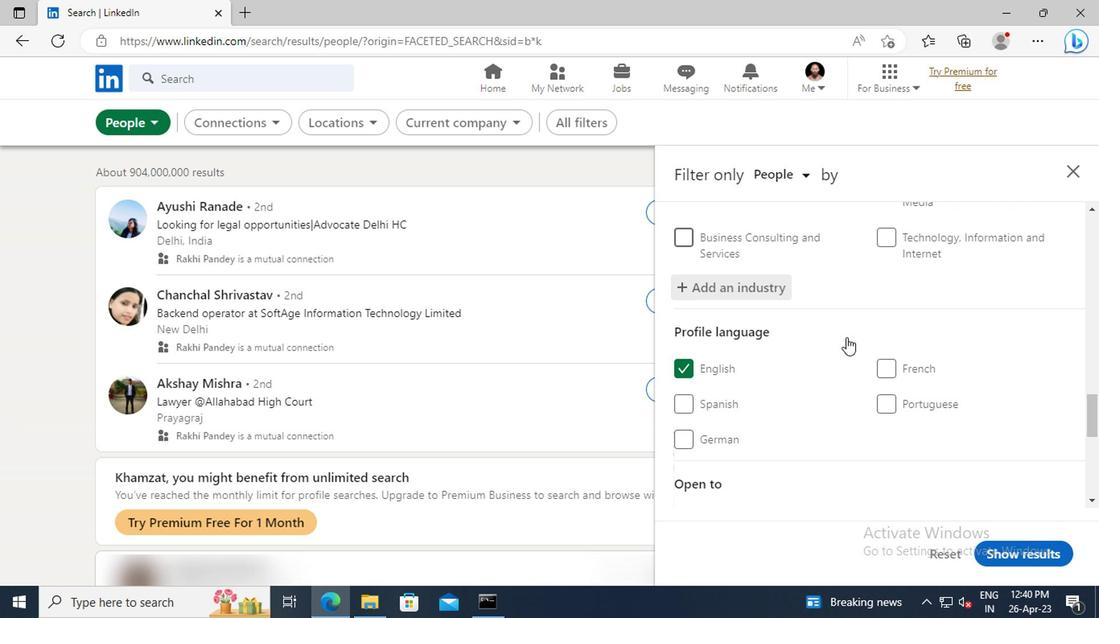 
Action: Mouse scrolled (842, 337) with delta (0, 0)
Screenshot: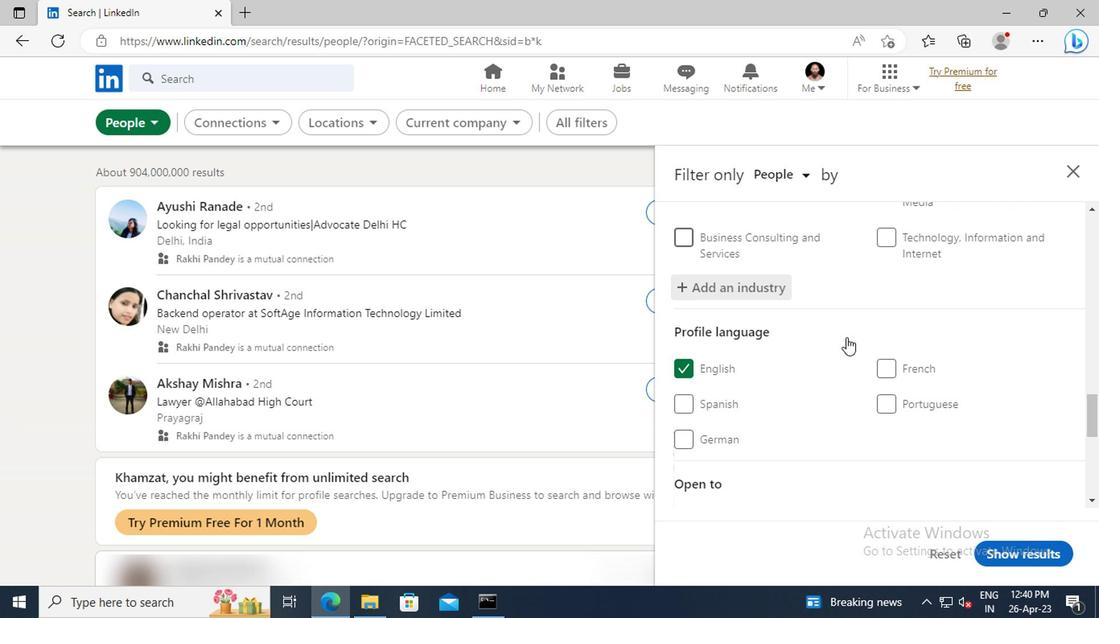 
Action: Mouse scrolled (842, 337) with delta (0, 0)
Screenshot: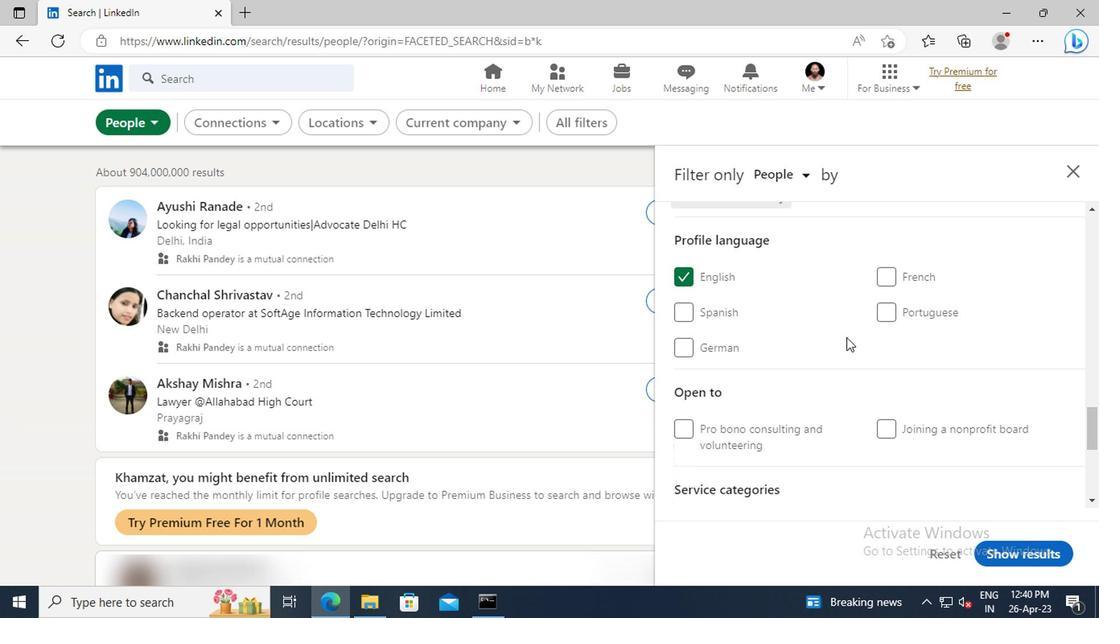 
Action: Mouse scrolled (842, 337) with delta (0, 0)
Screenshot: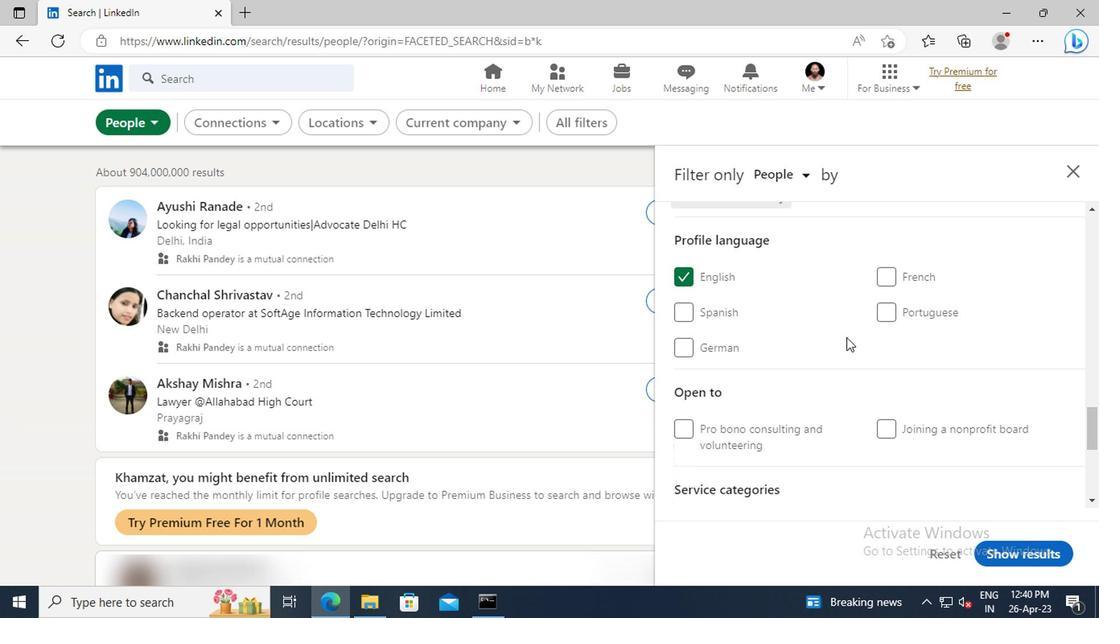 
Action: Mouse scrolled (842, 337) with delta (0, 0)
Screenshot: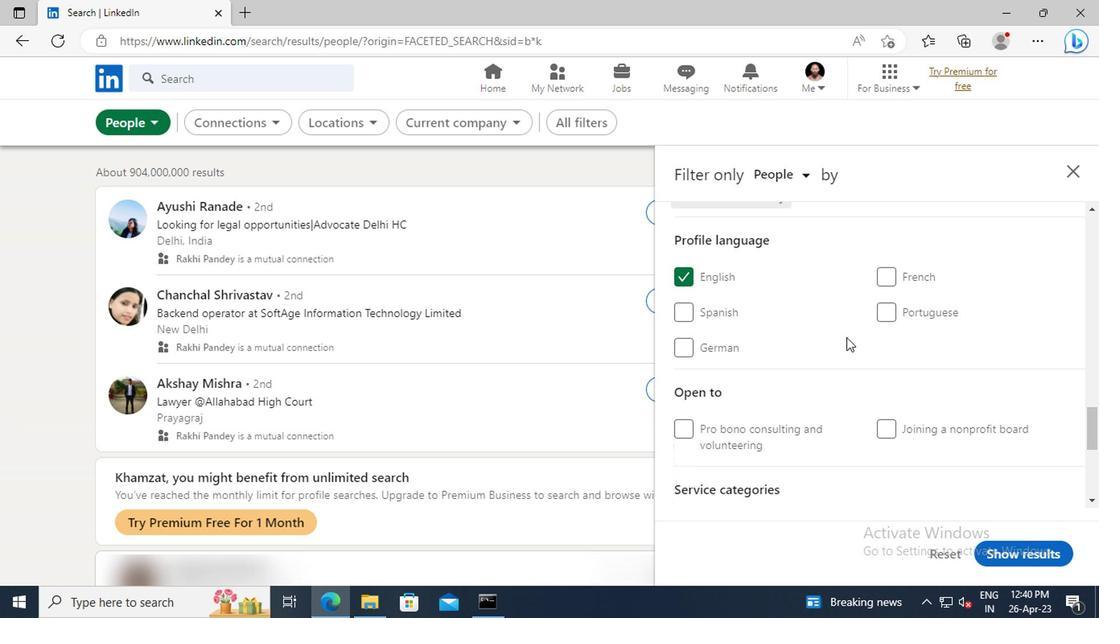 
Action: Mouse scrolled (842, 337) with delta (0, 0)
Screenshot: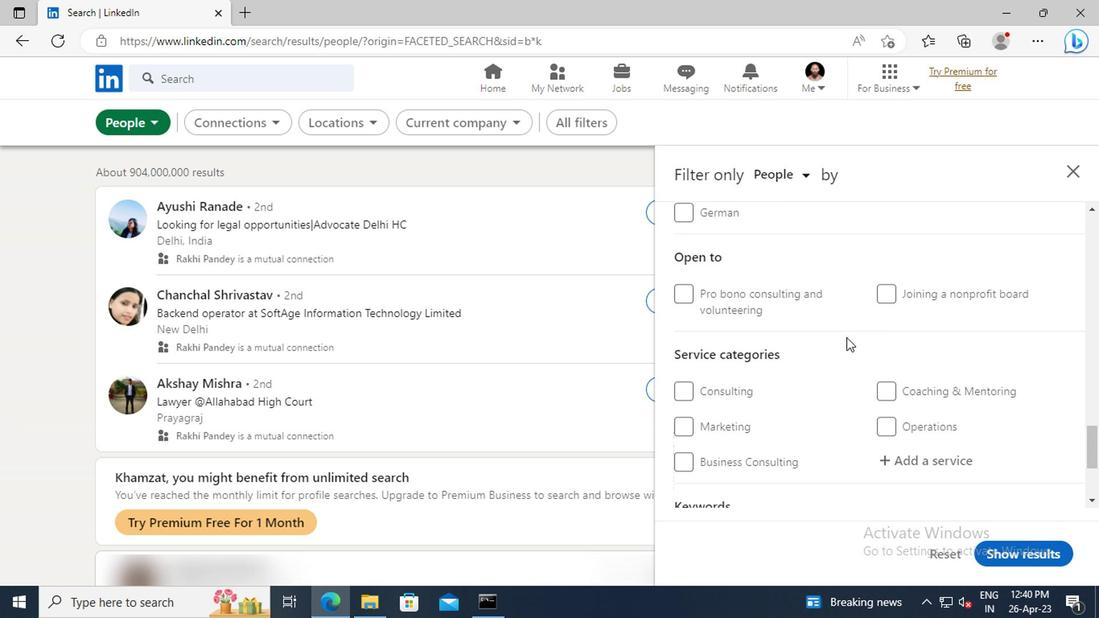 
Action: Mouse scrolled (842, 337) with delta (0, 0)
Screenshot: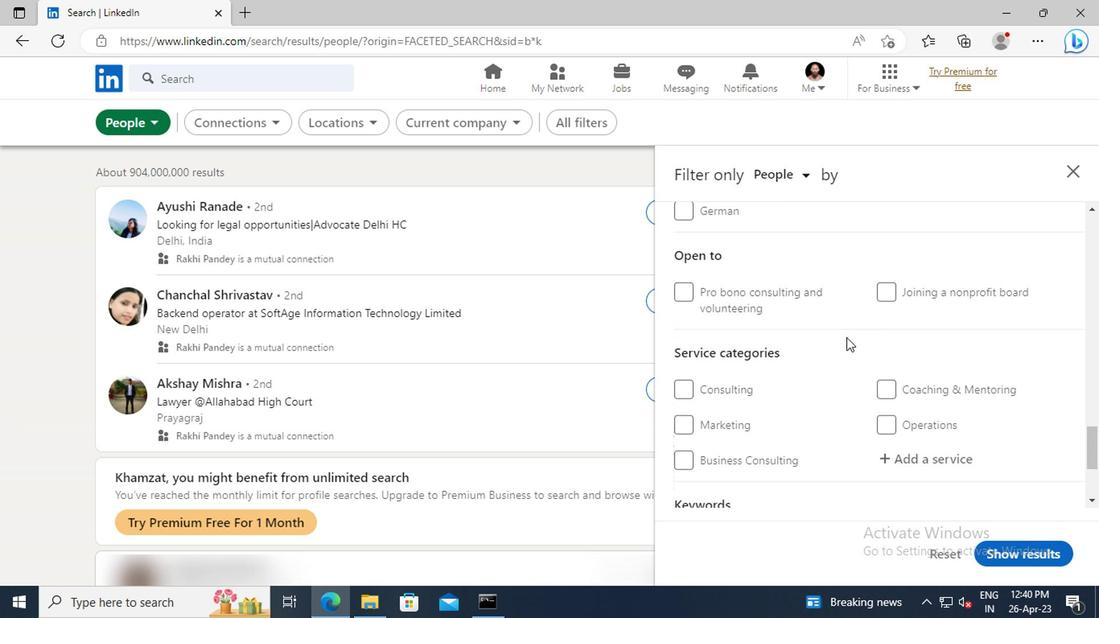 
Action: Mouse moved to (904, 363)
Screenshot: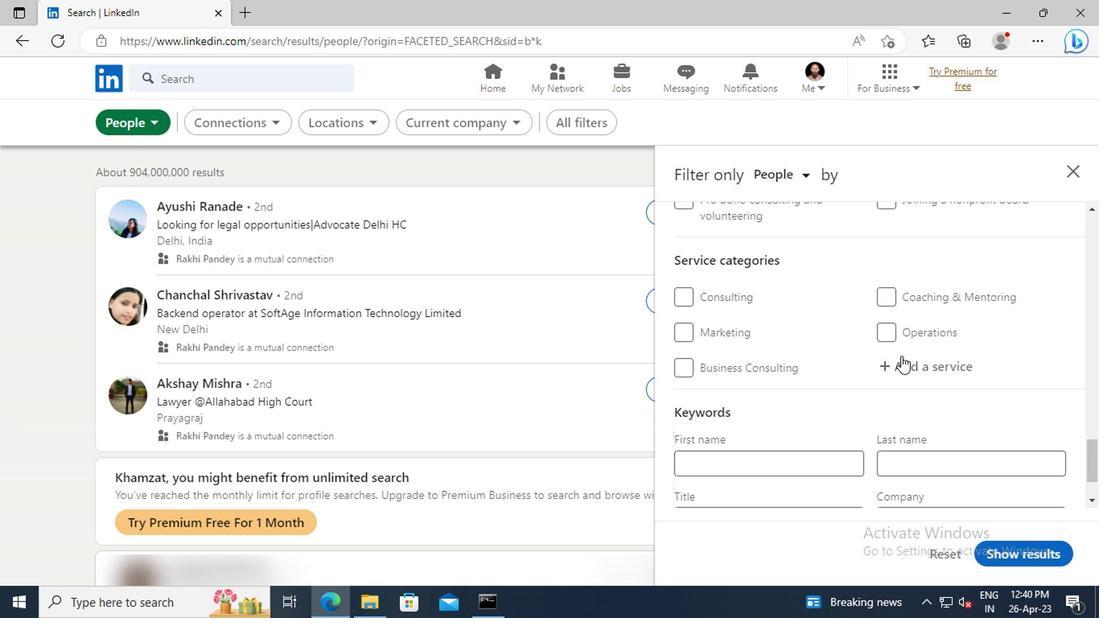 
Action: Mouse pressed left at (904, 363)
Screenshot: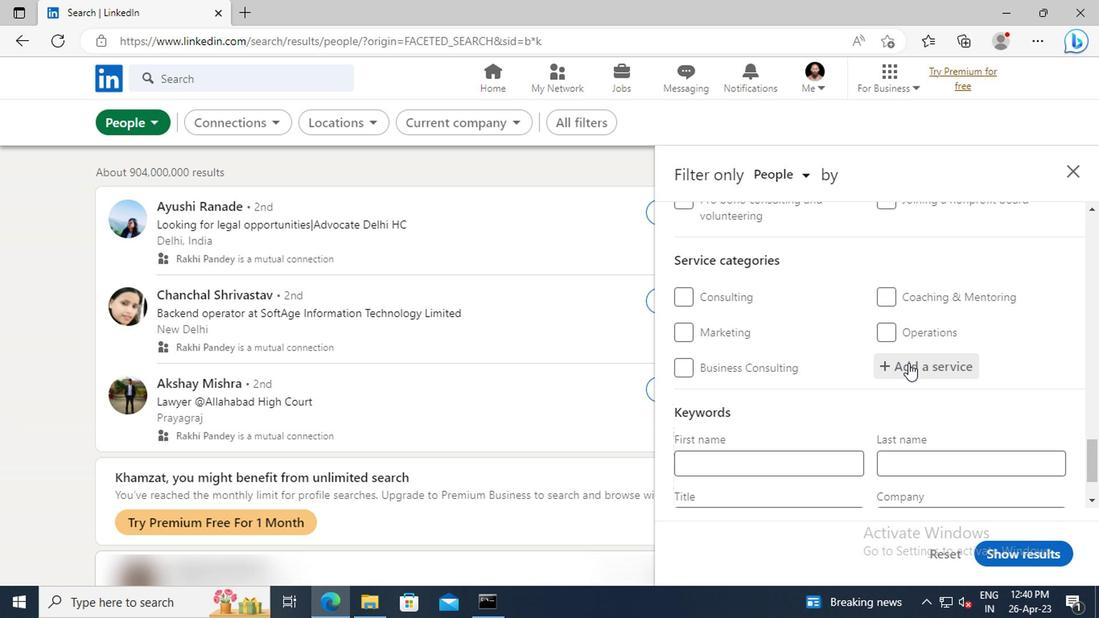 
Action: Key pressed <Key.shift>PRINT<Key.space><Key.shift>DESIGN
Screenshot: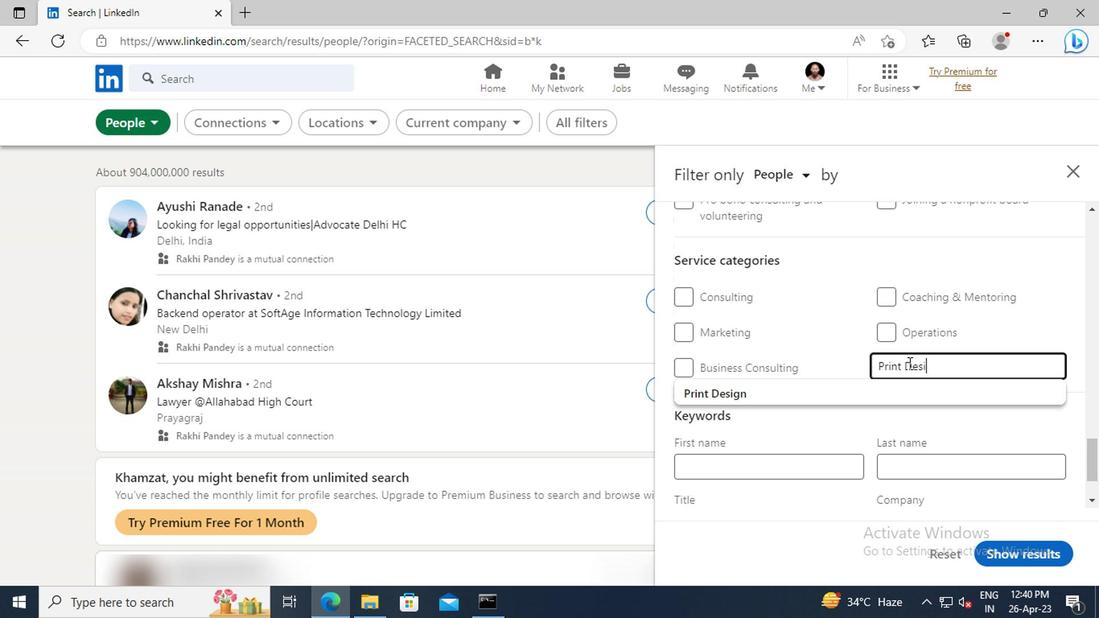 
Action: Mouse moved to (898, 396)
Screenshot: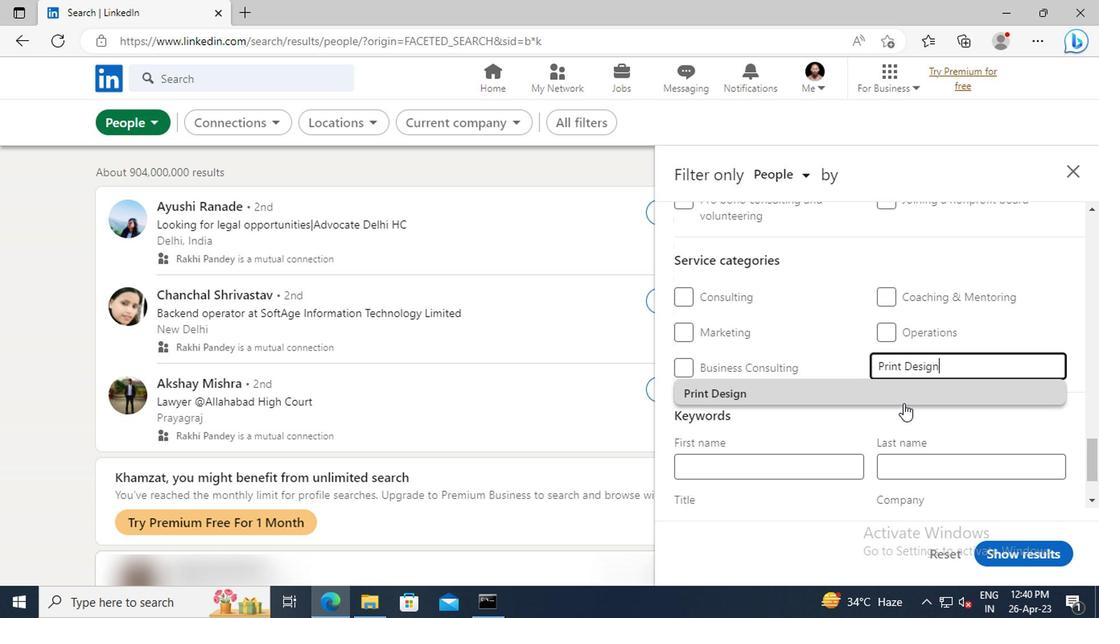 
Action: Mouse pressed left at (898, 396)
Screenshot: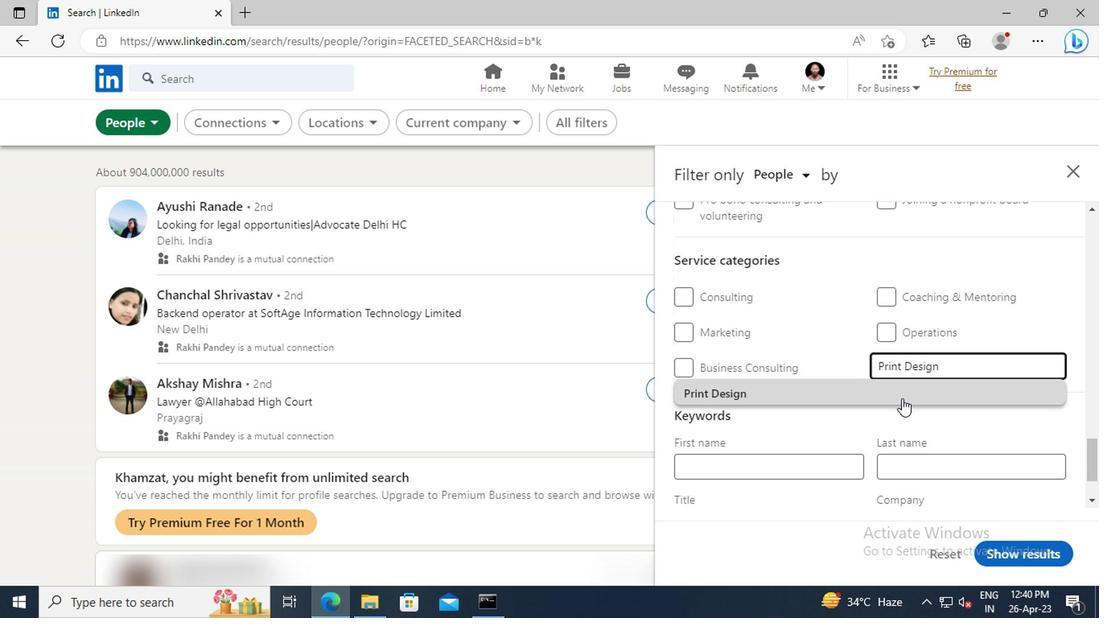 
Action: Mouse moved to (878, 349)
Screenshot: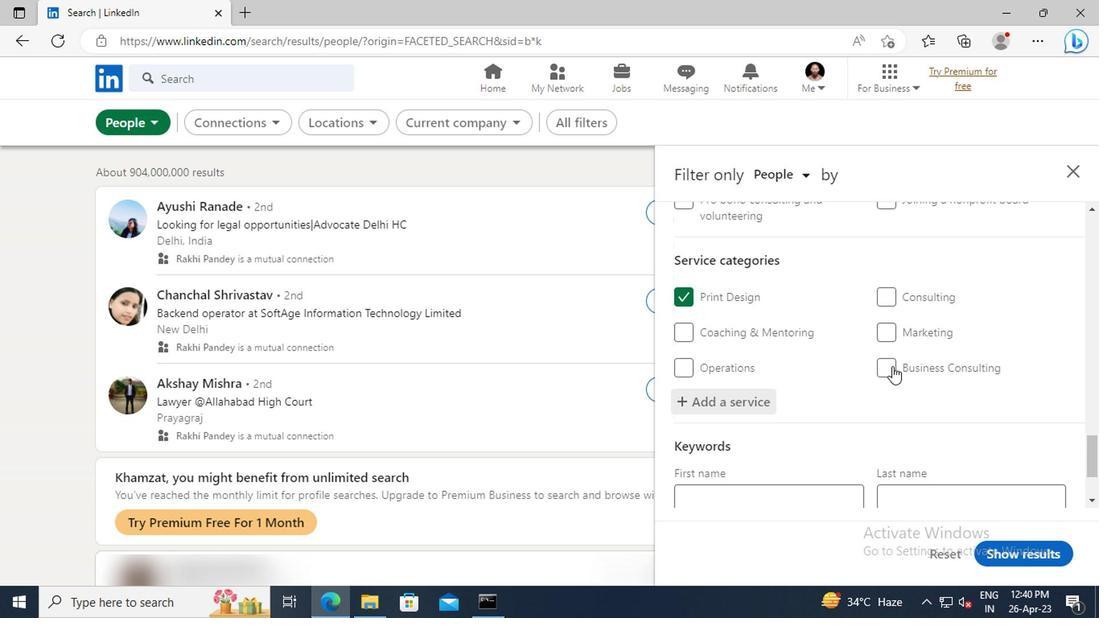 
Action: Mouse scrolled (878, 348) with delta (0, 0)
Screenshot: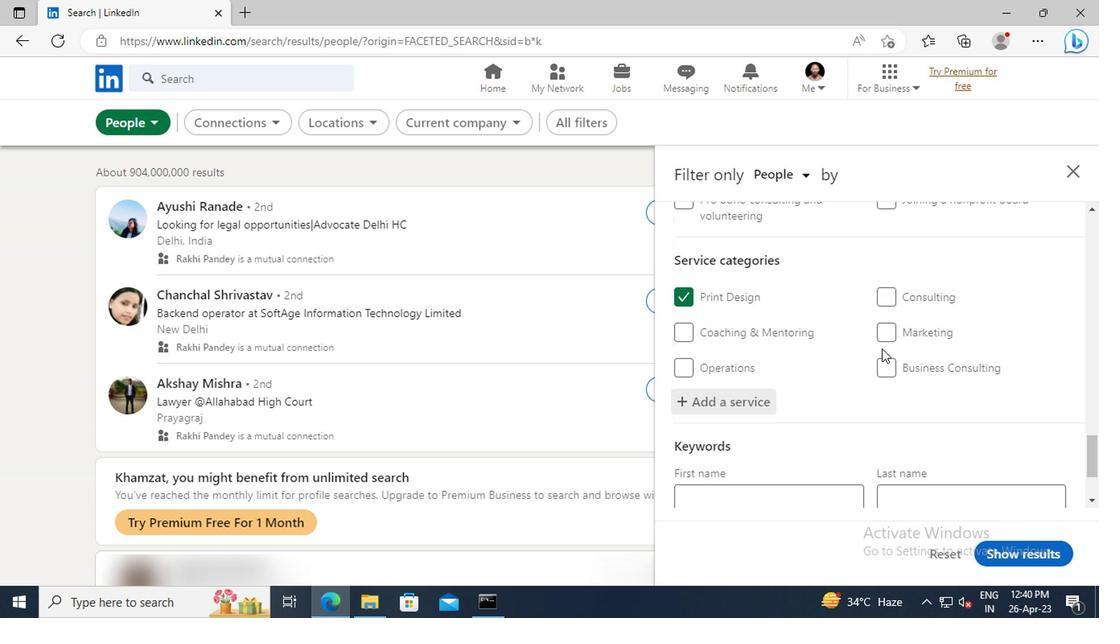 
Action: Mouse scrolled (878, 348) with delta (0, 0)
Screenshot: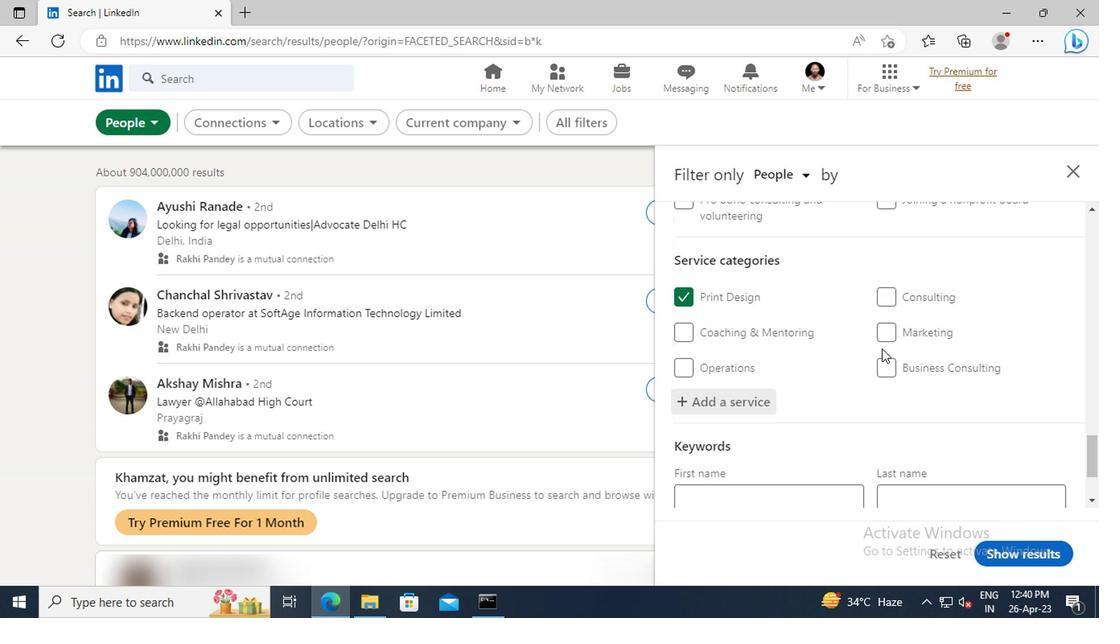 
Action: Mouse scrolled (878, 348) with delta (0, 0)
Screenshot: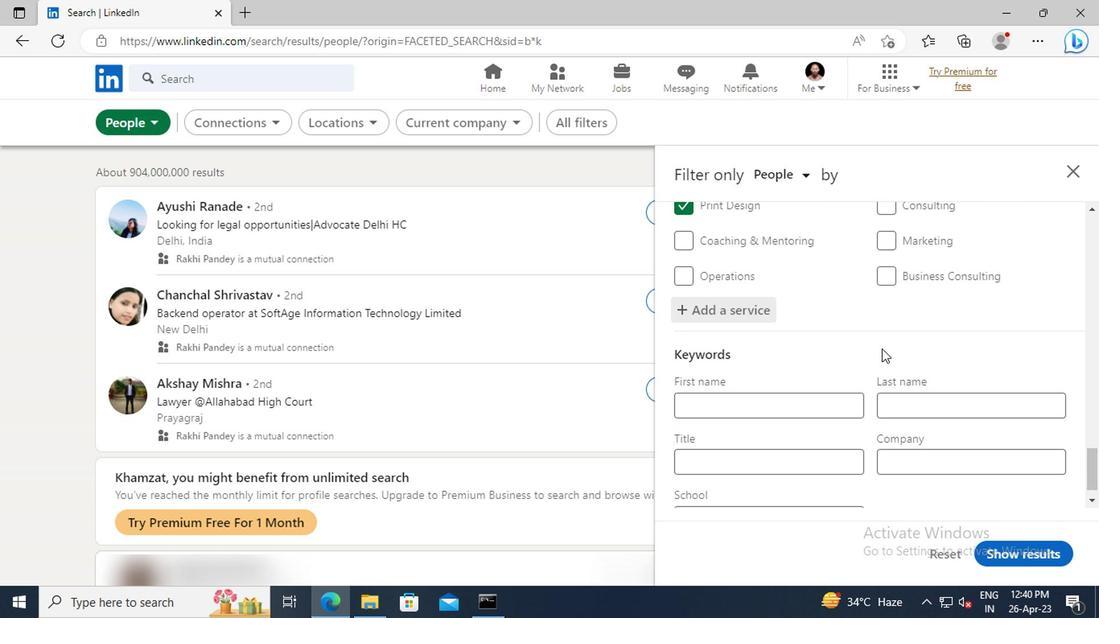 
Action: Mouse scrolled (878, 348) with delta (0, 0)
Screenshot: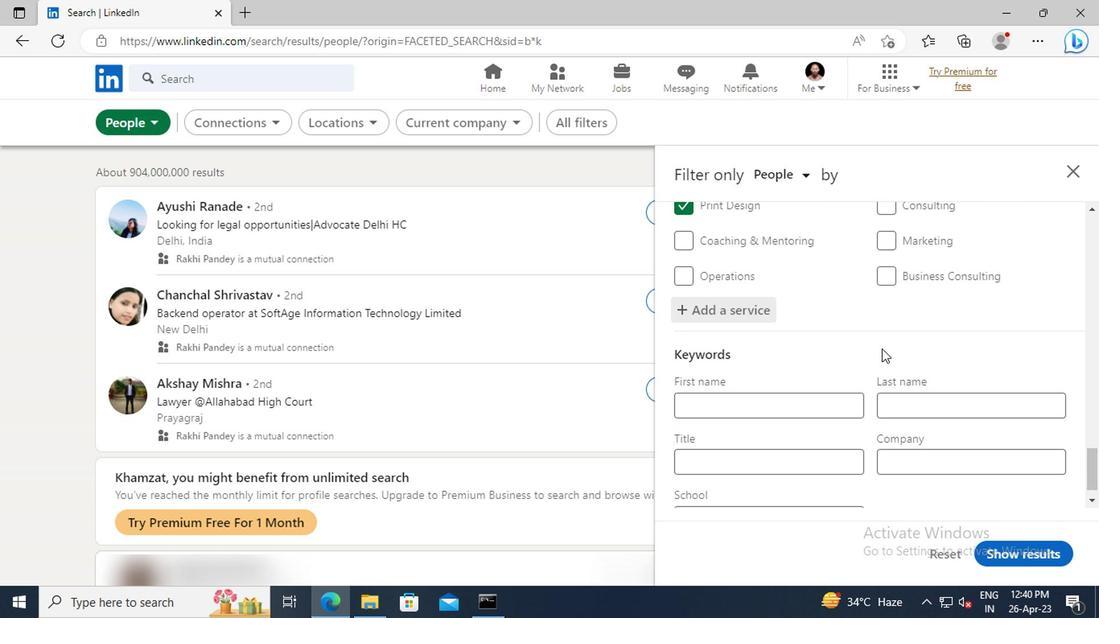
Action: Mouse scrolled (878, 348) with delta (0, 0)
Screenshot: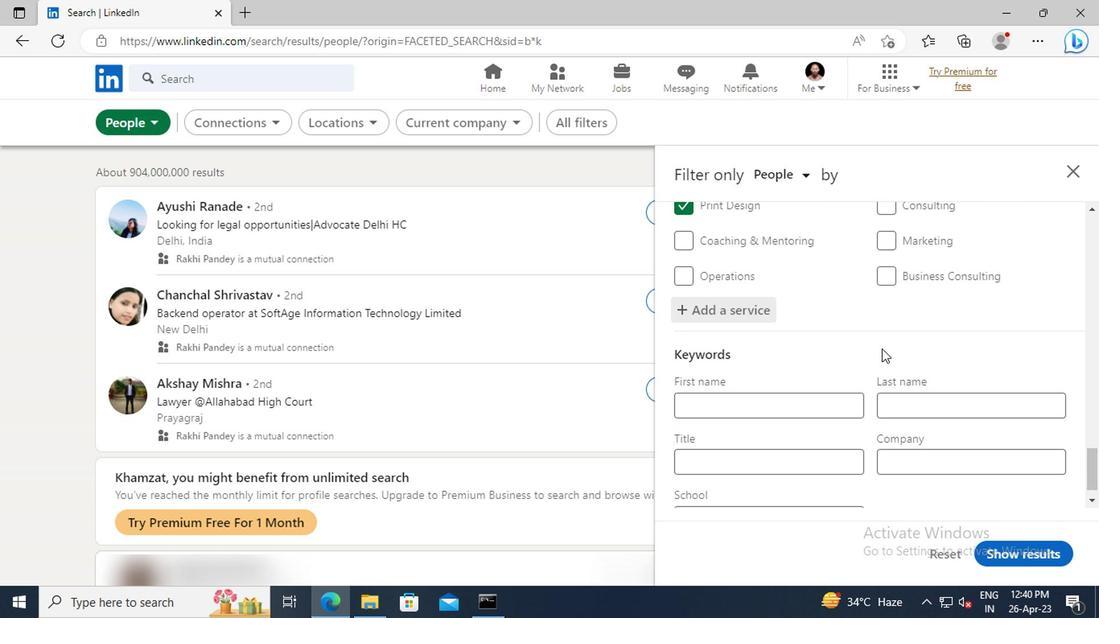 
Action: Mouse scrolled (878, 348) with delta (0, 0)
Screenshot: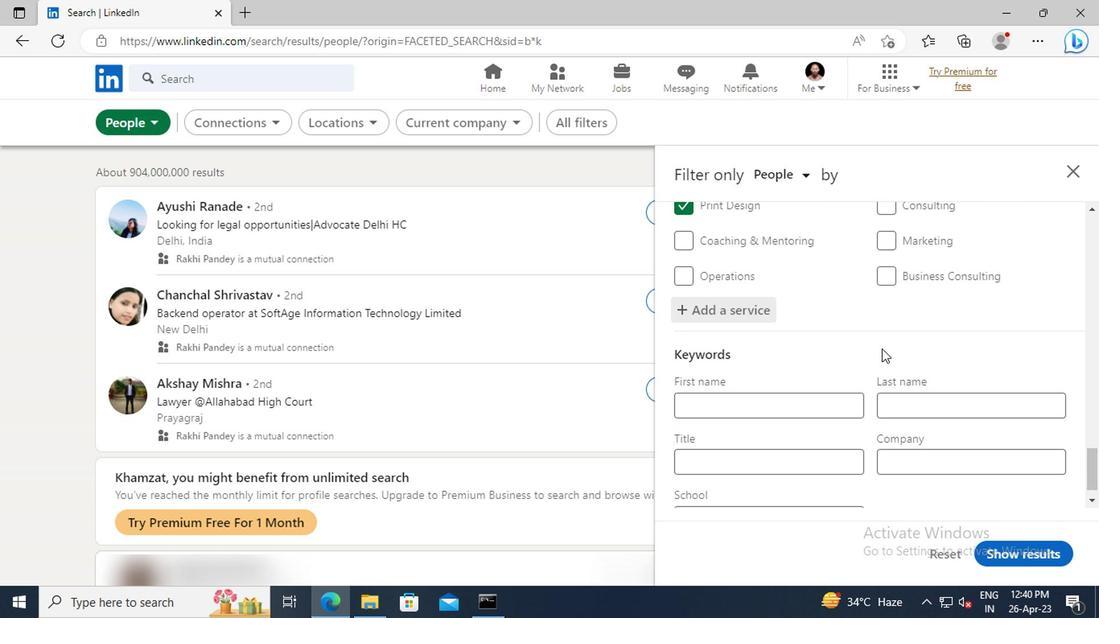 
Action: Mouse moved to (791, 433)
Screenshot: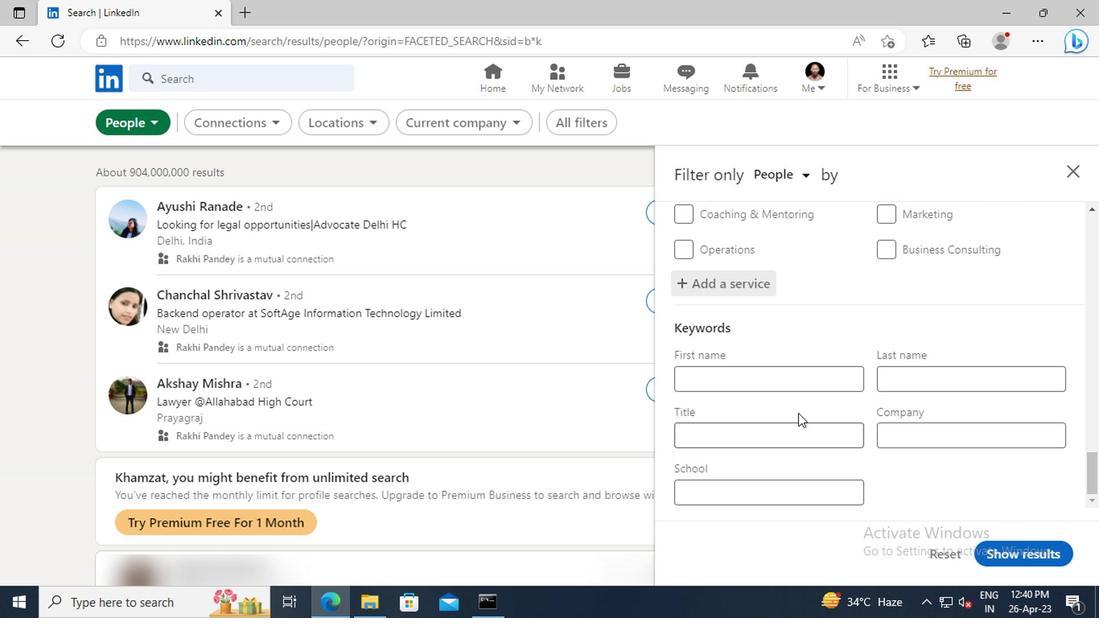 
Action: Mouse pressed left at (791, 433)
Screenshot: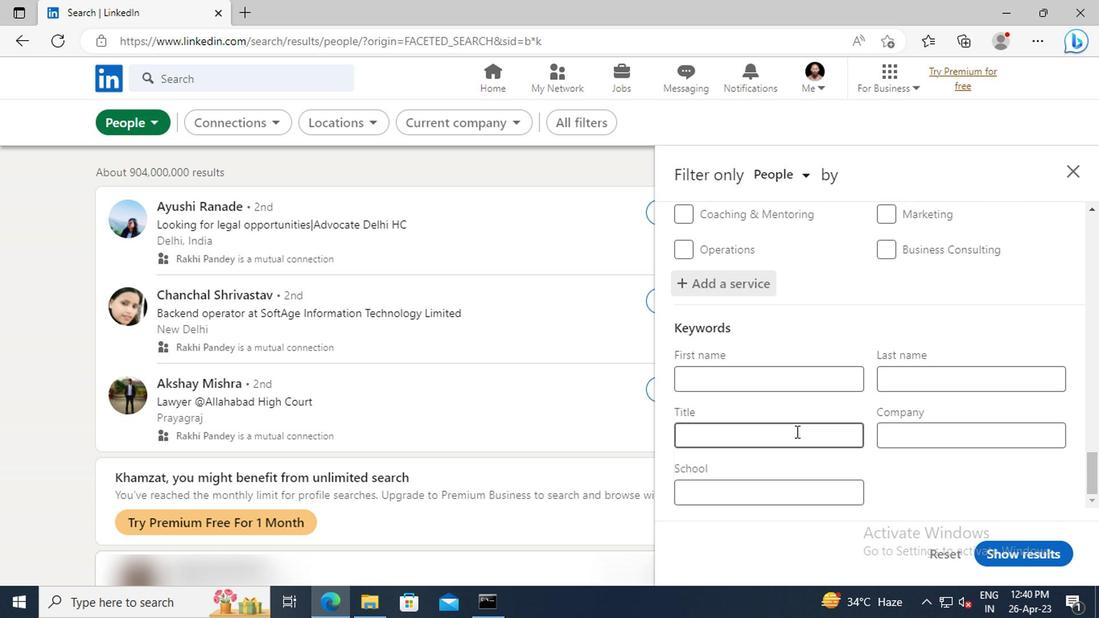 
Action: Key pressed <Key.shift>CRANE<Key.space><Key.shift>OPERATOR<Key.enter>
Screenshot: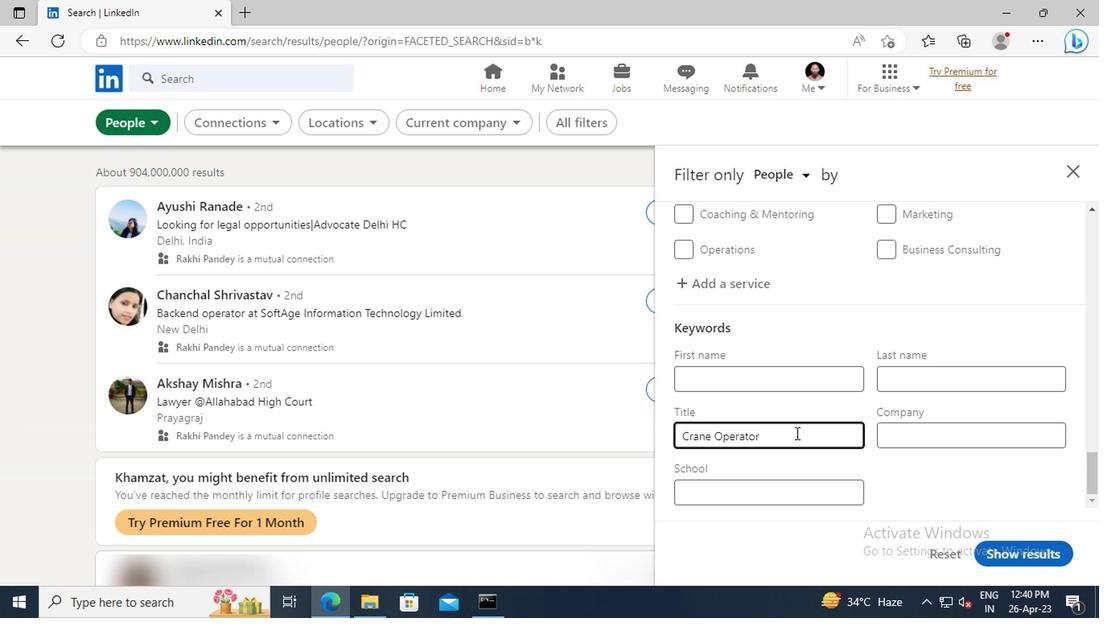 
Action: Mouse moved to (996, 558)
Screenshot: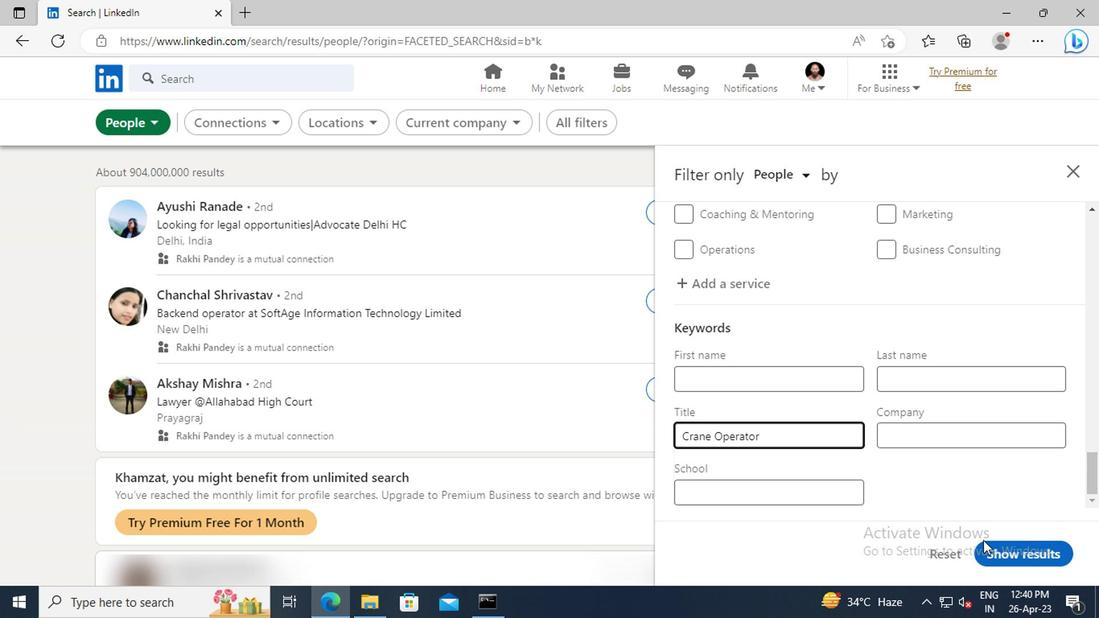 
Action: Mouse pressed left at (996, 558)
Screenshot: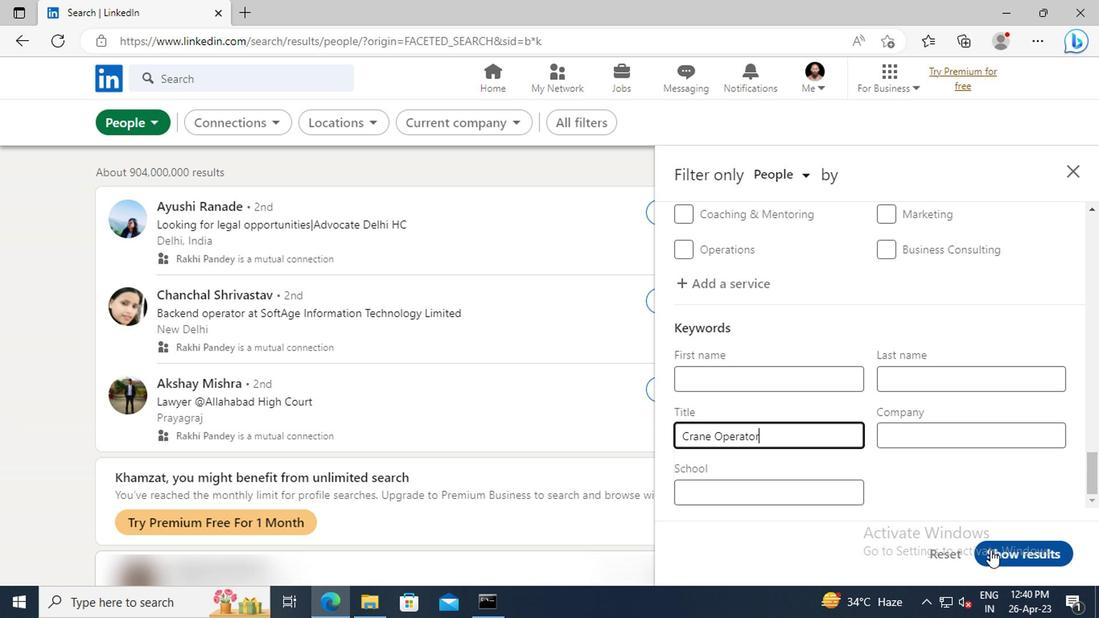 
